 Task: Find an Airbnb in Toledo, Brazil for 6 guests from July 10 to July 15, with amenities including Wifi, Free parking, TV, Gym, and Breakfast, within a price range of ₹10,000 to ₹15,000, and select 'Flat' as the property type.
Action: Mouse moved to (499, 97)
Screenshot: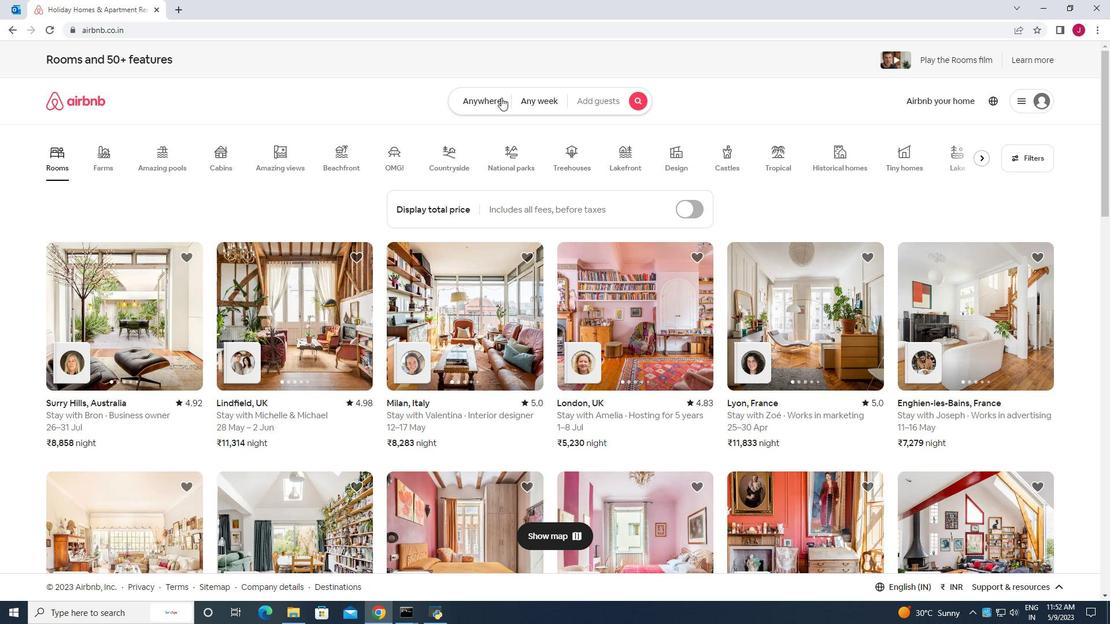
Action: Mouse pressed left at (499, 97)
Screenshot: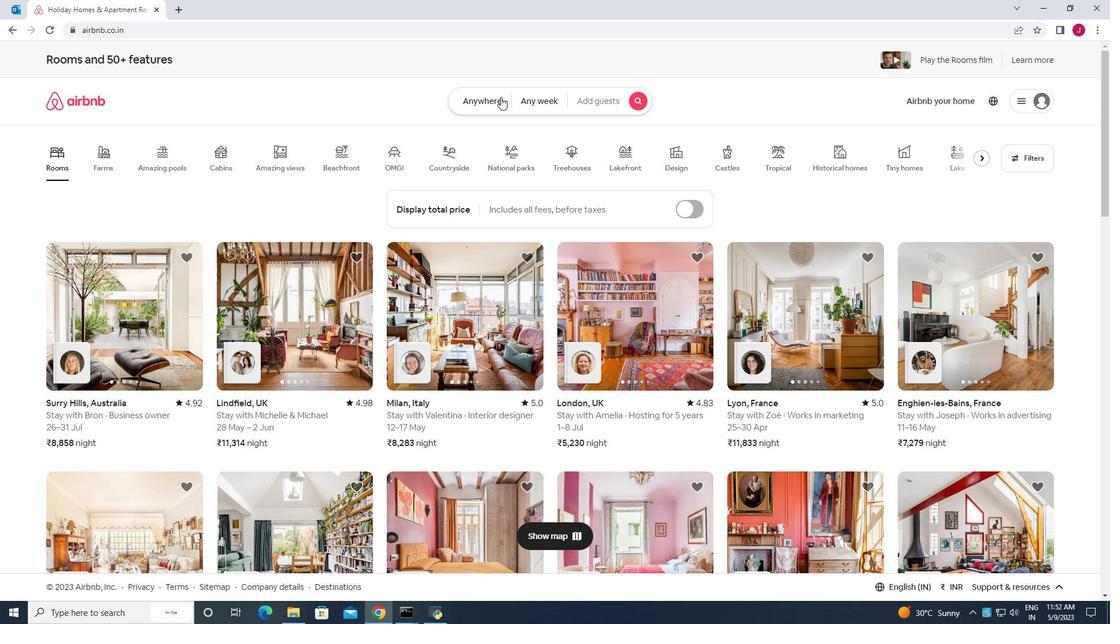 
Action: Mouse moved to (350, 149)
Screenshot: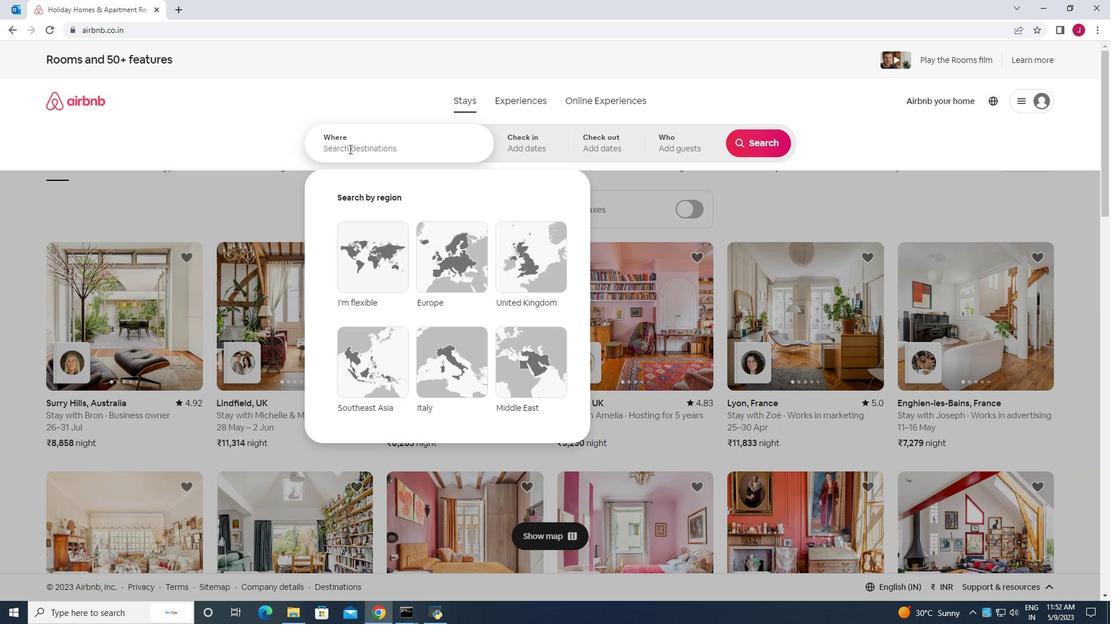 
Action: Mouse pressed left at (350, 149)
Screenshot: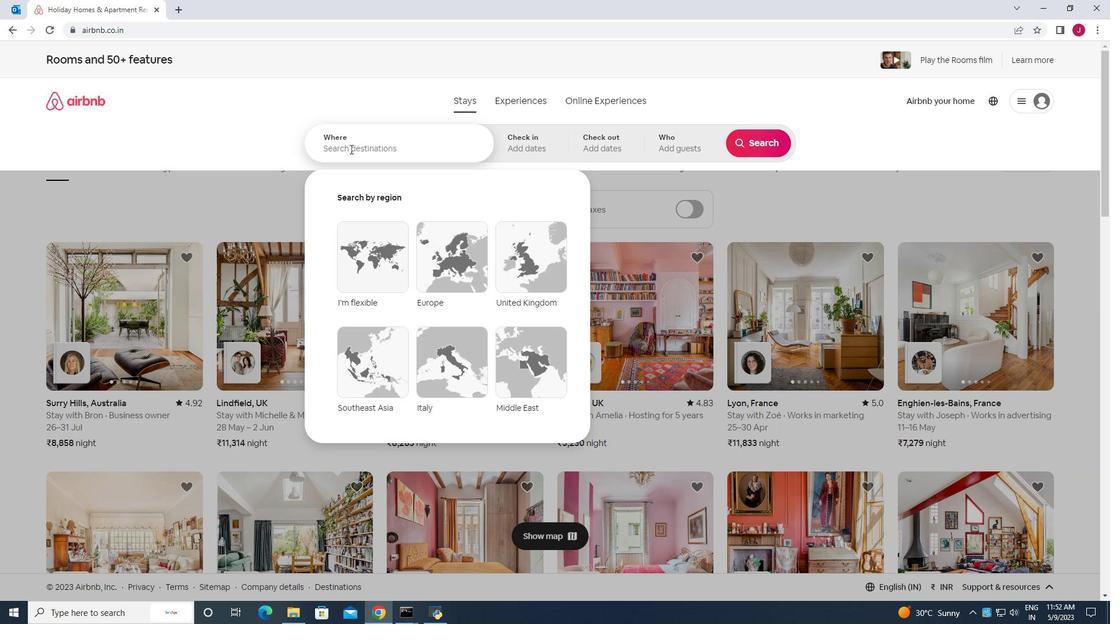 
Action: Key pressed toledo<Key.space>brazil
Screenshot: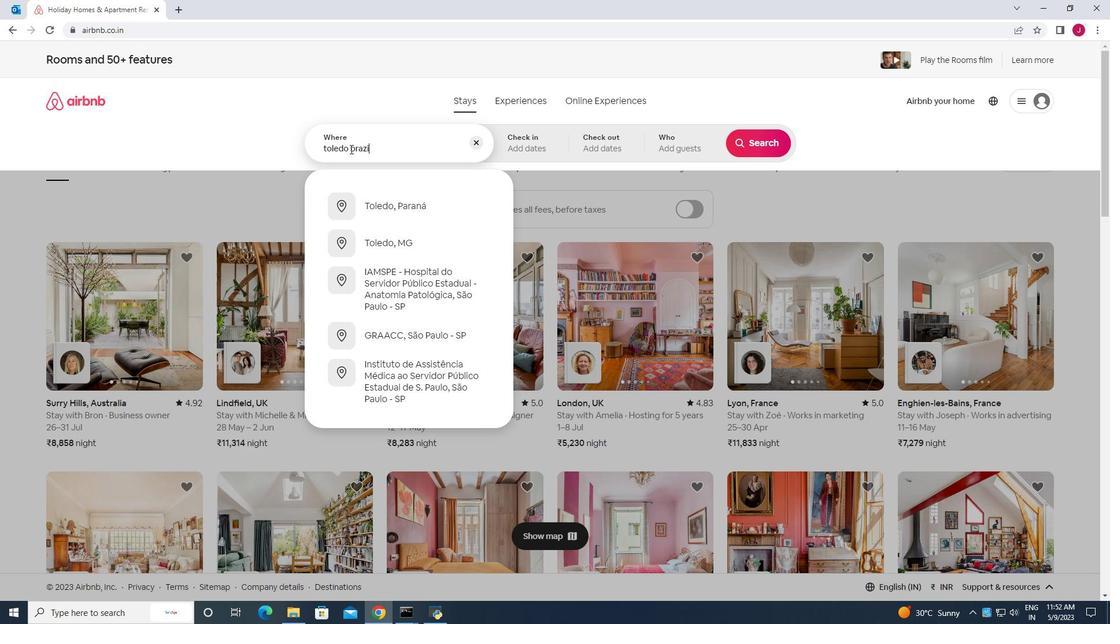 
Action: Mouse moved to (375, 175)
Screenshot: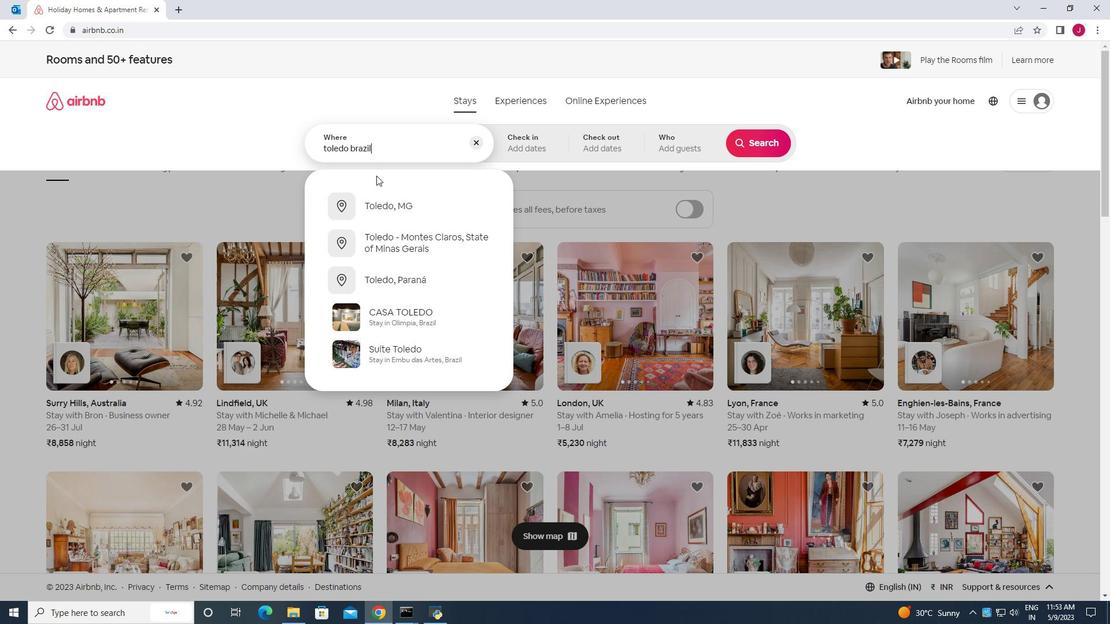 
Action: Key pressed <Key.enter>
Screenshot: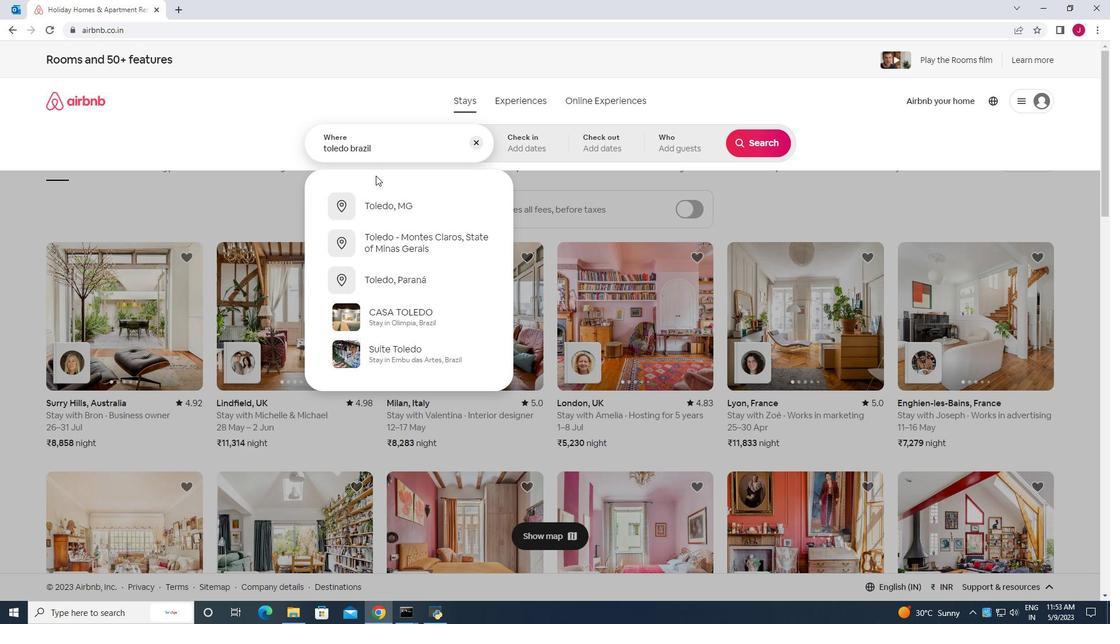 
Action: Mouse moved to (759, 236)
Screenshot: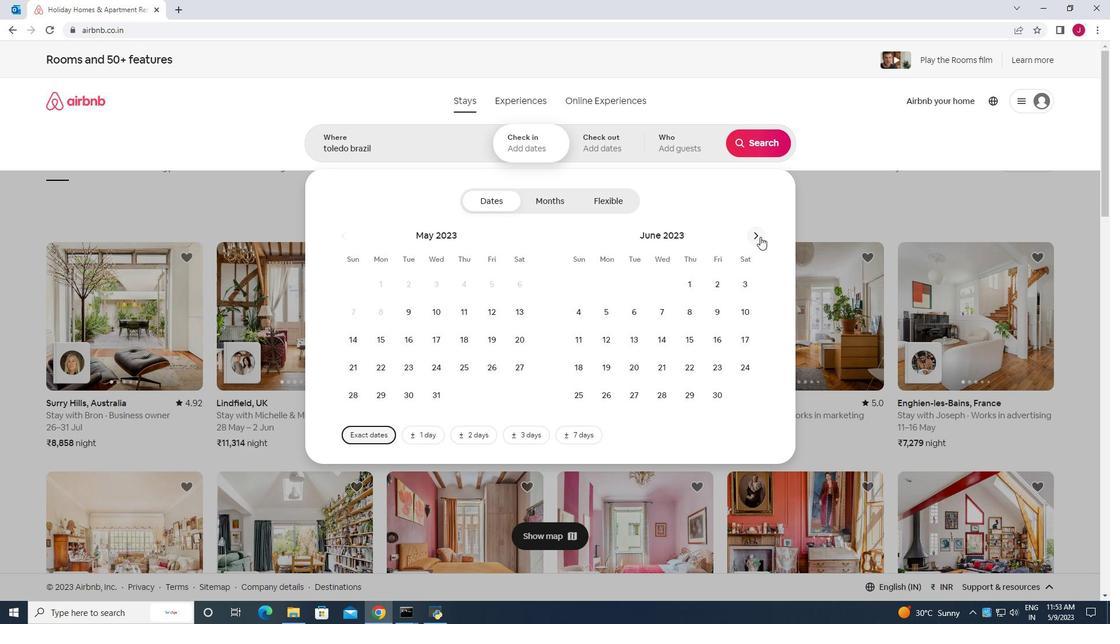 
Action: Mouse pressed left at (759, 236)
Screenshot: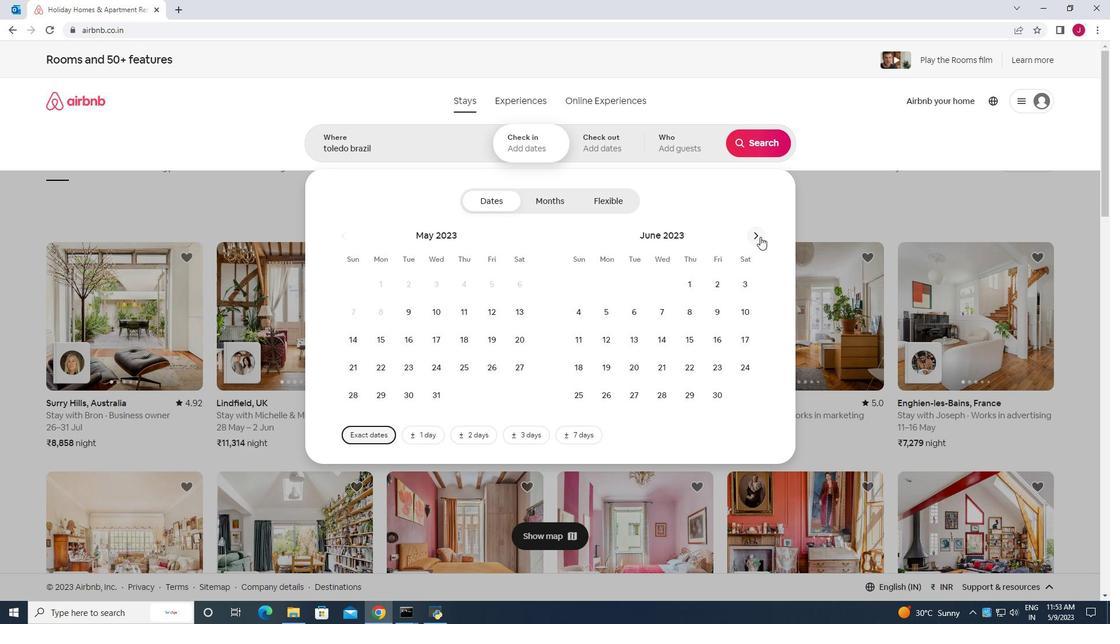 
Action: Mouse moved to (610, 340)
Screenshot: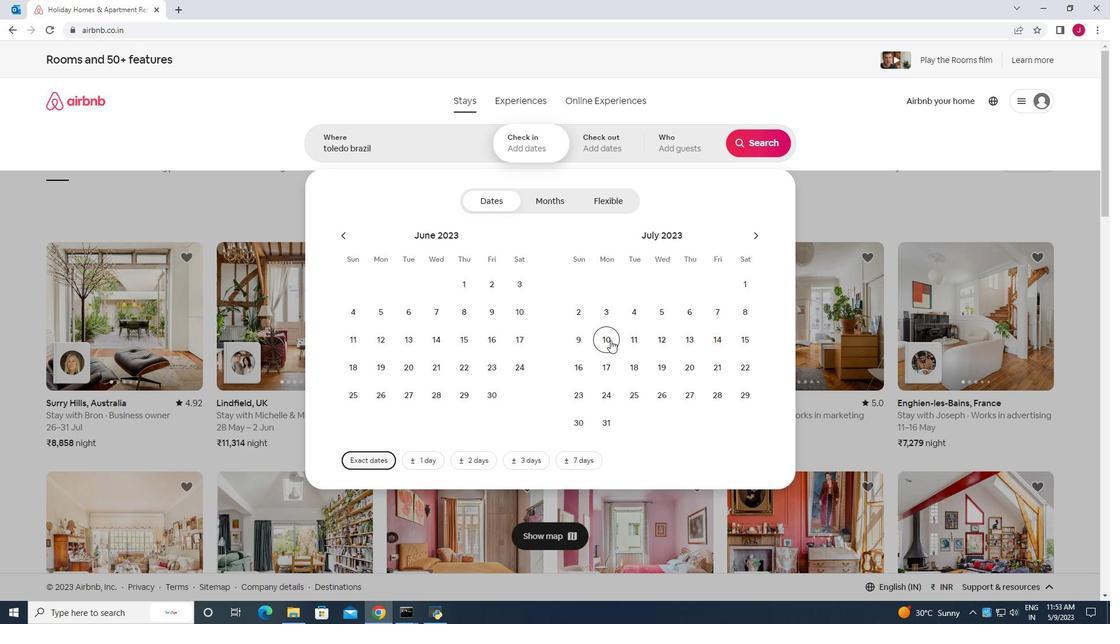 
Action: Mouse pressed left at (610, 340)
Screenshot: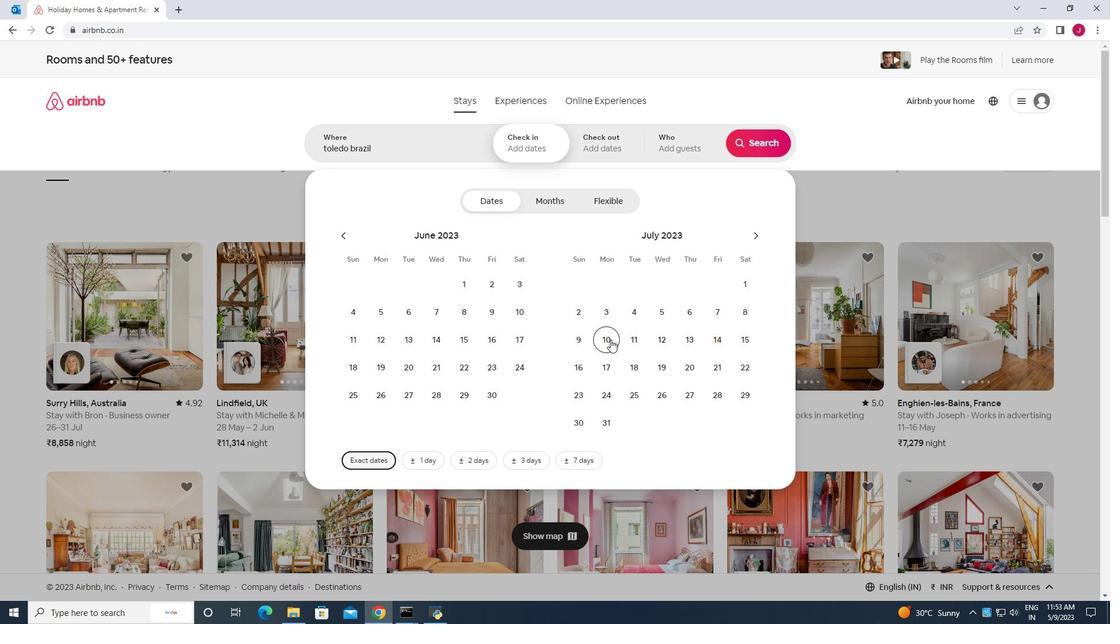 
Action: Mouse moved to (740, 338)
Screenshot: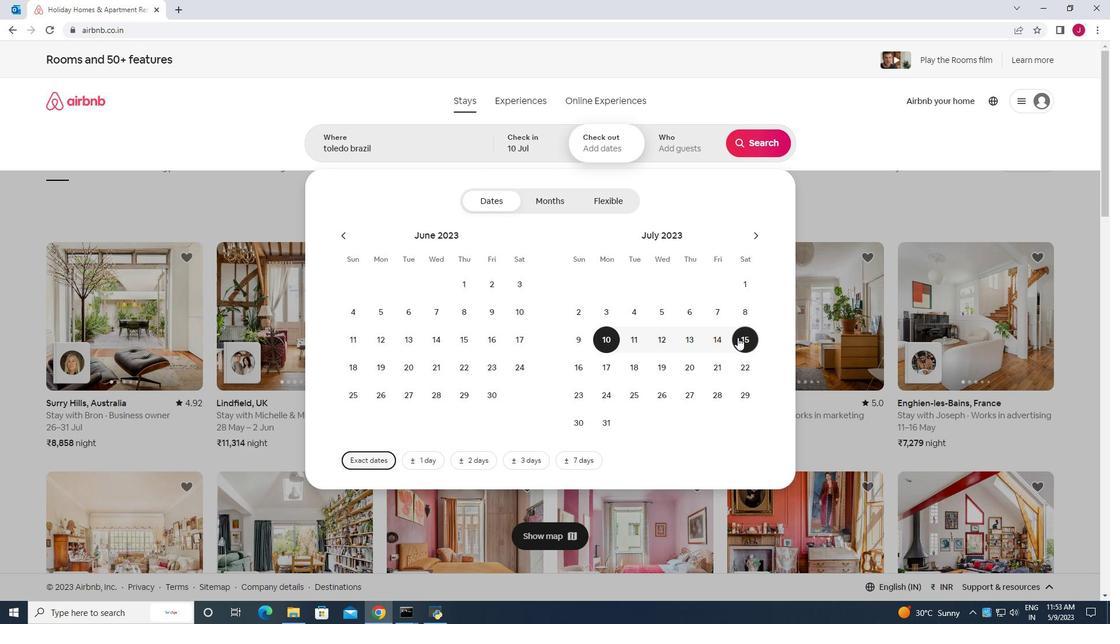 
Action: Mouse pressed left at (740, 338)
Screenshot: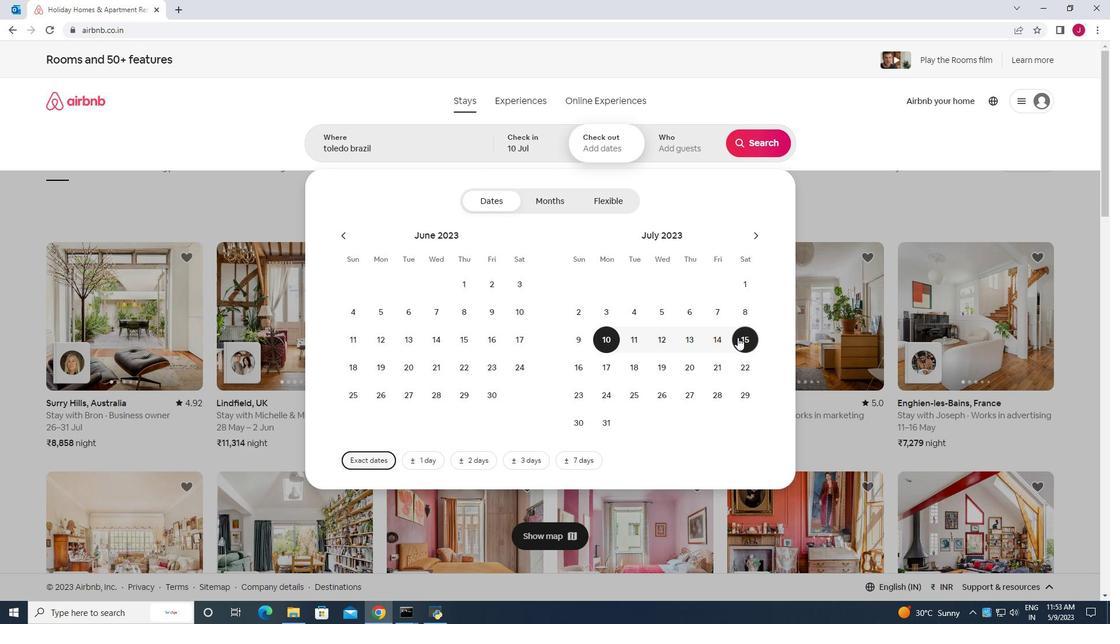 
Action: Mouse moved to (683, 150)
Screenshot: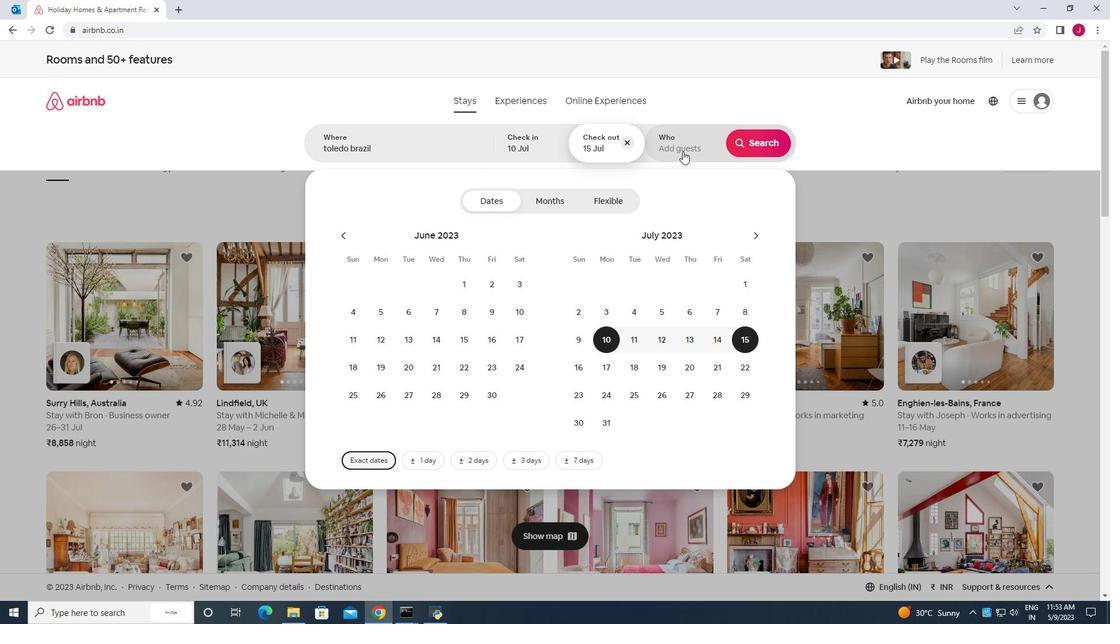 
Action: Mouse pressed left at (683, 150)
Screenshot: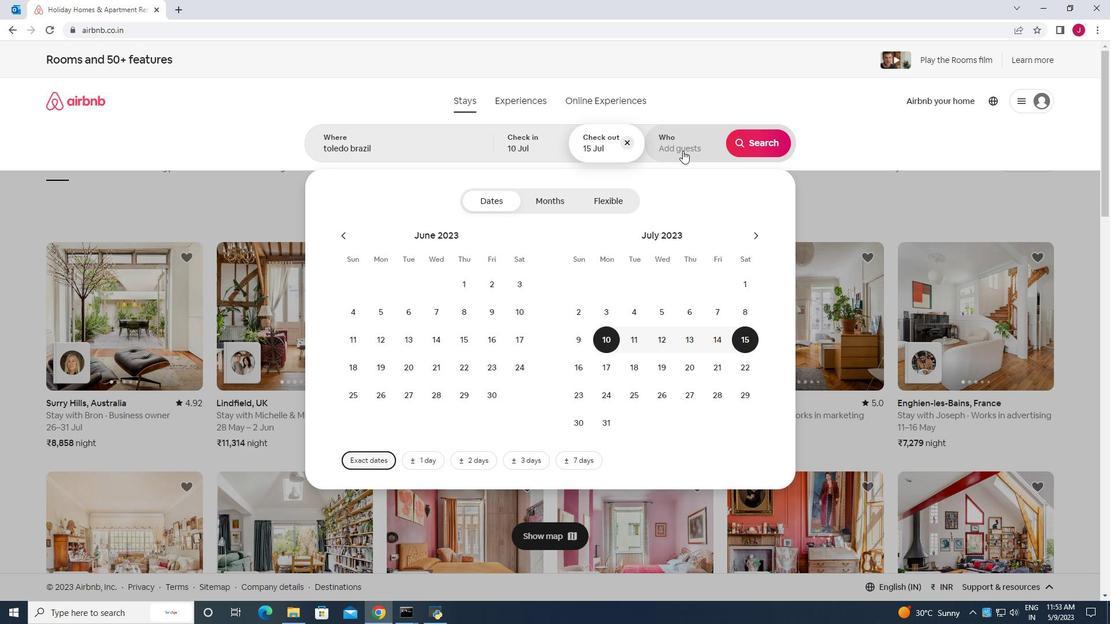
Action: Mouse moved to (764, 207)
Screenshot: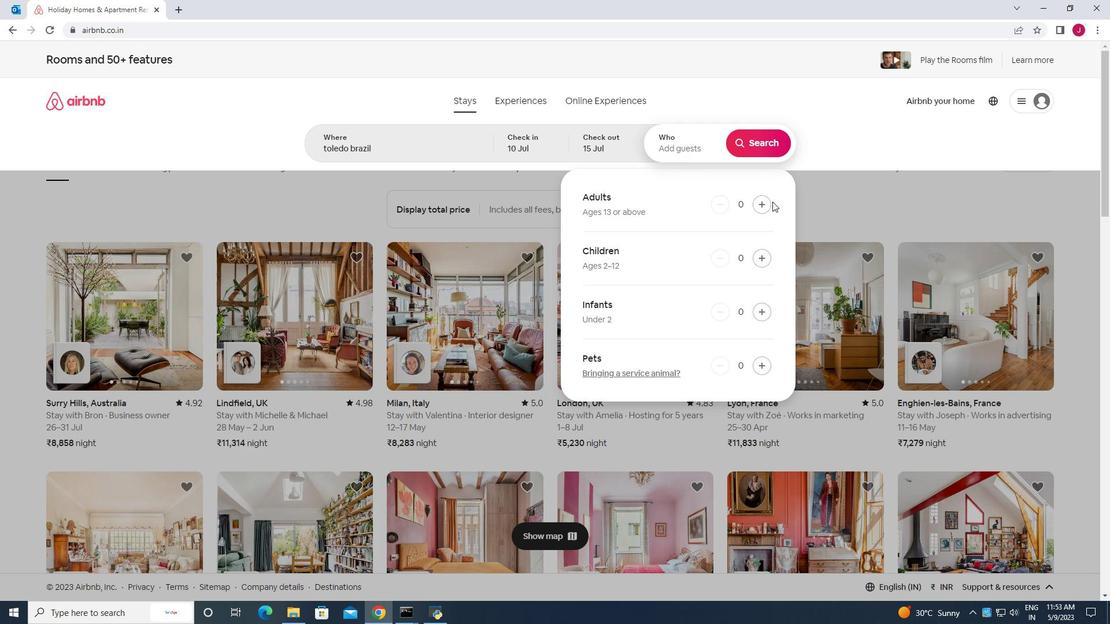 
Action: Mouse pressed left at (764, 207)
Screenshot: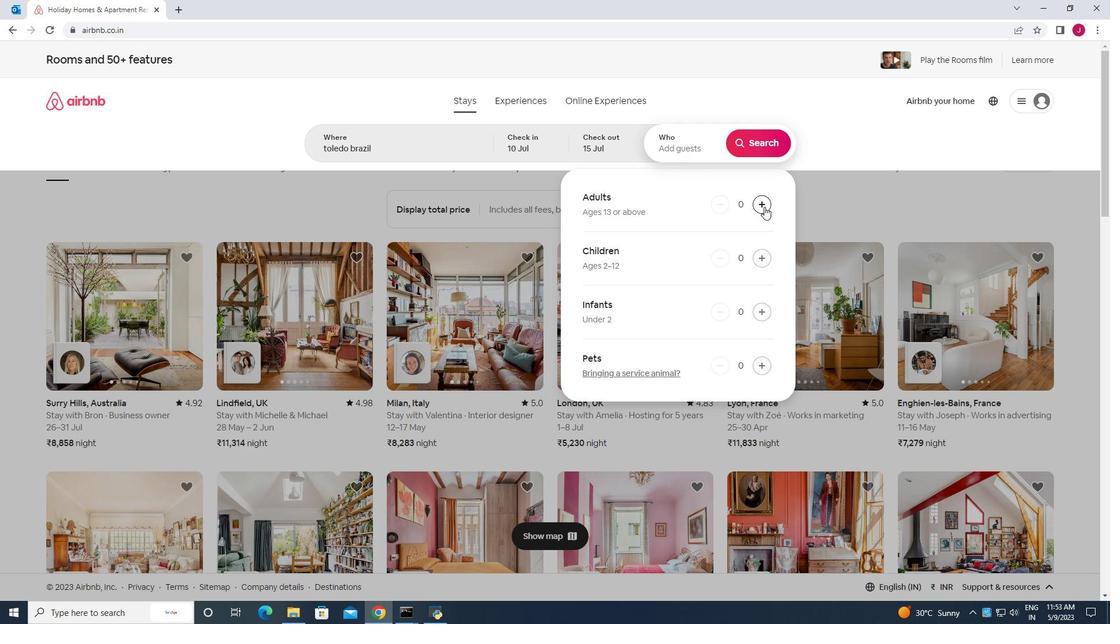 
Action: Mouse pressed left at (764, 207)
Screenshot: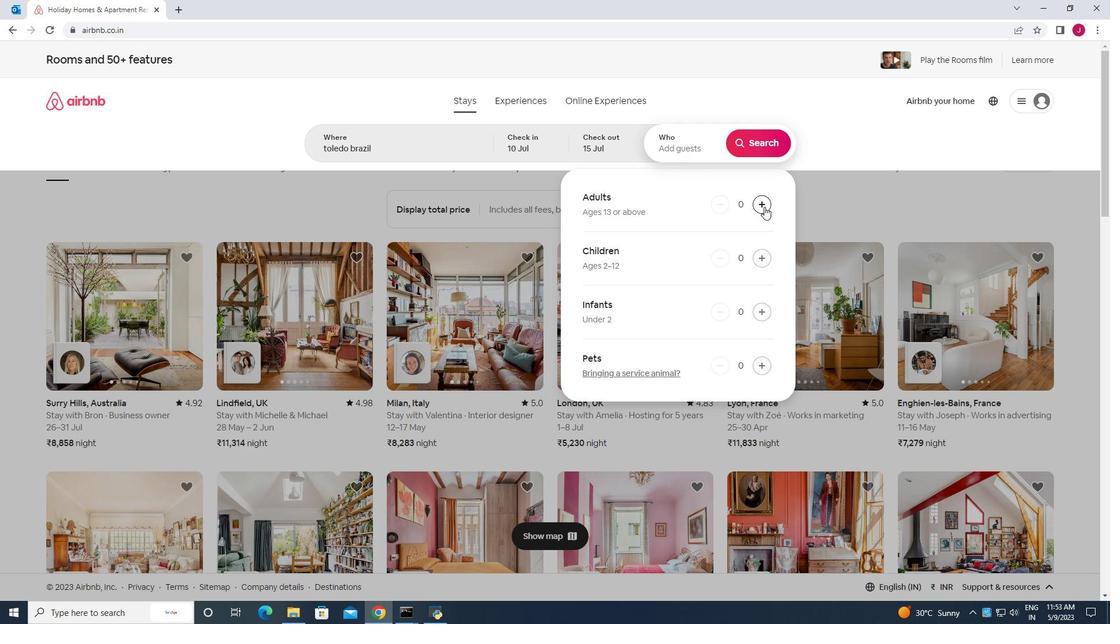 
Action: Mouse pressed left at (764, 207)
Screenshot: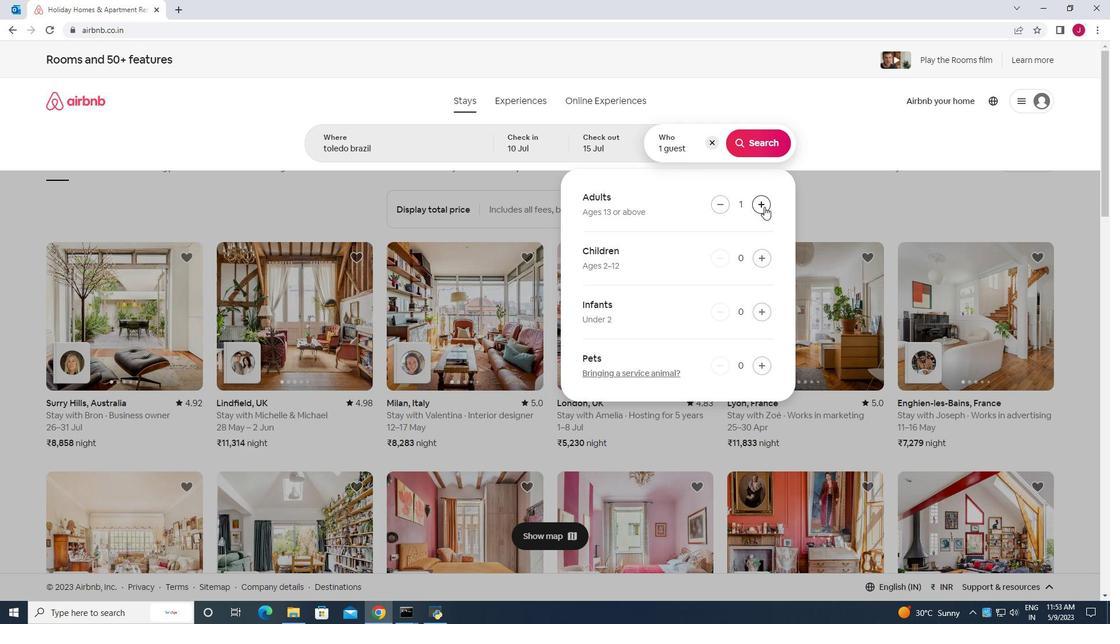 
Action: Mouse pressed left at (764, 207)
Screenshot: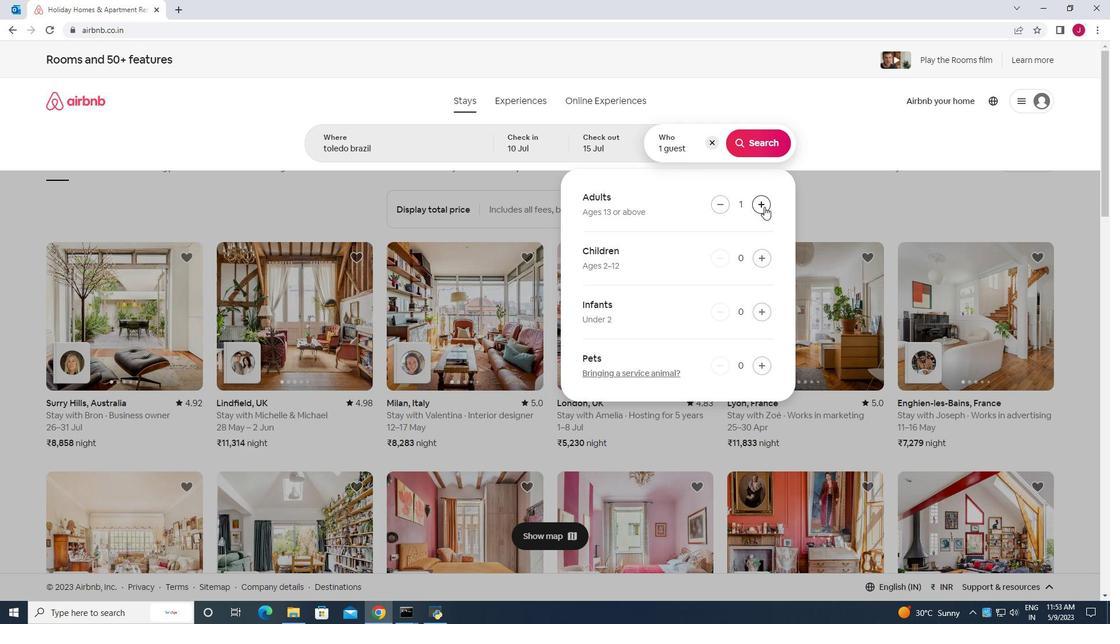 
Action: Mouse pressed left at (764, 207)
Screenshot: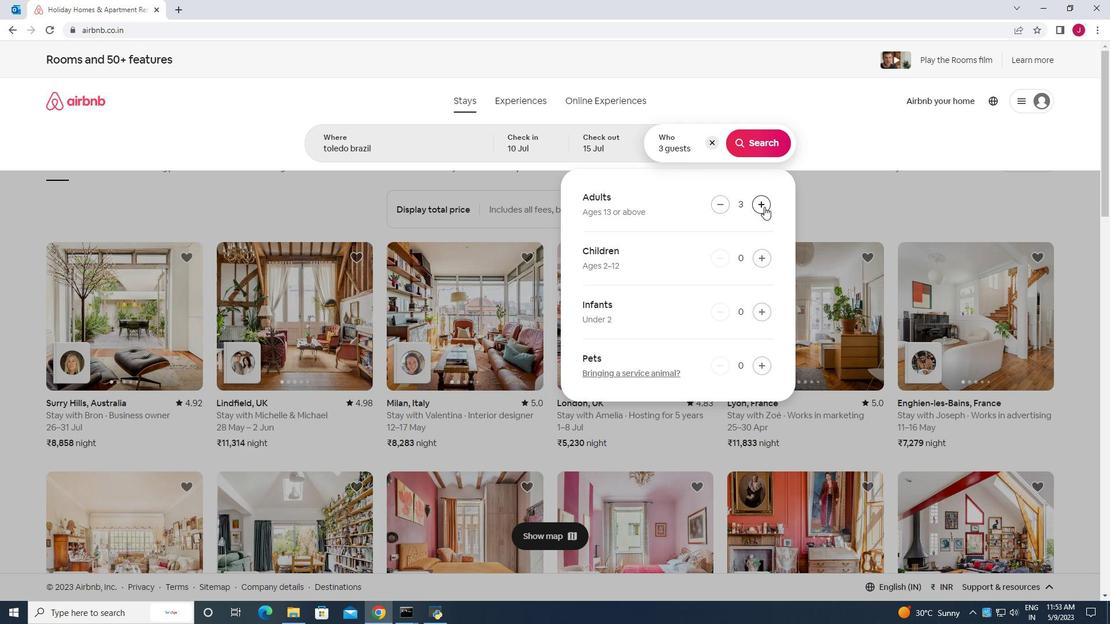 
Action: Mouse pressed left at (764, 207)
Screenshot: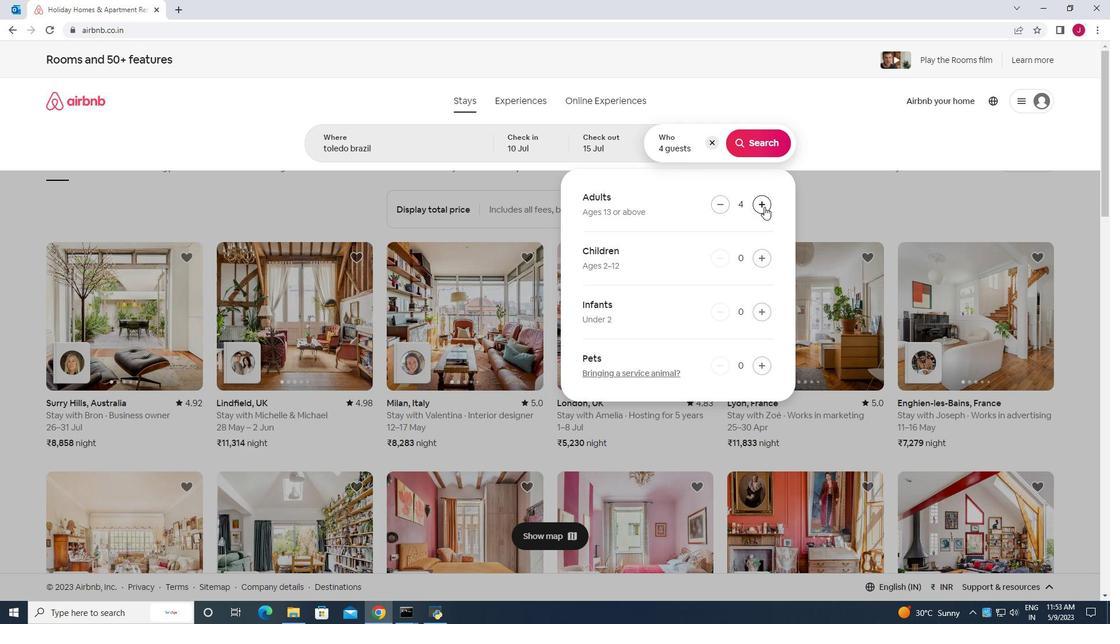 
Action: Mouse pressed left at (764, 207)
Screenshot: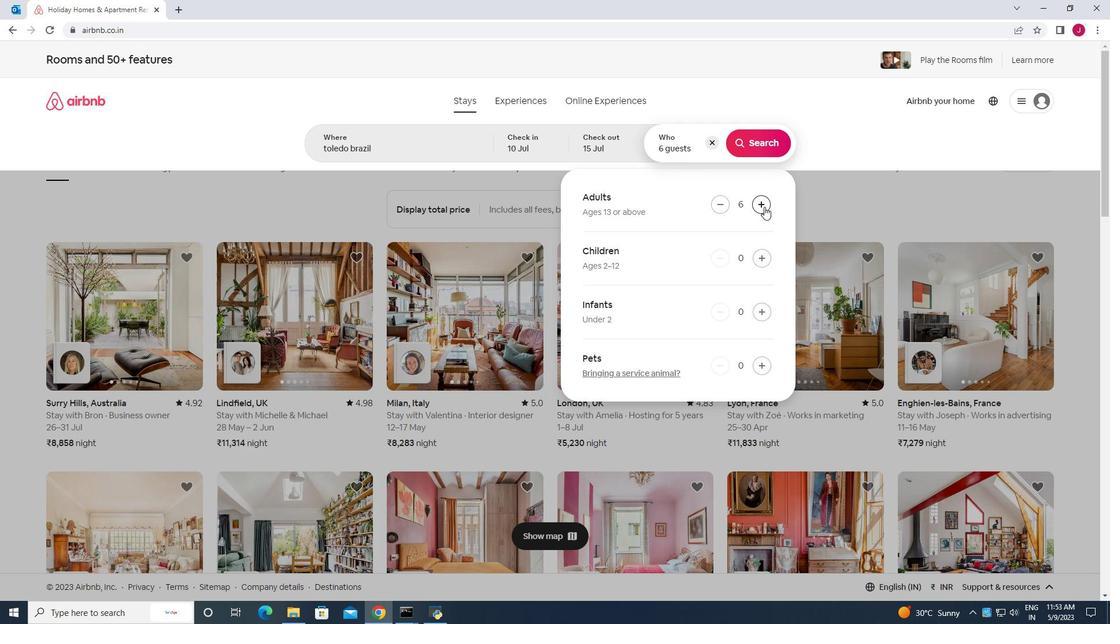
Action: Mouse moved to (756, 148)
Screenshot: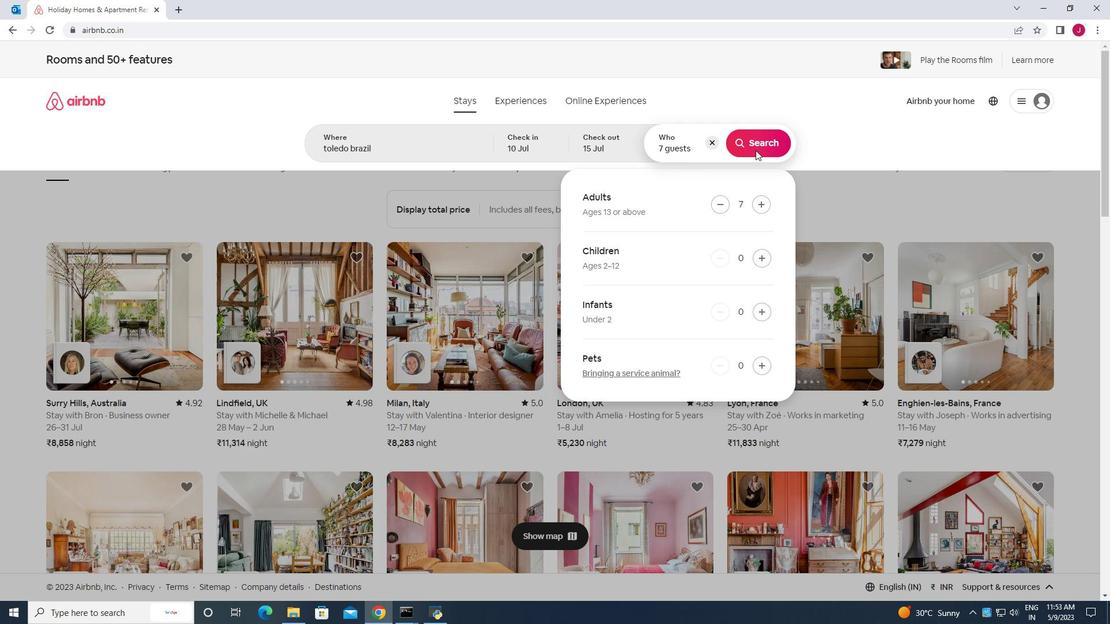 
Action: Mouse pressed left at (756, 148)
Screenshot: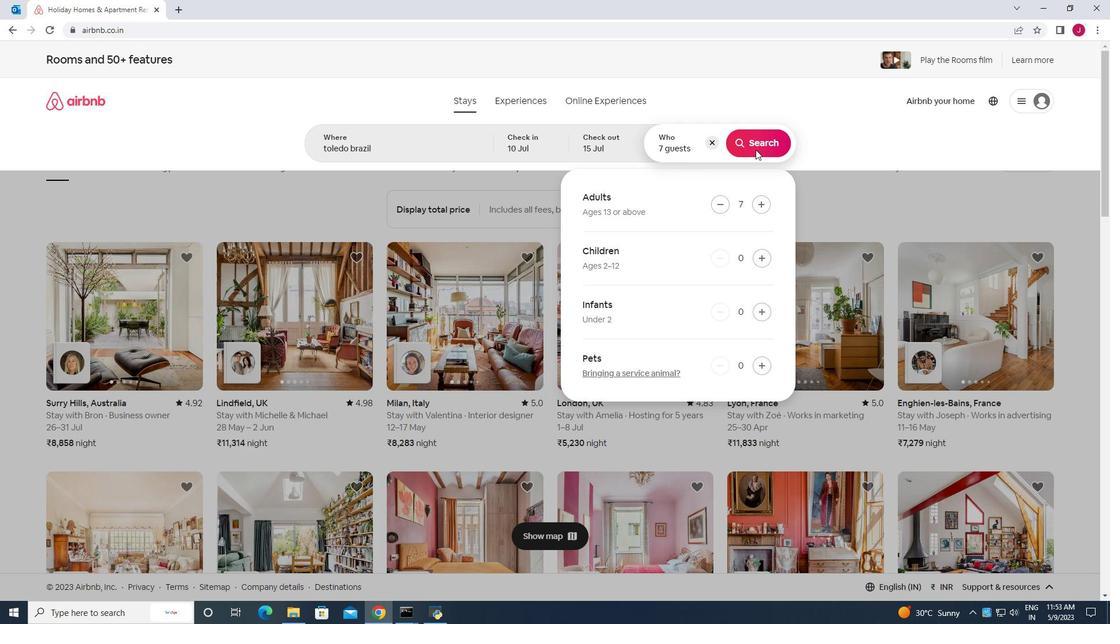 
Action: Mouse moved to (1067, 109)
Screenshot: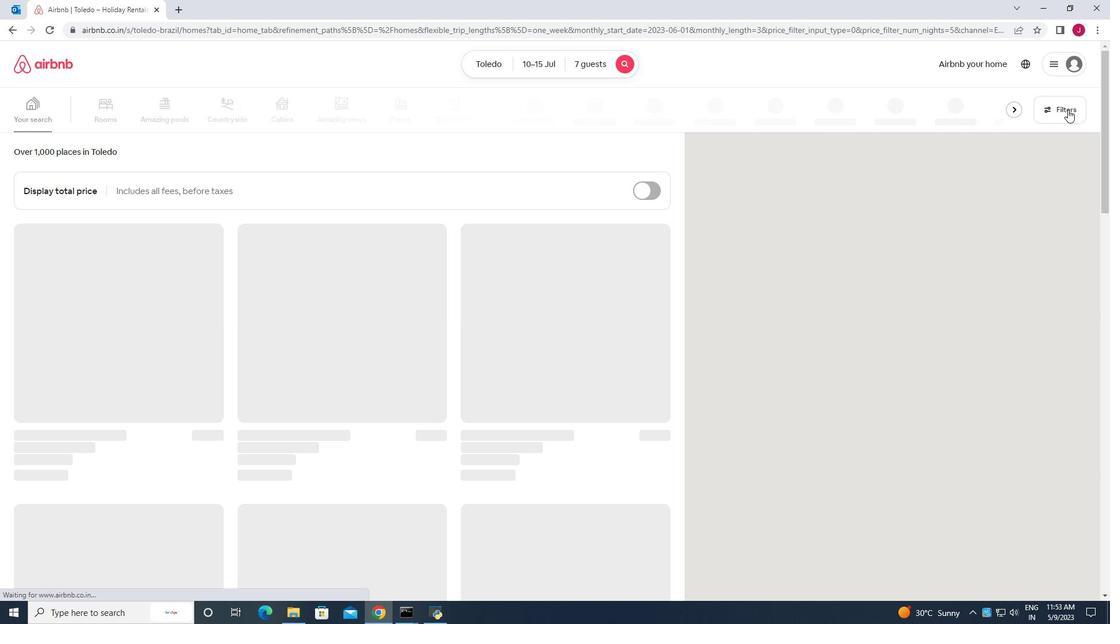 
Action: Mouse pressed left at (1067, 109)
Screenshot: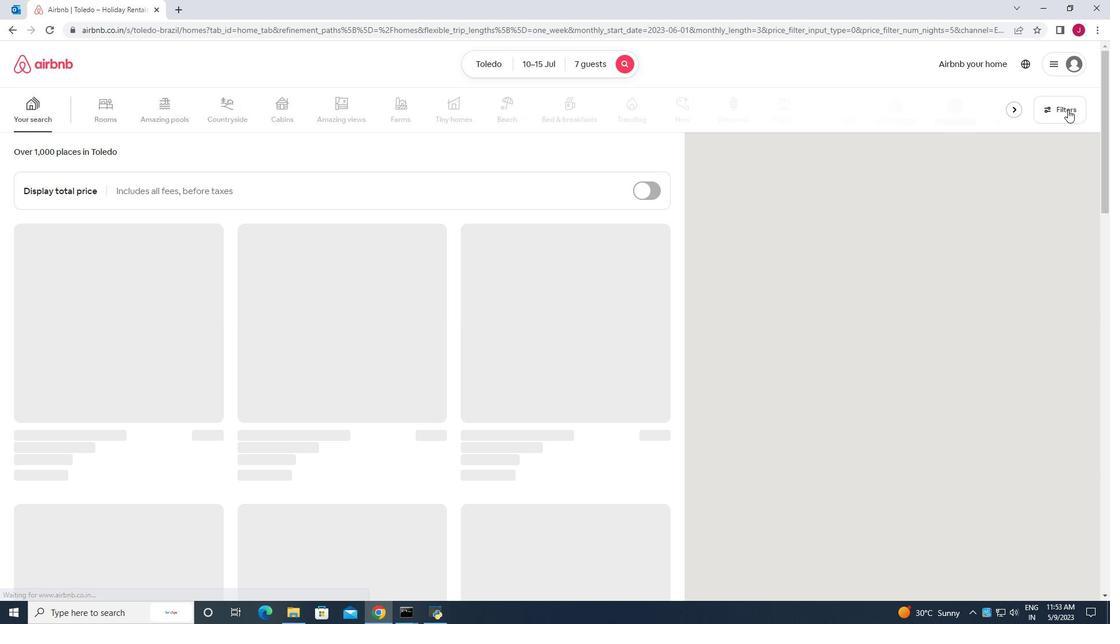 
Action: Mouse moved to (428, 388)
Screenshot: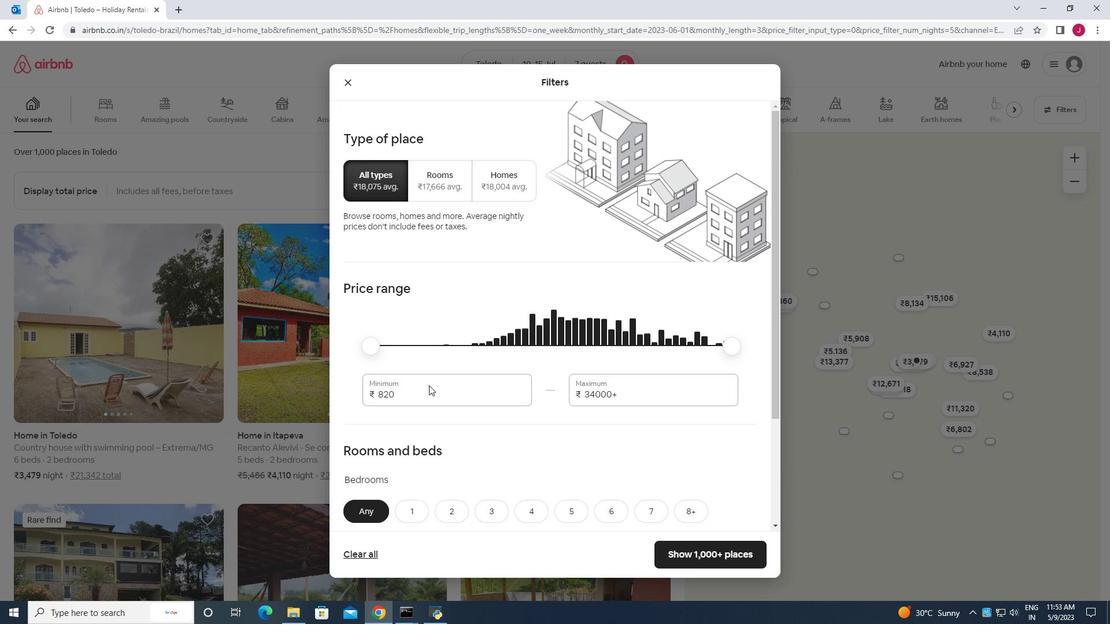
Action: Mouse pressed left at (428, 388)
Screenshot: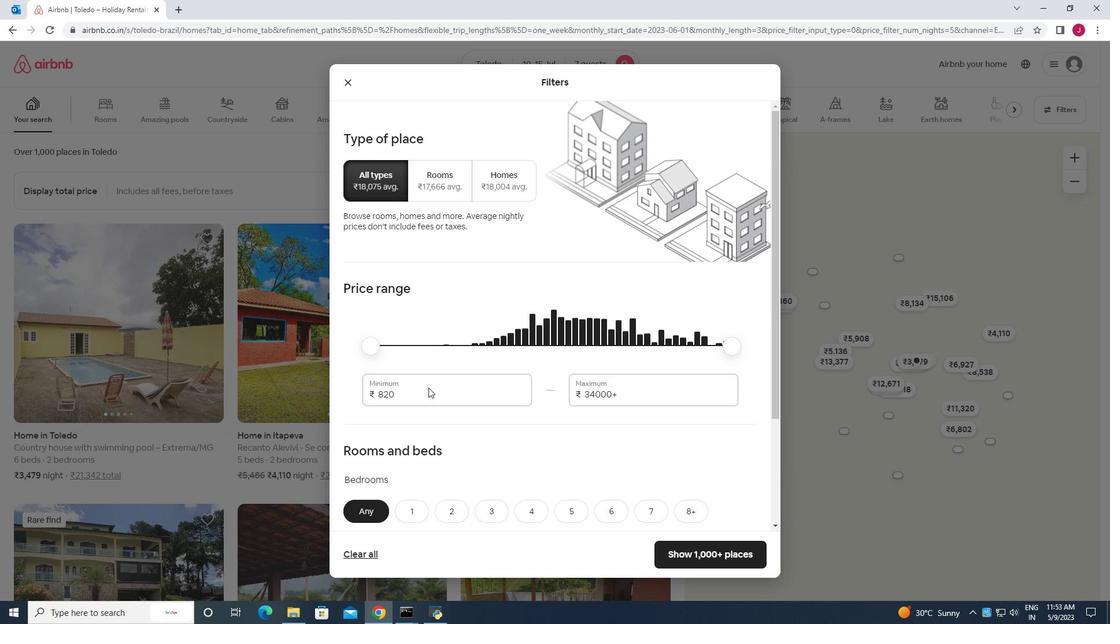
Action: Key pressed <Key.backspace><Key.backspace><Key.backspace><Key.backspace><Key.backspace><Key.backspace><Key.backspace>10000
Screenshot: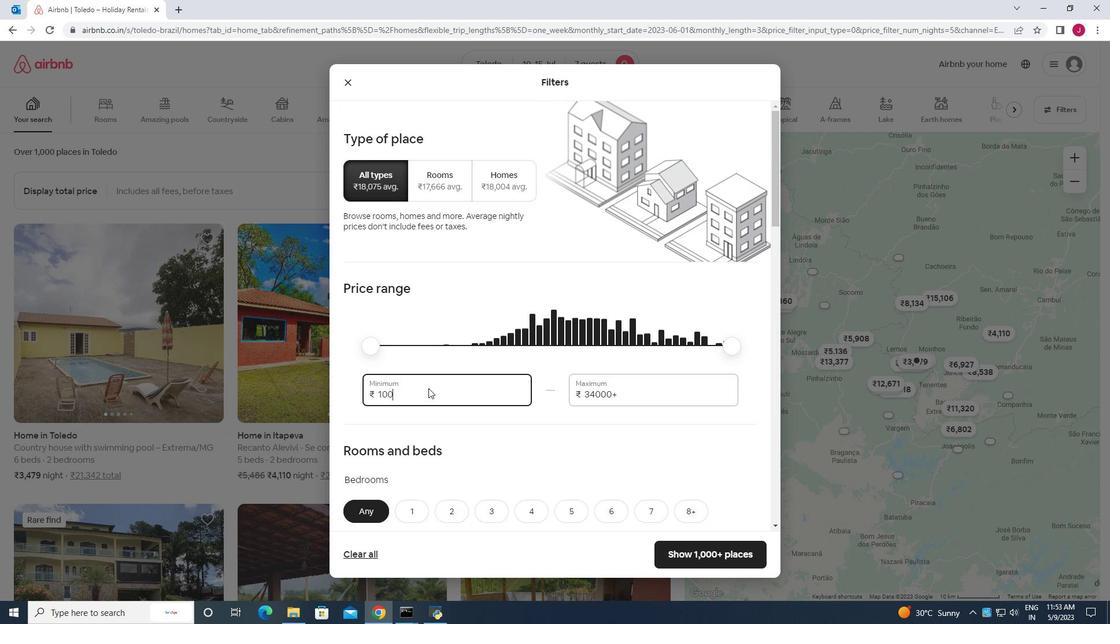 
Action: Mouse moved to (619, 396)
Screenshot: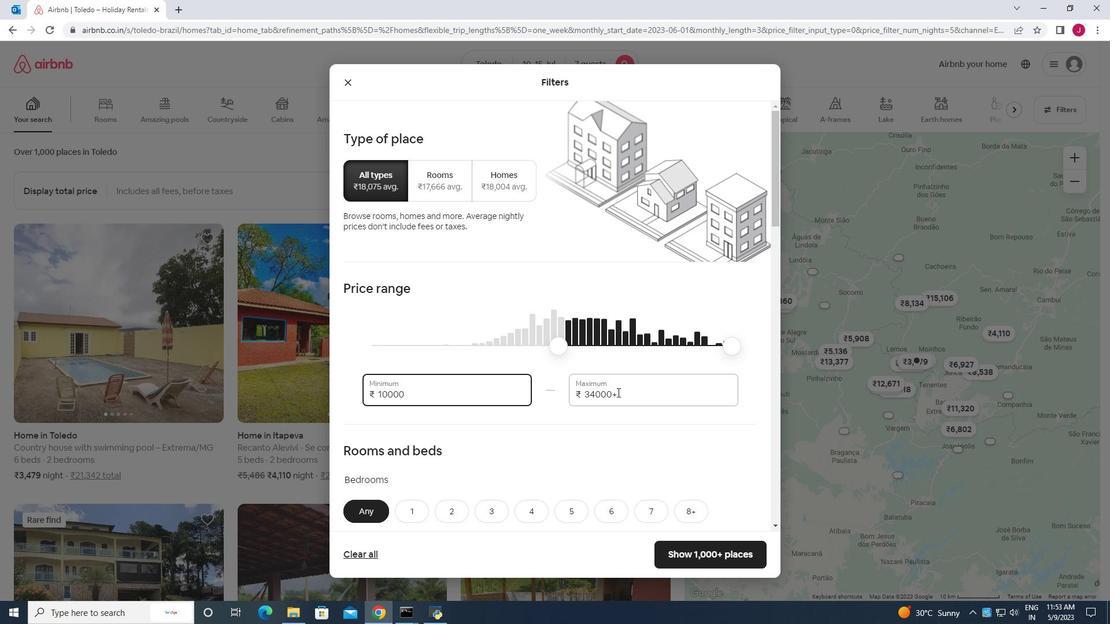 
Action: Mouse pressed left at (619, 396)
Screenshot: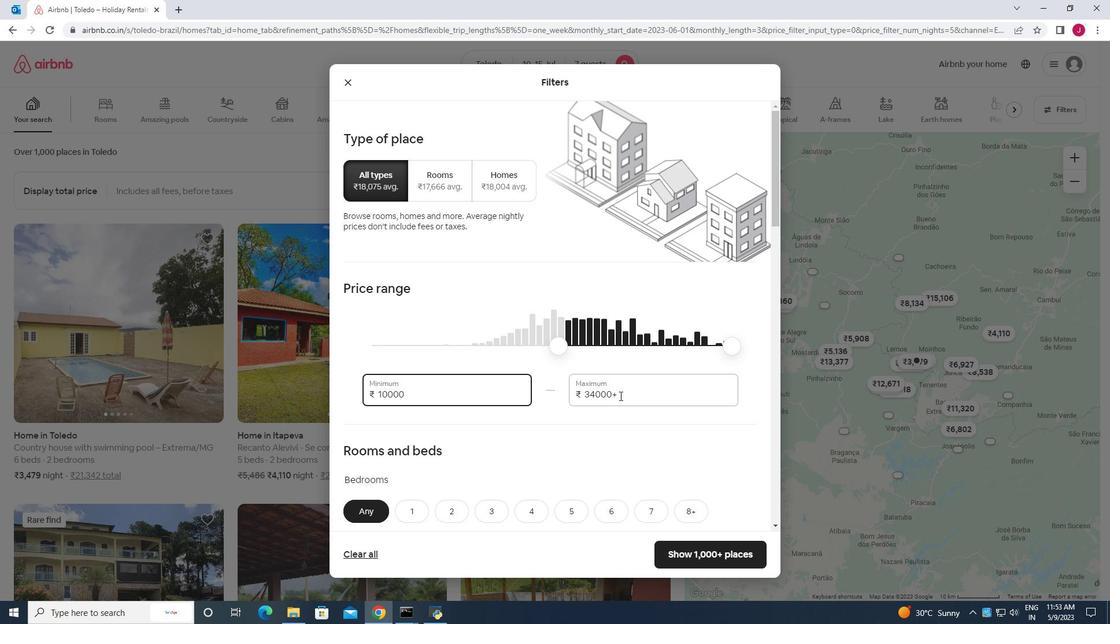 
Action: Key pressed <Key.backspace><Key.backspace><Key.backspace><Key.backspace><Key.backspace><Key.backspace><Key.backspace><Key.backspace><Key.backspace><Key.backspace><Key.backspace><Key.backspace>15000
Screenshot: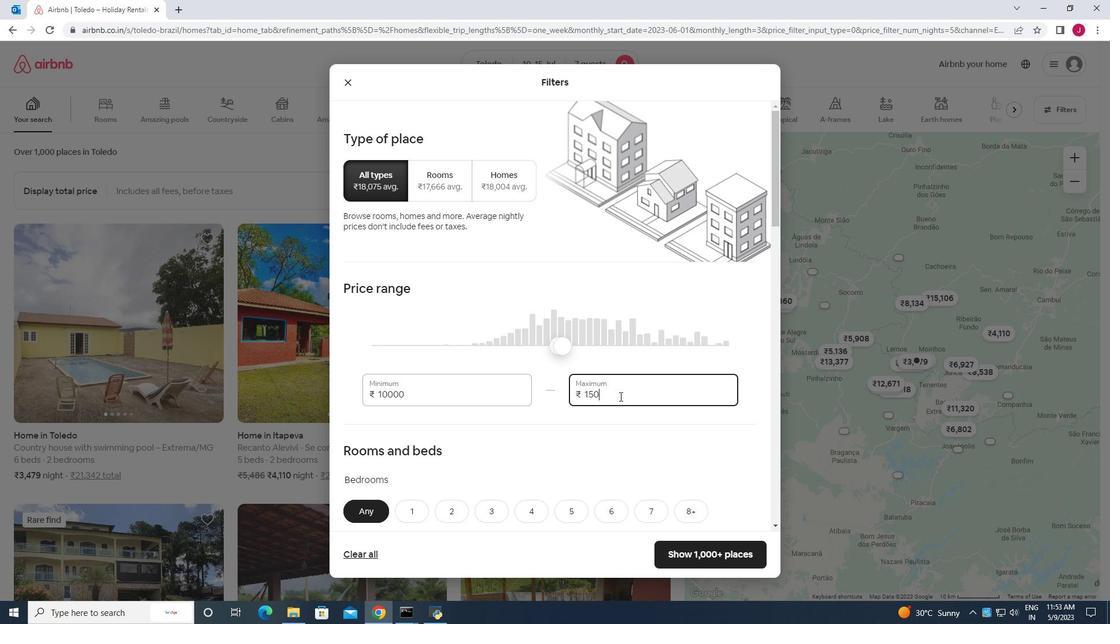 
Action: Mouse moved to (607, 424)
Screenshot: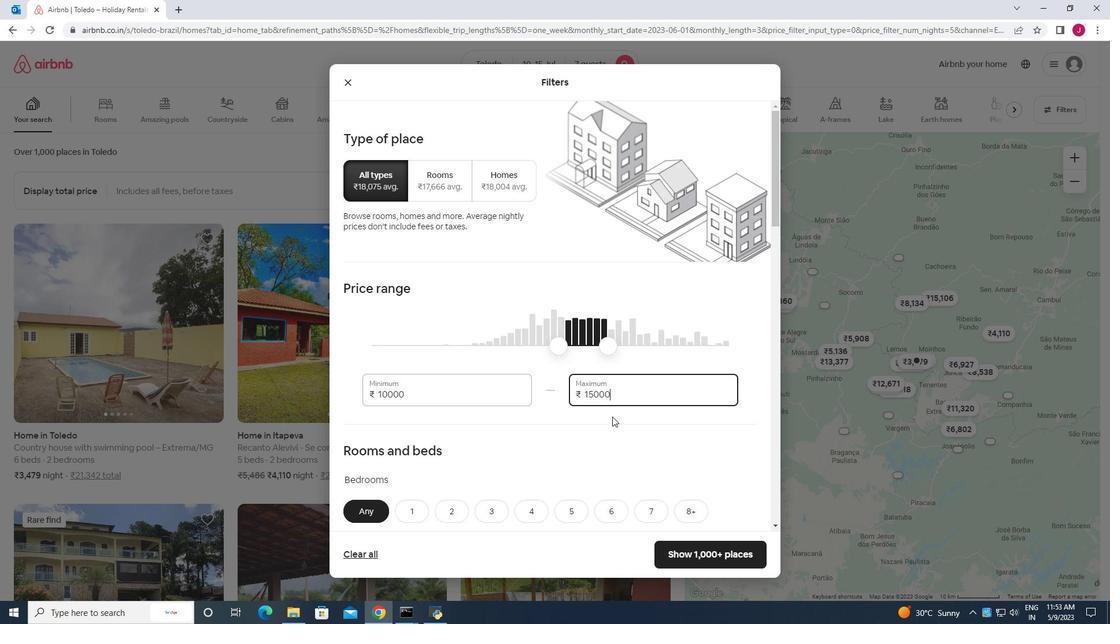 
Action: Mouse scrolled (607, 423) with delta (0, 0)
Screenshot: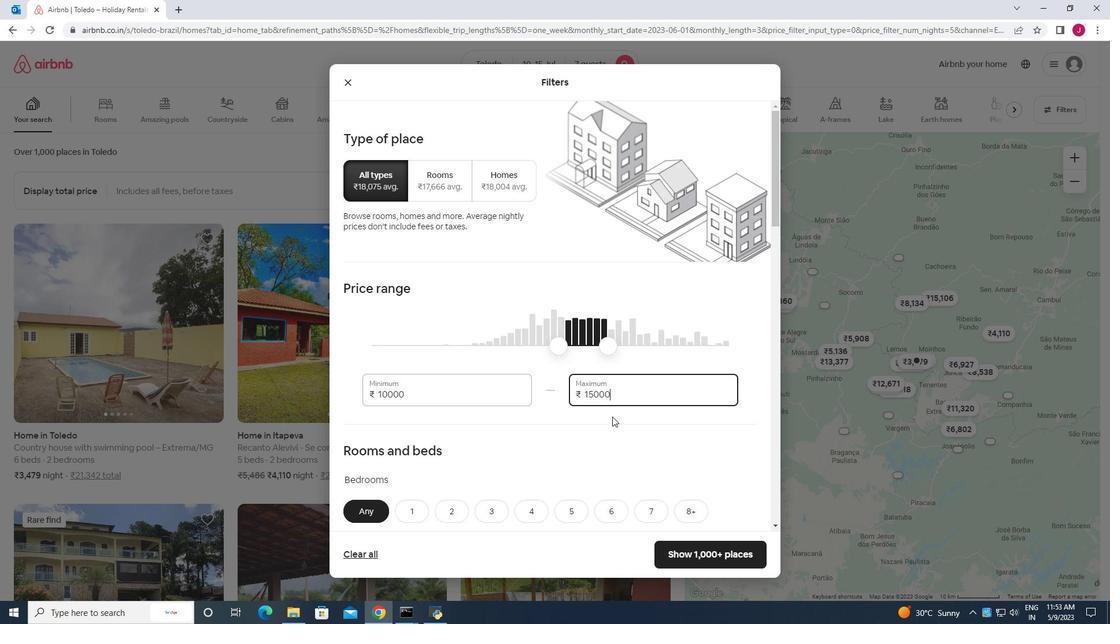 
Action: Mouse moved to (604, 426)
Screenshot: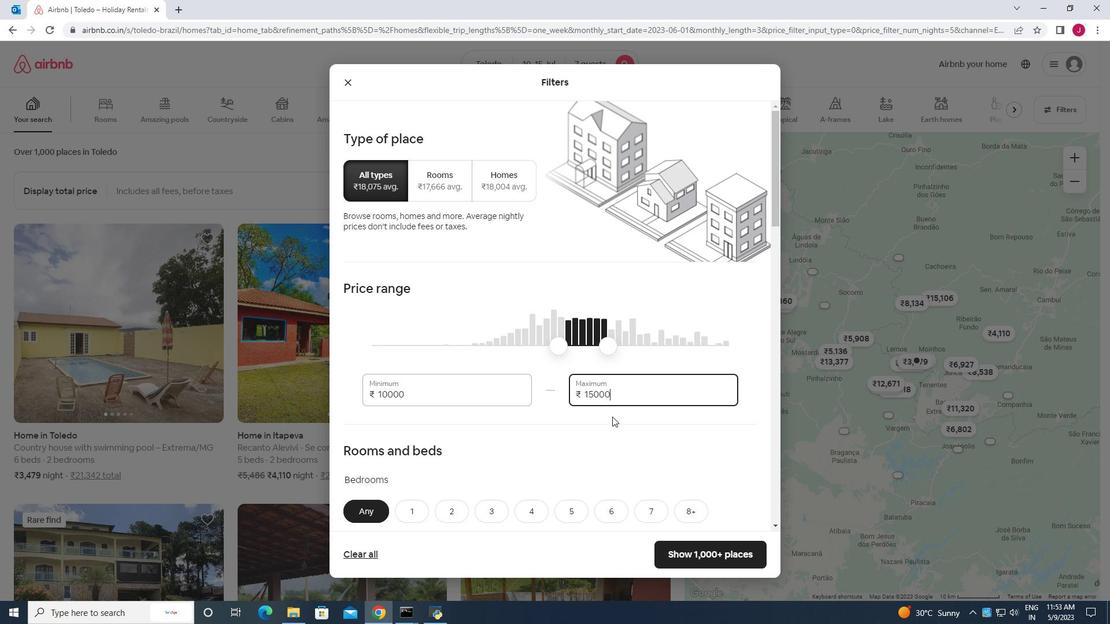 
Action: Mouse scrolled (604, 426) with delta (0, 0)
Screenshot: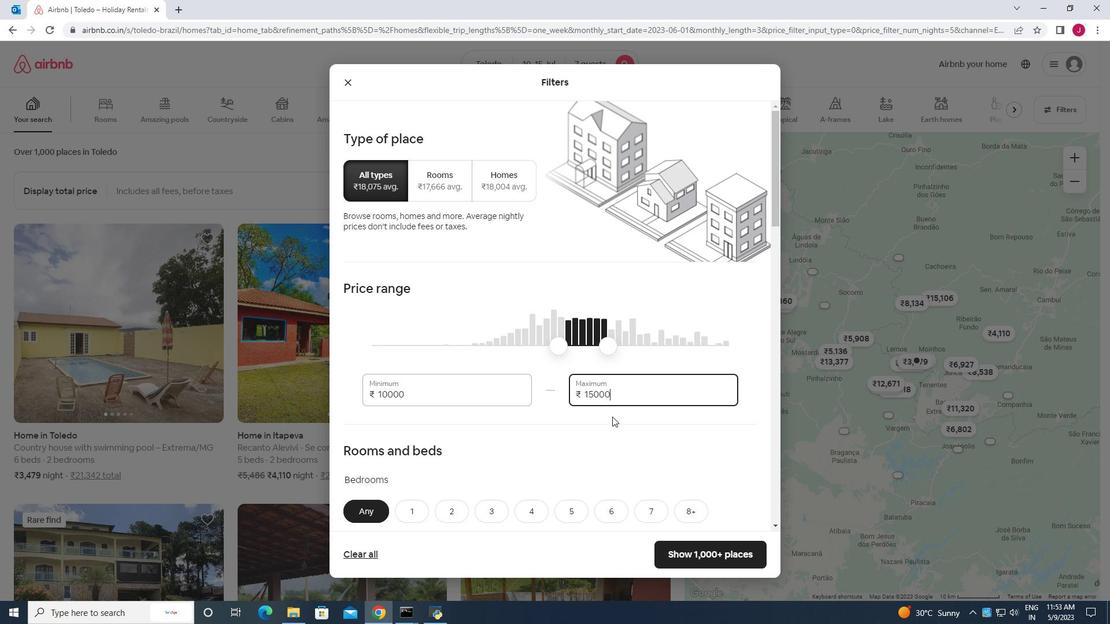 
Action: Mouse moved to (602, 427)
Screenshot: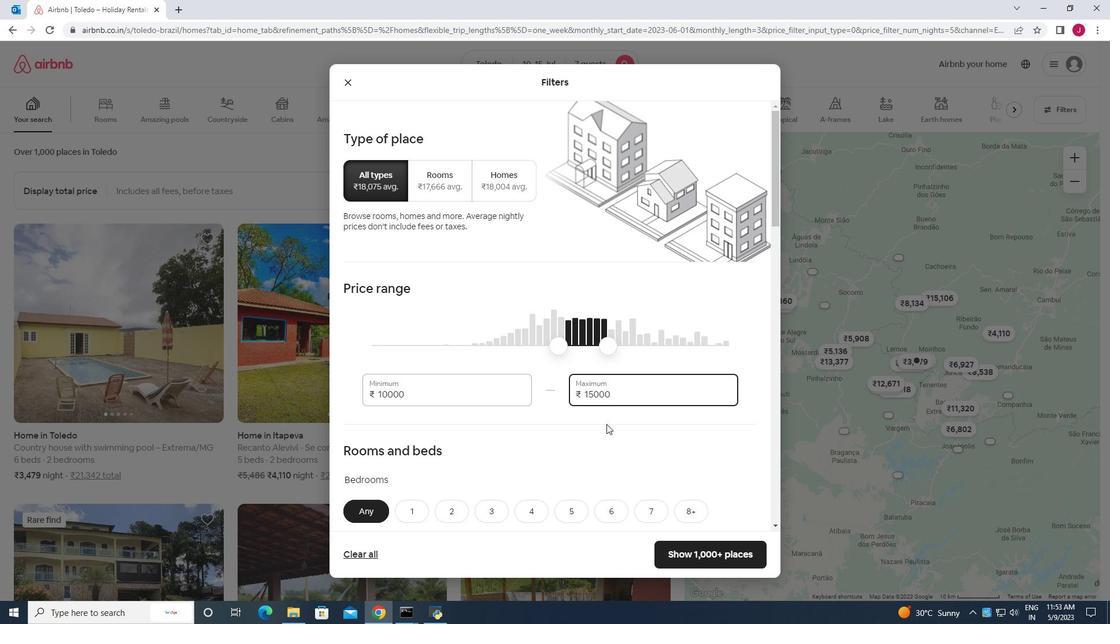 
Action: Mouse scrolled (602, 427) with delta (0, 0)
Screenshot: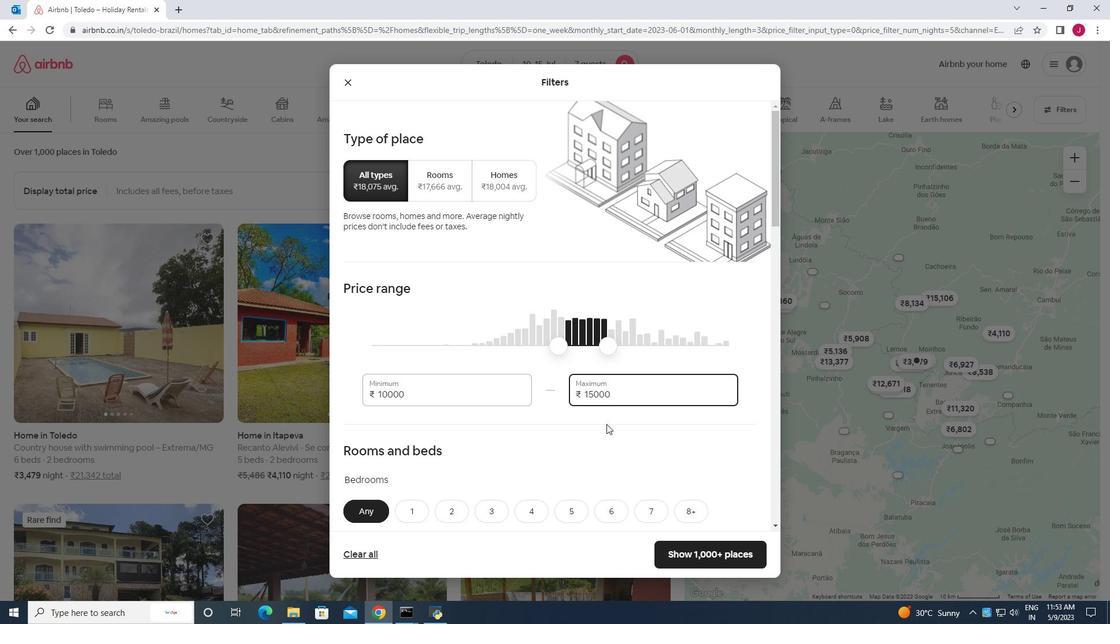 
Action: Mouse moved to (525, 337)
Screenshot: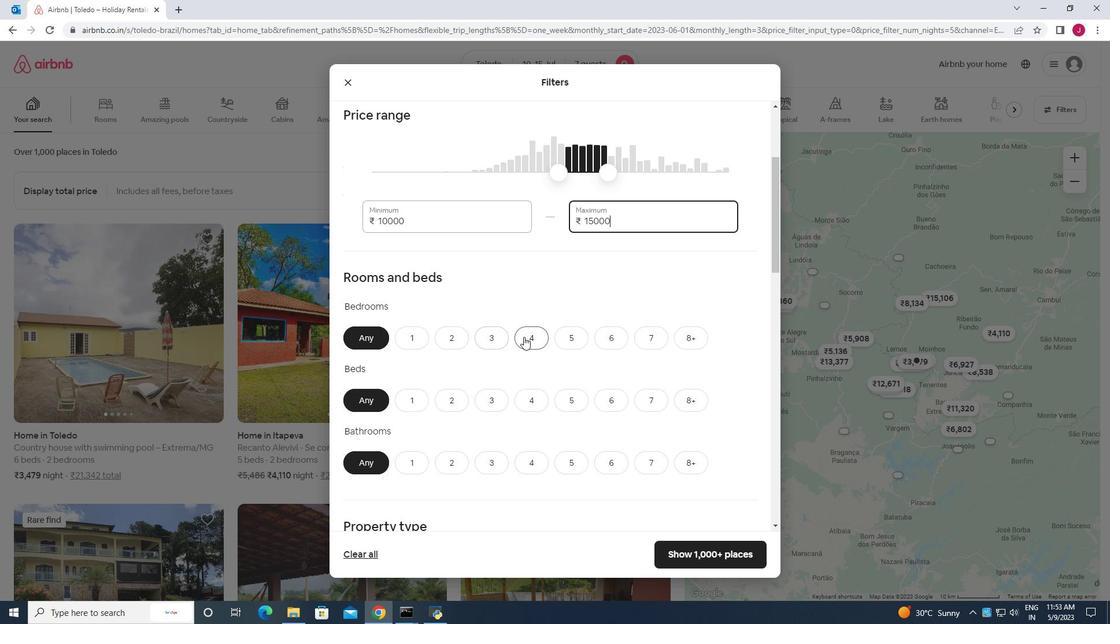 
Action: Mouse pressed left at (525, 337)
Screenshot: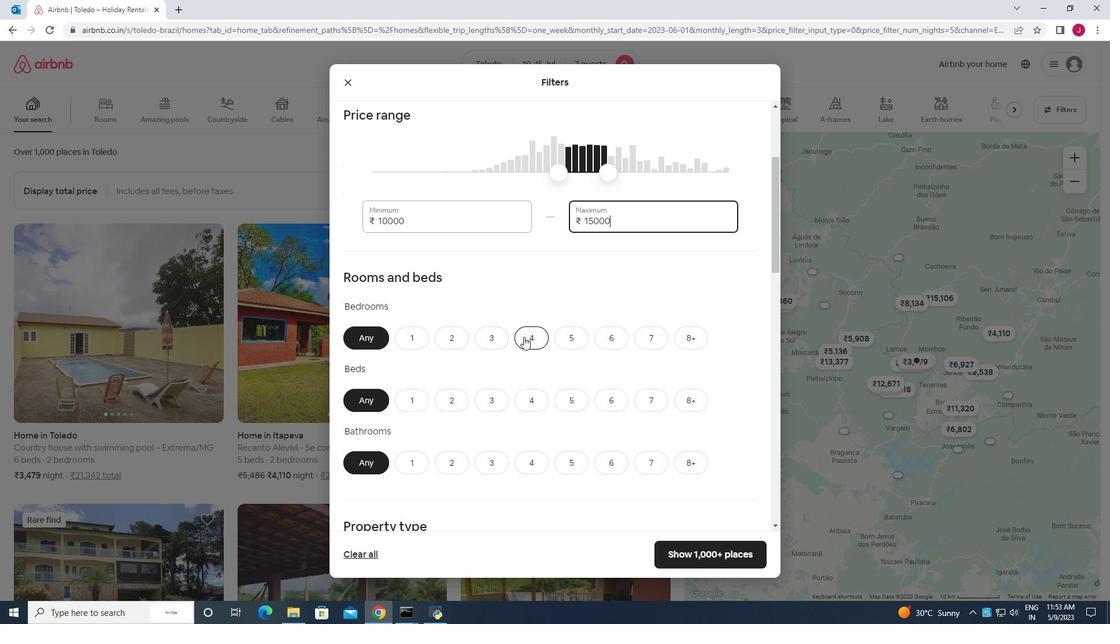 
Action: Mouse moved to (647, 399)
Screenshot: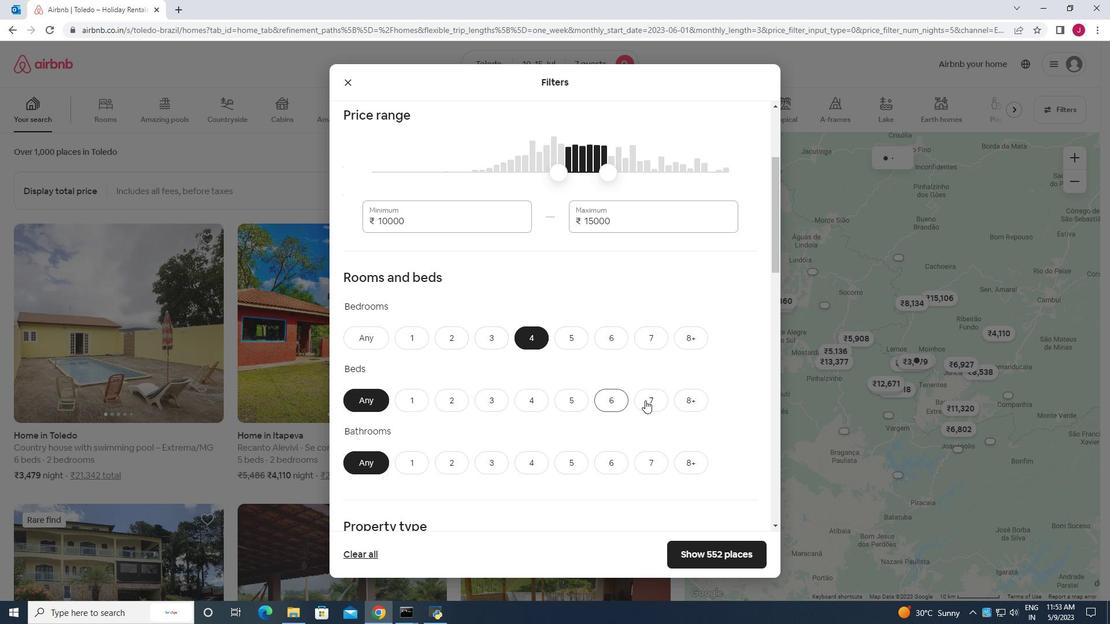 
Action: Mouse pressed left at (647, 399)
Screenshot: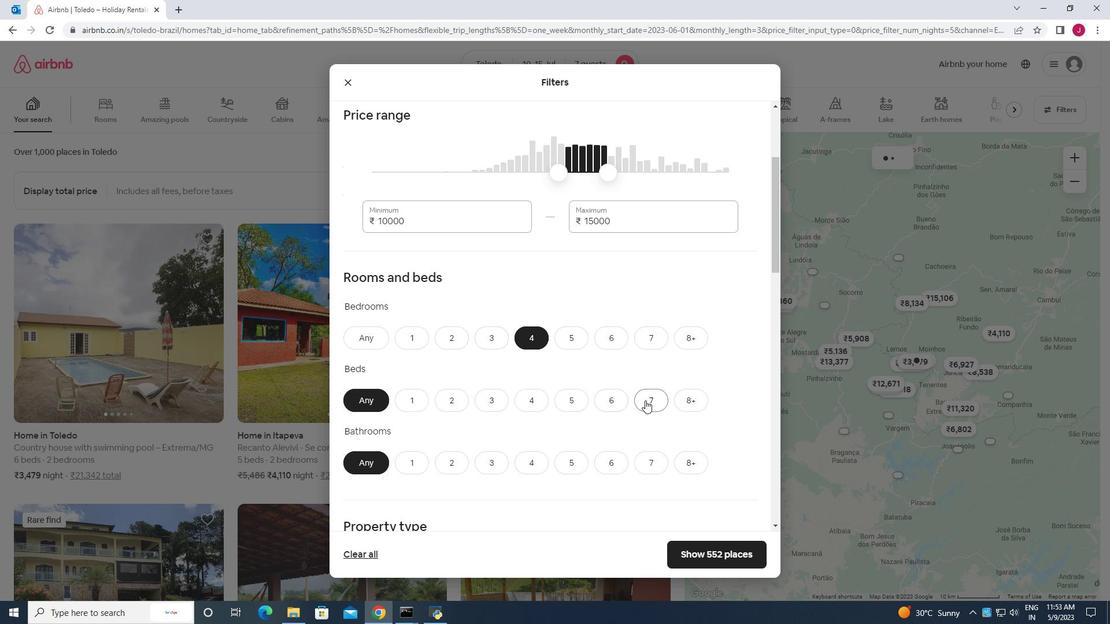 
Action: Mouse moved to (532, 462)
Screenshot: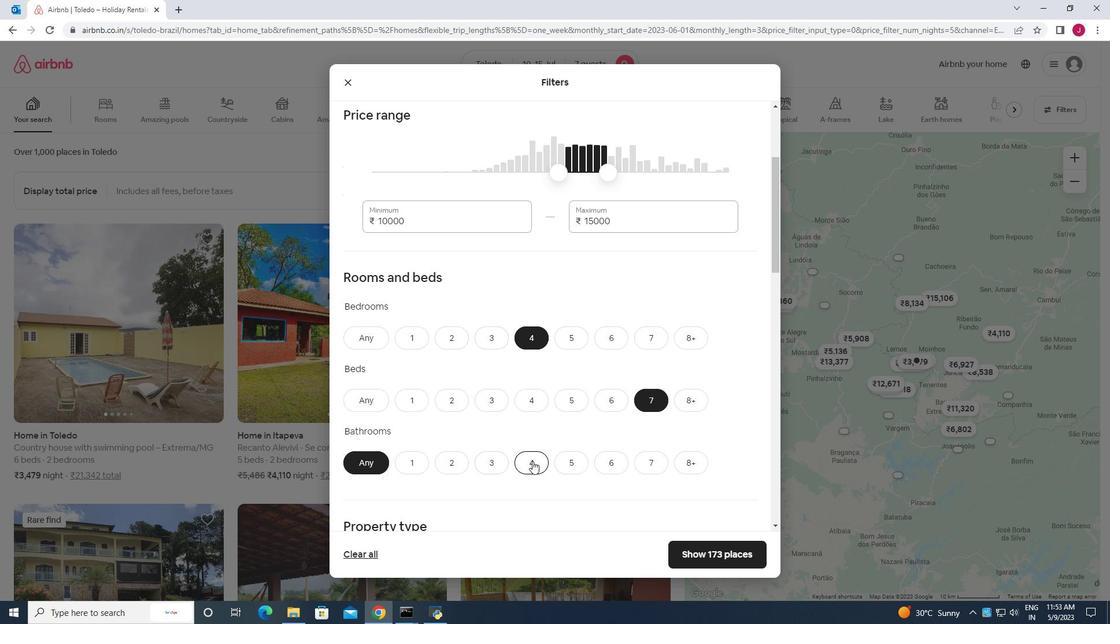 
Action: Mouse pressed left at (532, 462)
Screenshot: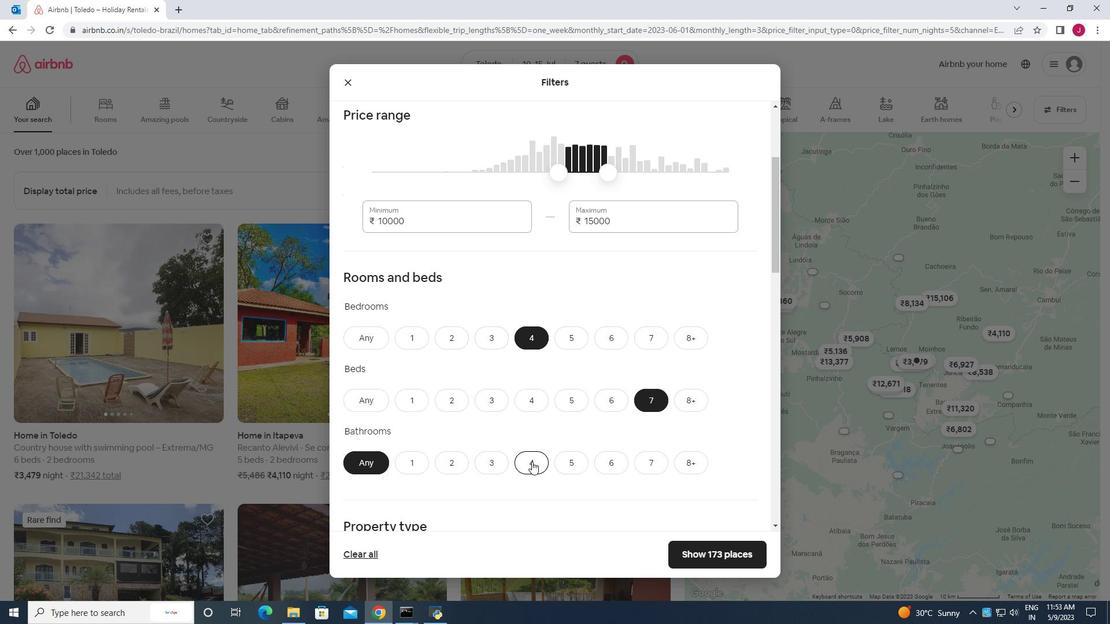 
Action: Mouse moved to (481, 395)
Screenshot: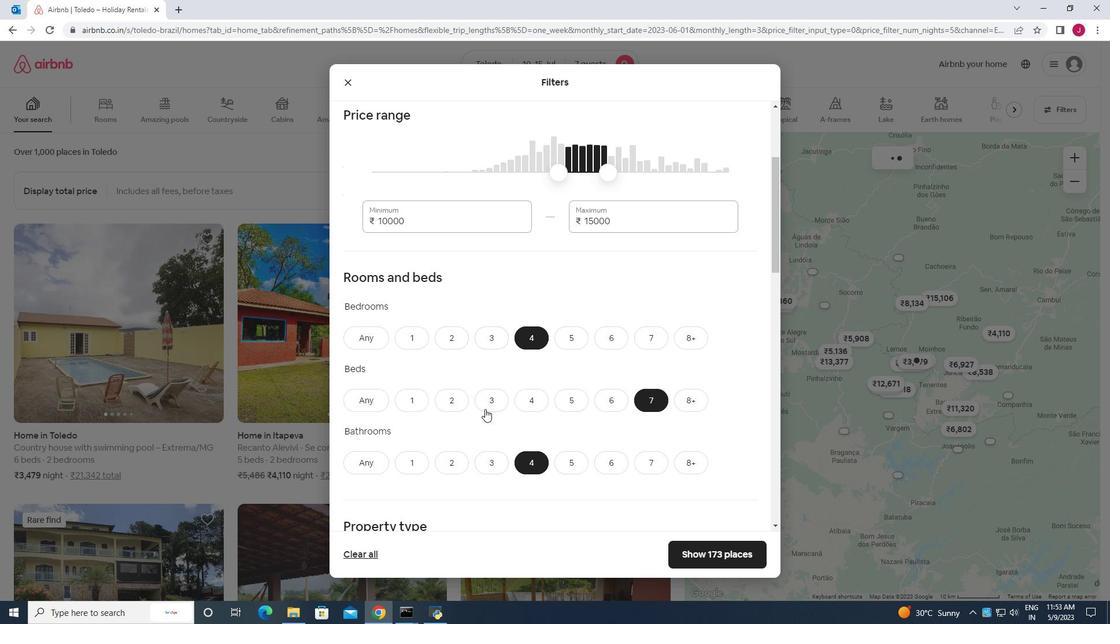 
Action: Mouse scrolled (481, 394) with delta (0, 0)
Screenshot: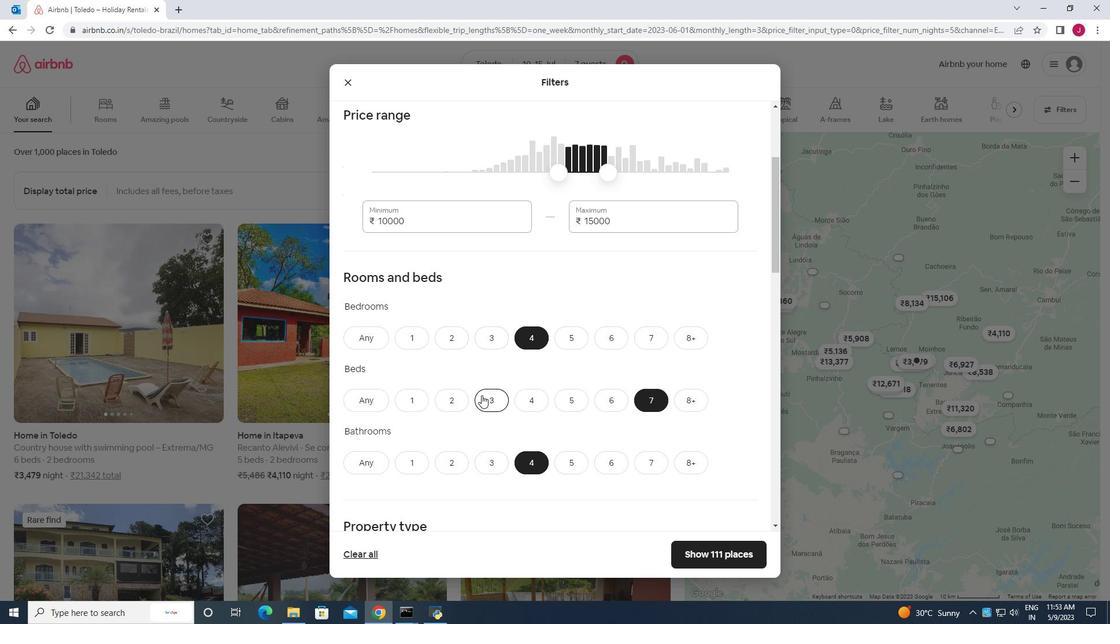 
Action: Mouse scrolled (481, 394) with delta (0, 0)
Screenshot: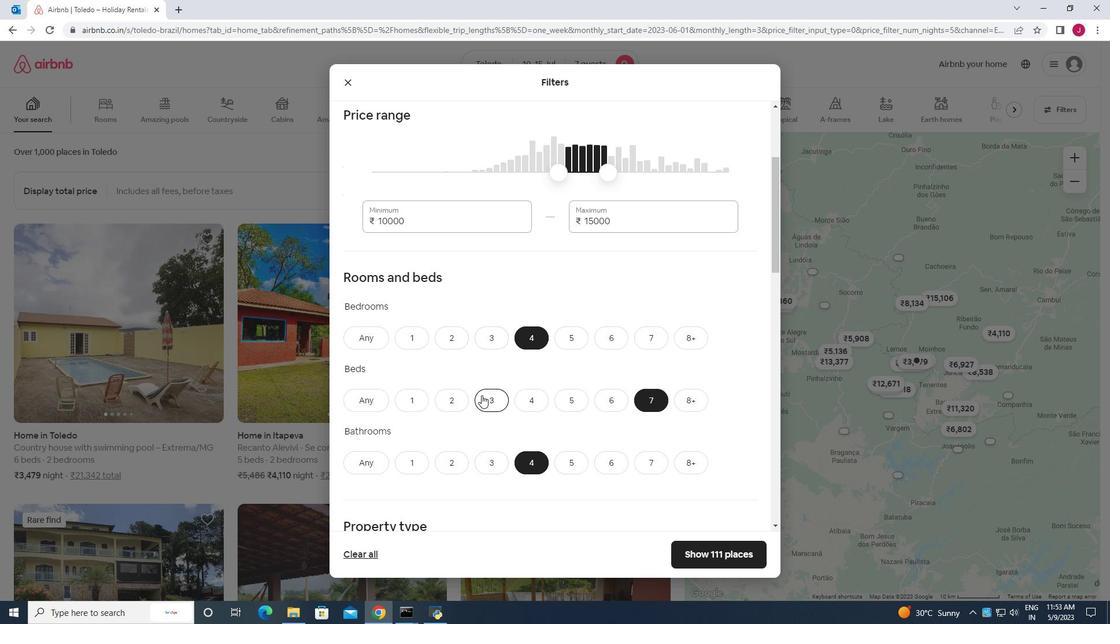 
Action: Mouse scrolled (481, 394) with delta (0, 0)
Screenshot: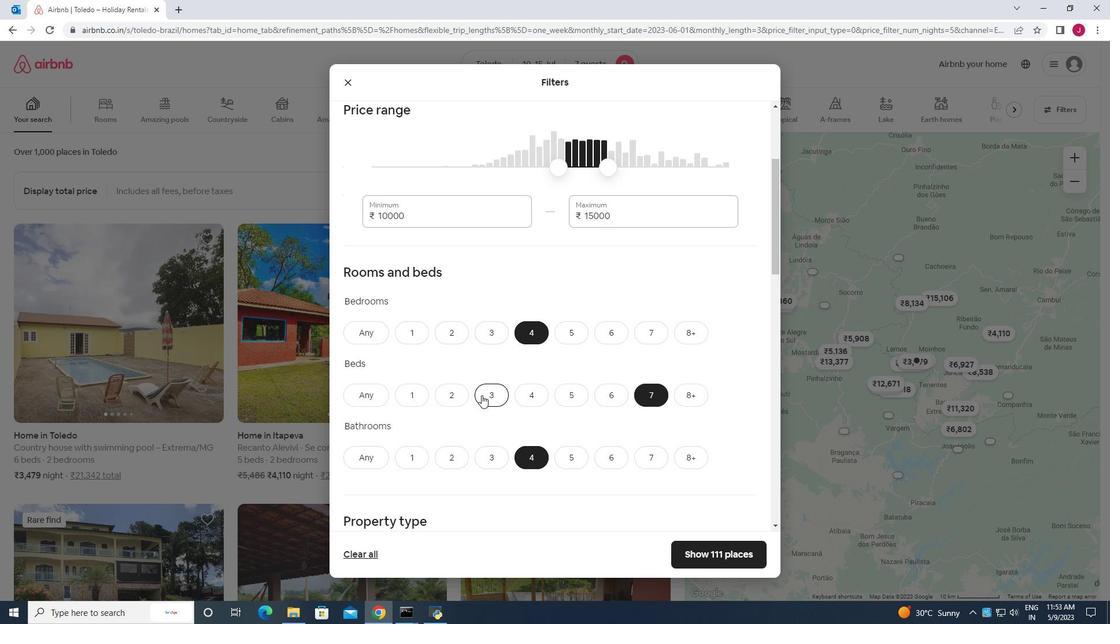 
Action: Mouse scrolled (481, 394) with delta (0, 0)
Screenshot: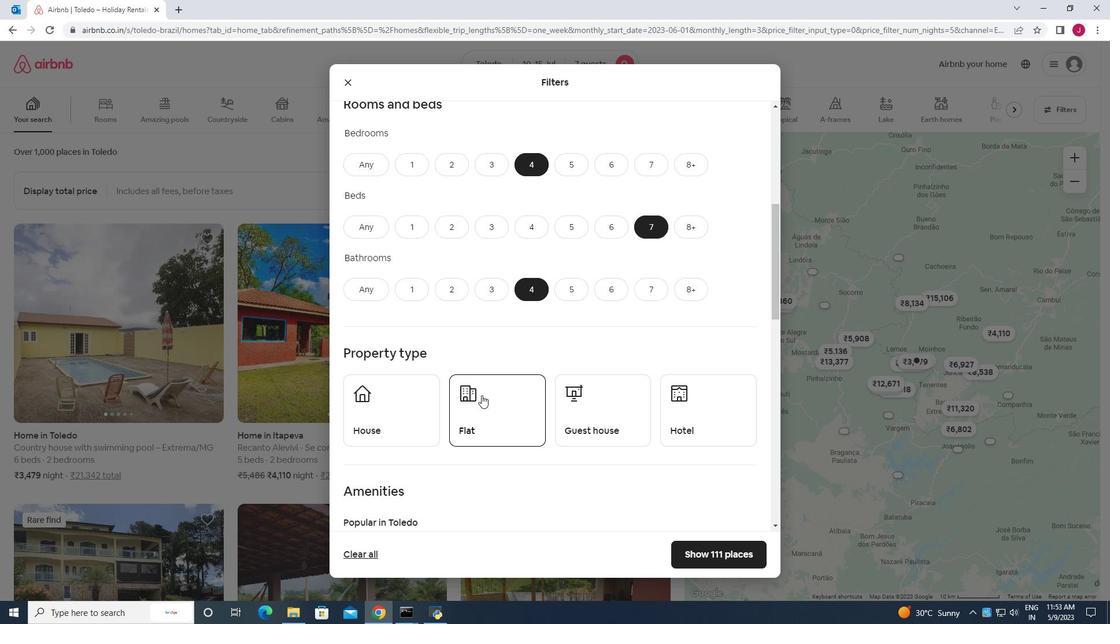
Action: Mouse scrolled (481, 394) with delta (0, 0)
Screenshot: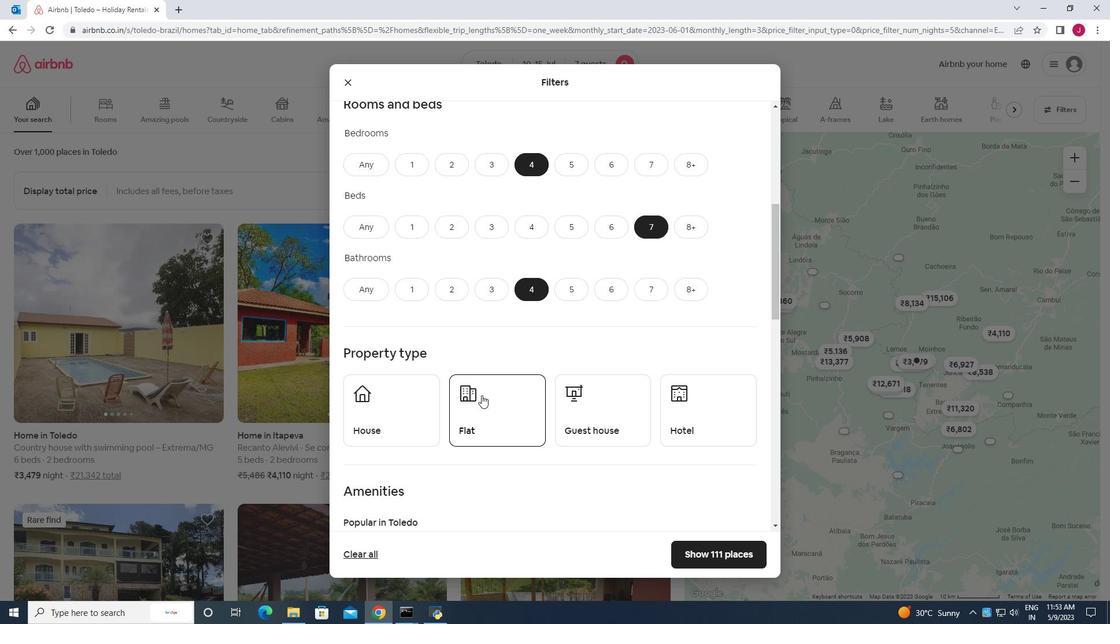 
Action: Mouse scrolled (481, 394) with delta (0, 0)
Screenshot: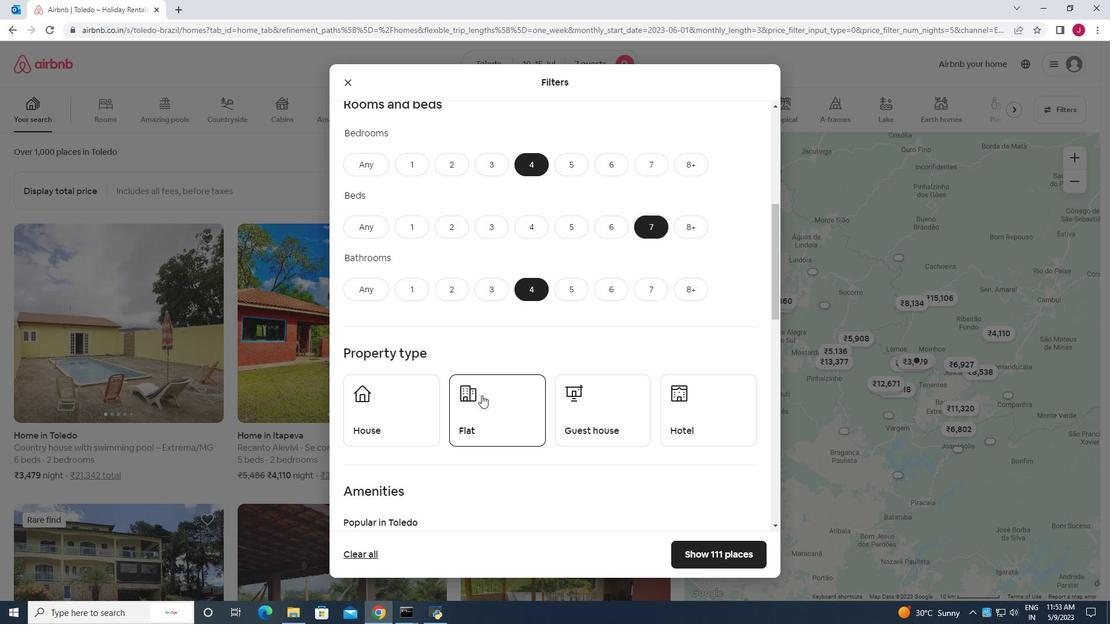 
Action: Mouse moved to (398, 246)
Screenshot: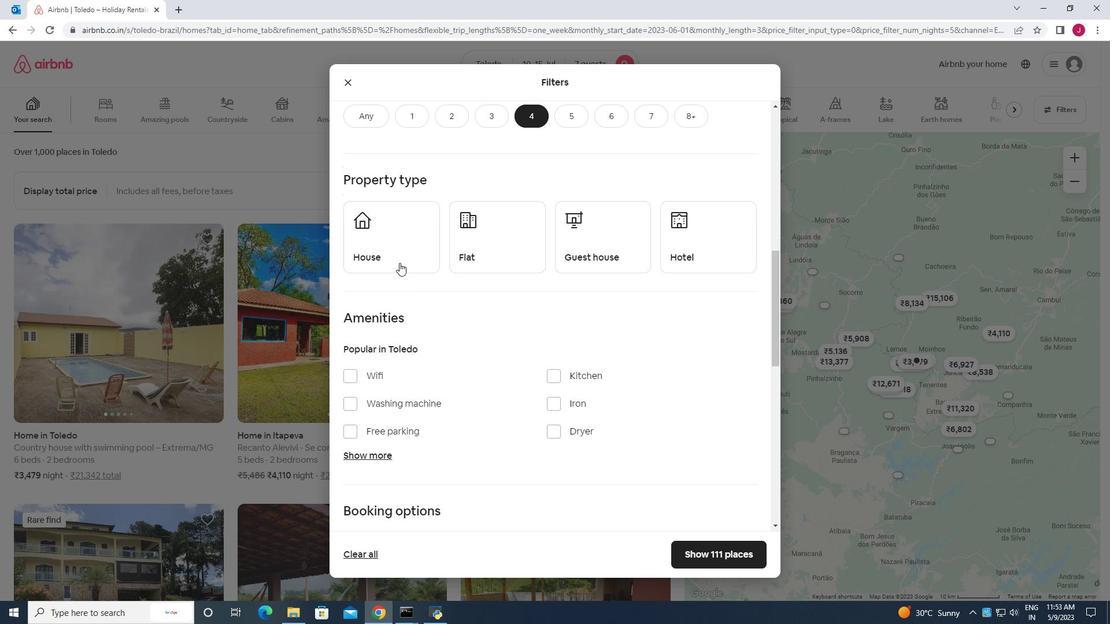 
Action: Mouse pressed left at (398, 246)
Screenshot: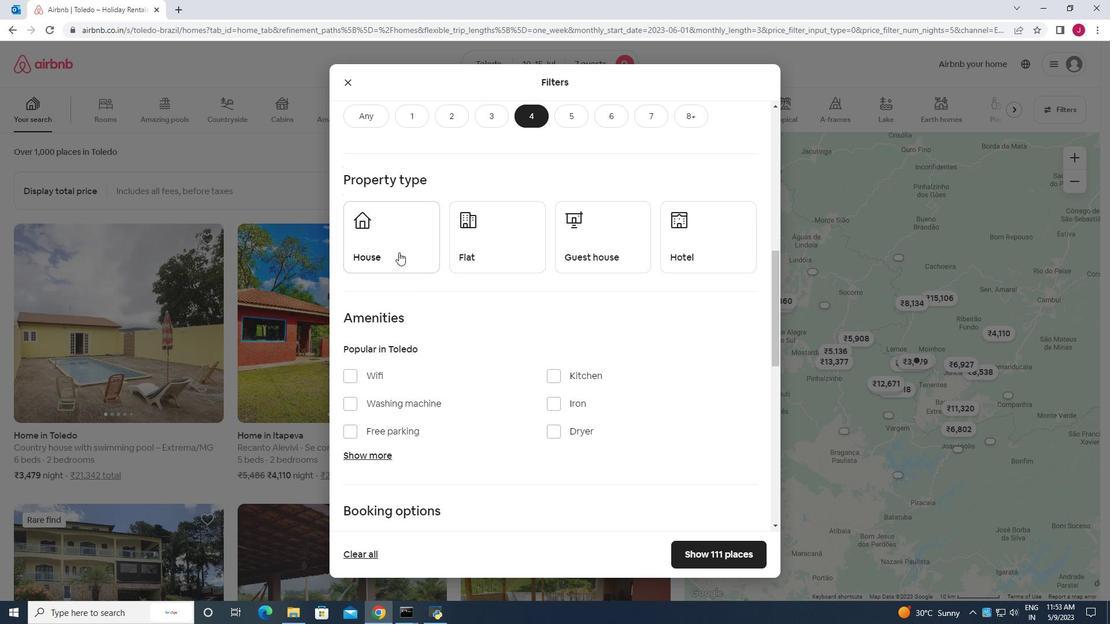 
Action: Mouse moved to (501, 265)
Screenshot: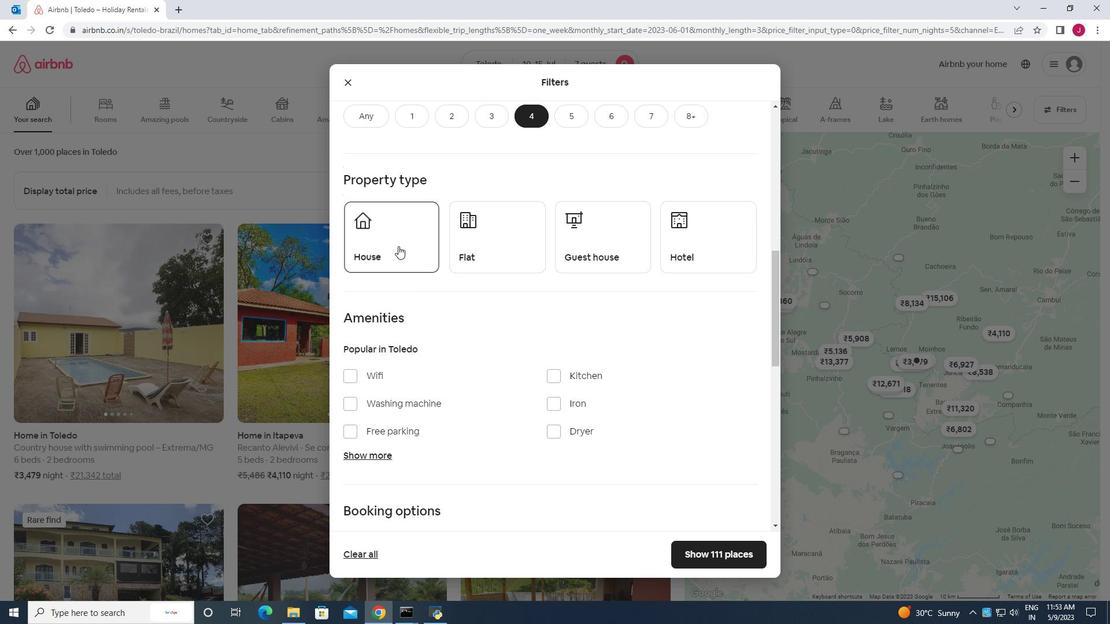 
Action: Mouse pressed left at (501, 265)
Screenshot: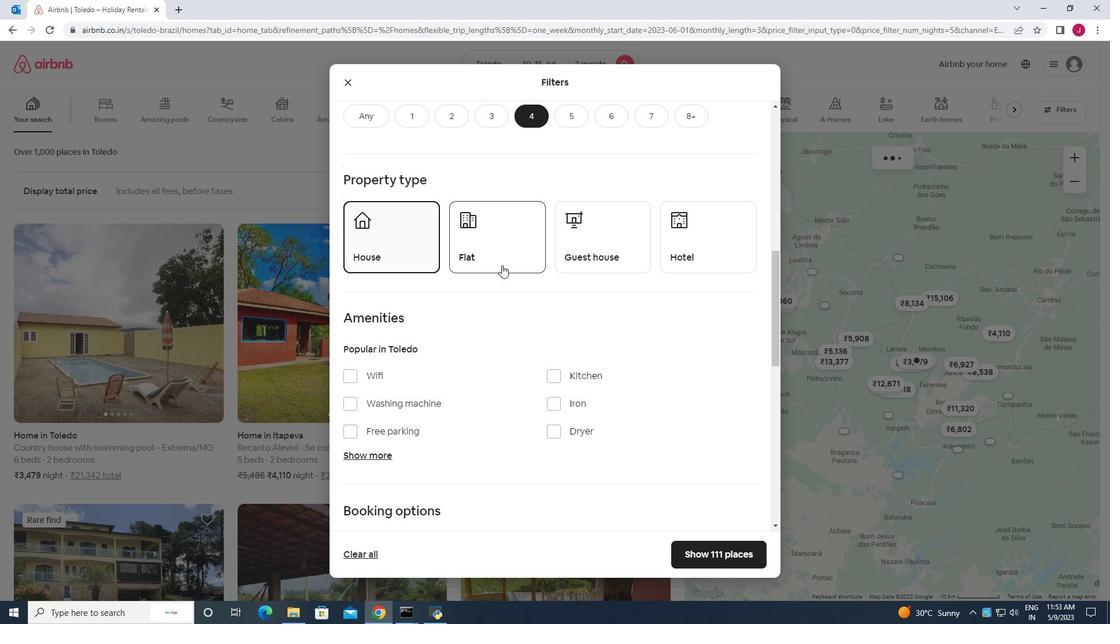 
Action: Mouse moved to (578, 256)
Screenshot: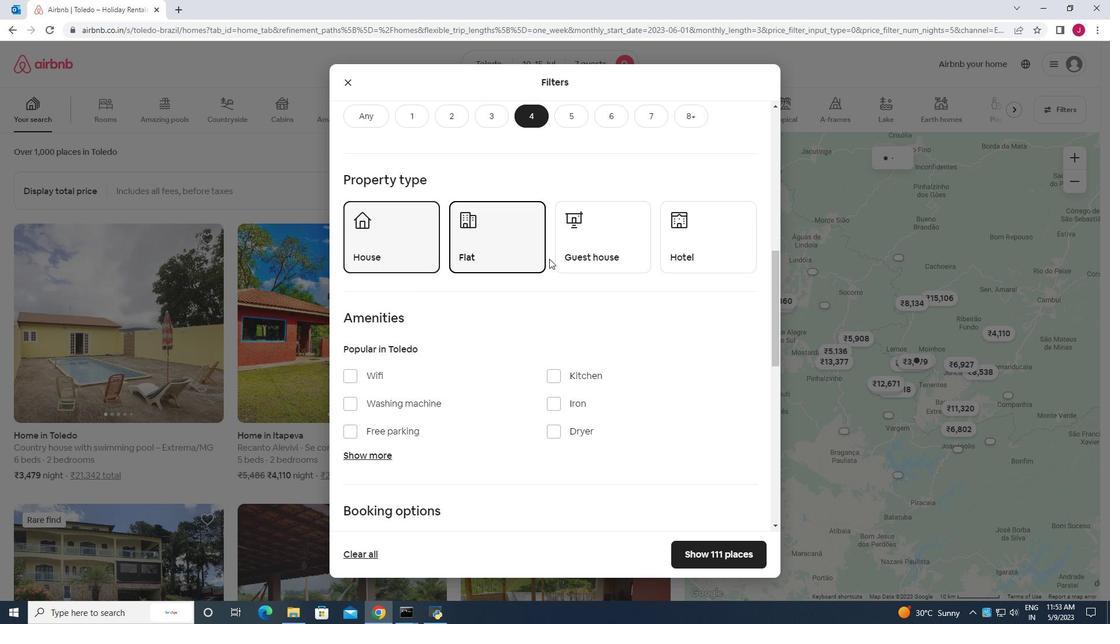 
Action: Mouse pressed left at (578, 256)
Screenshot: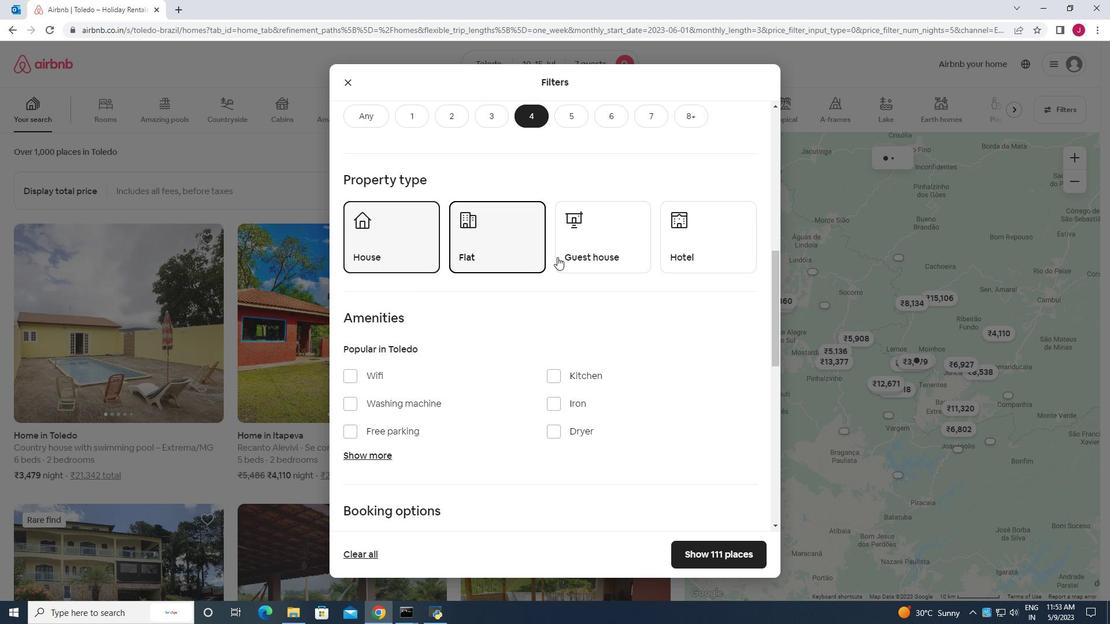 
Action: Mouse moved to (561, 277)
Screenshot: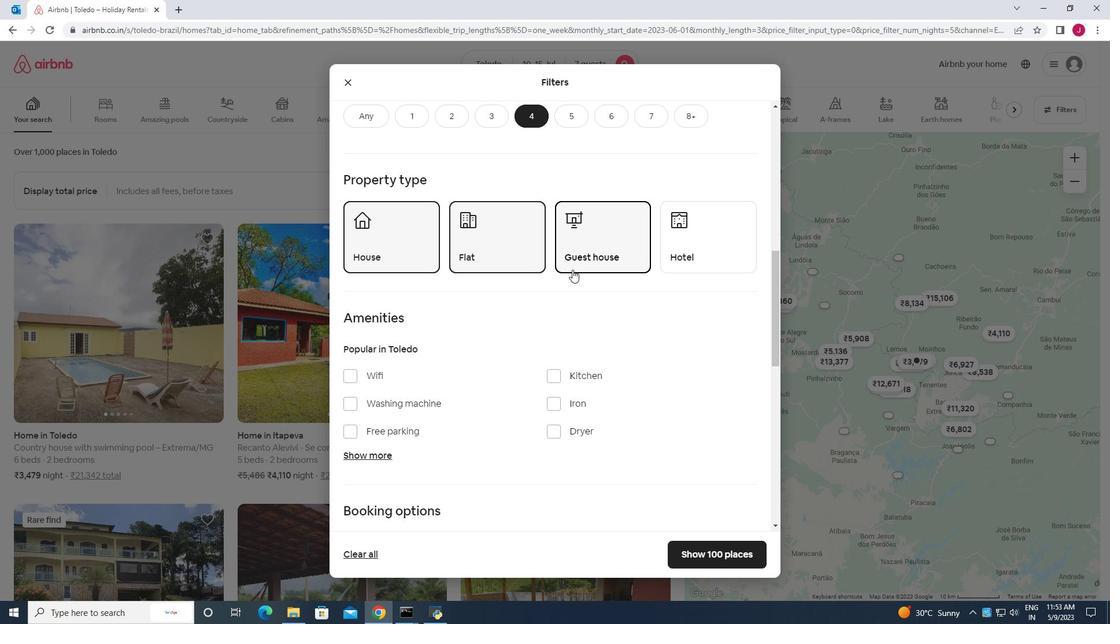
Action: Mouse scrolled (561, 277) with delta (0, 0)
Screenshot: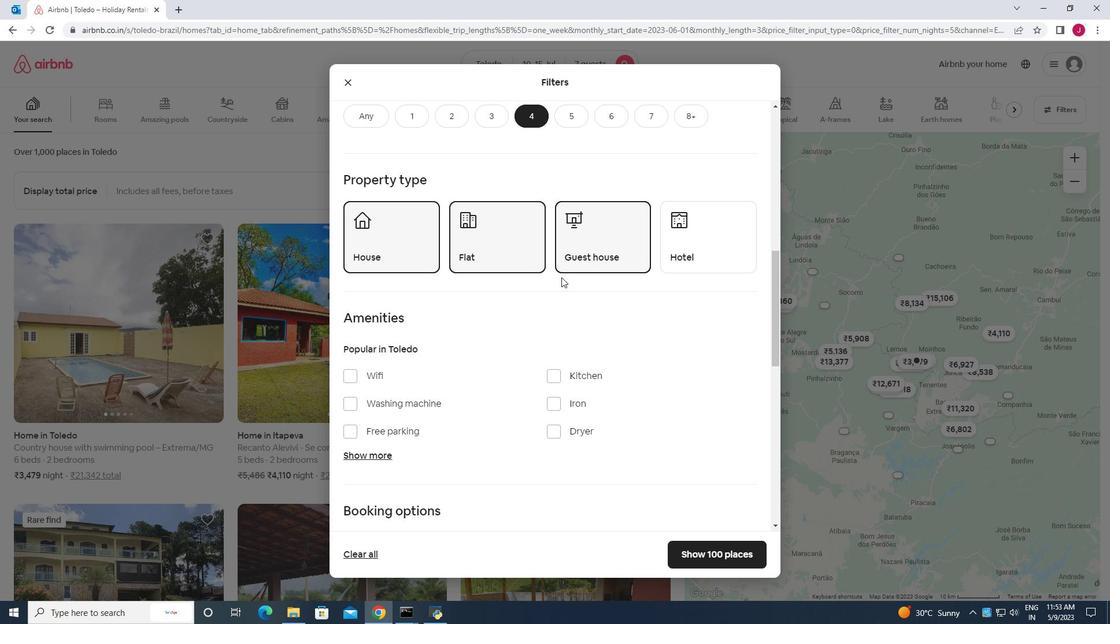 
Action: Mouse scrolled (561, 277) with delta (0, 0)
Screenshot: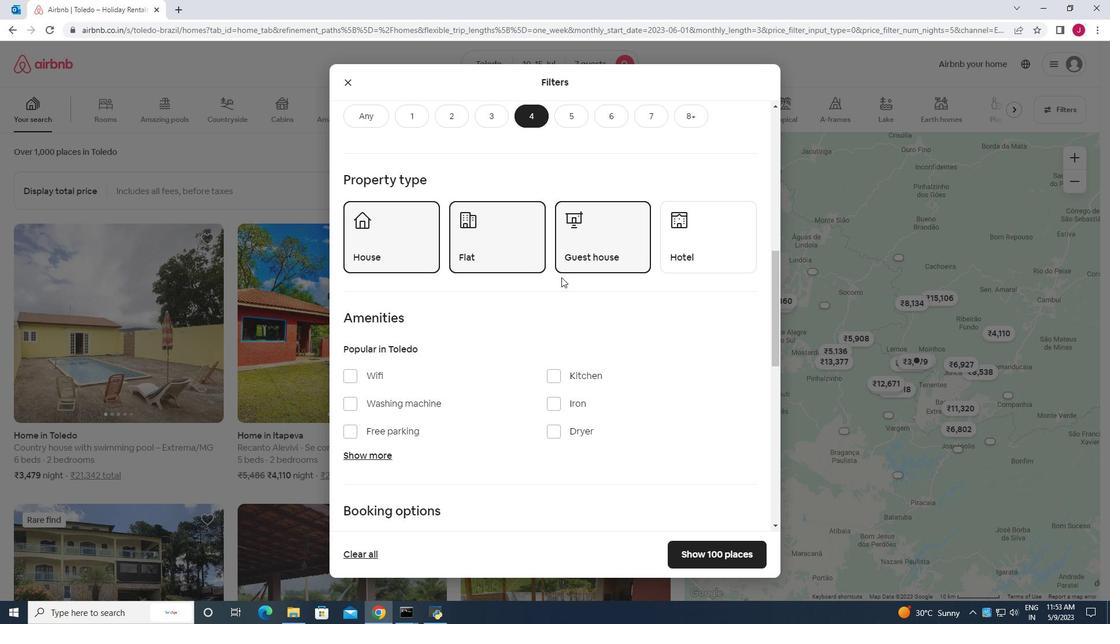 
Action: Mouse moved to (561, 278)
Screenshot: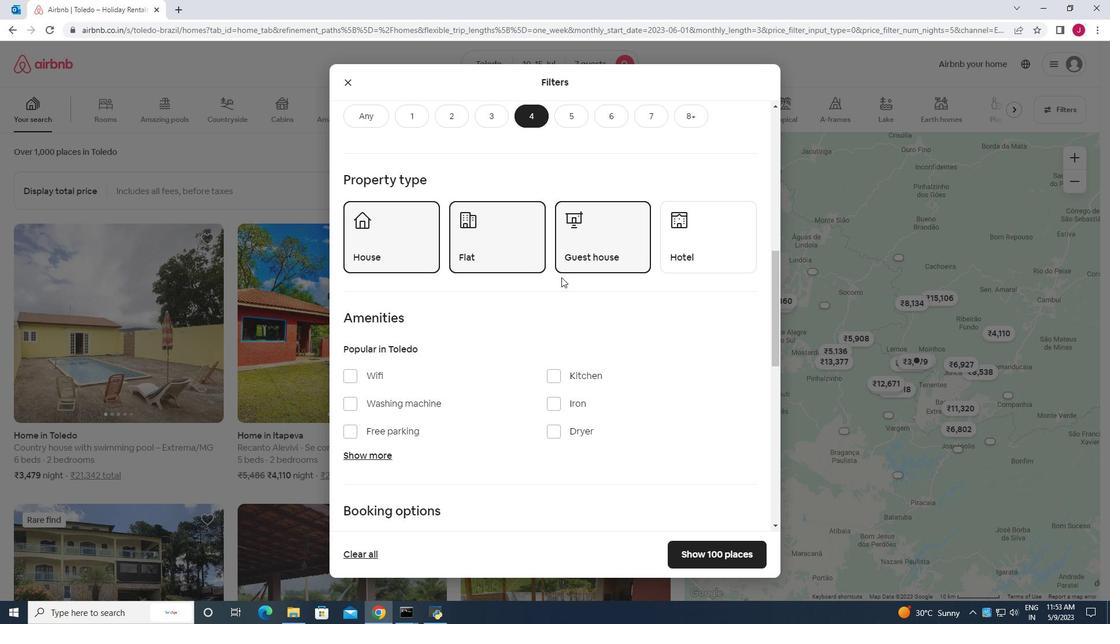 
Action: Mouse scrolled (561, 278) with delta (0, 0)
Screenshot: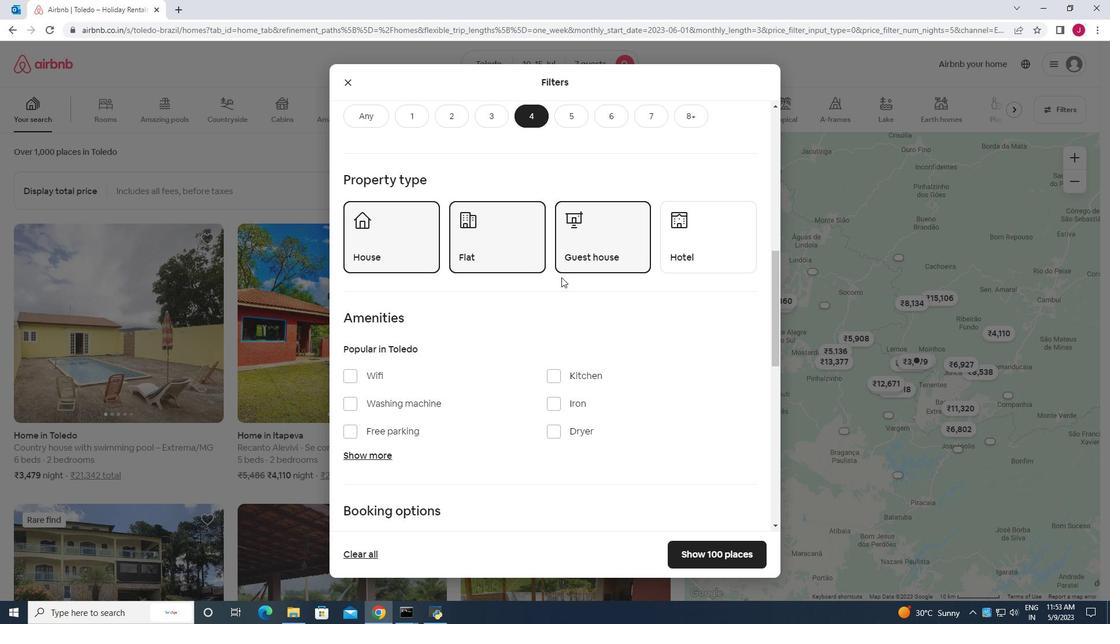 
Action: Mouse moved to (381, 283)
Screenshot: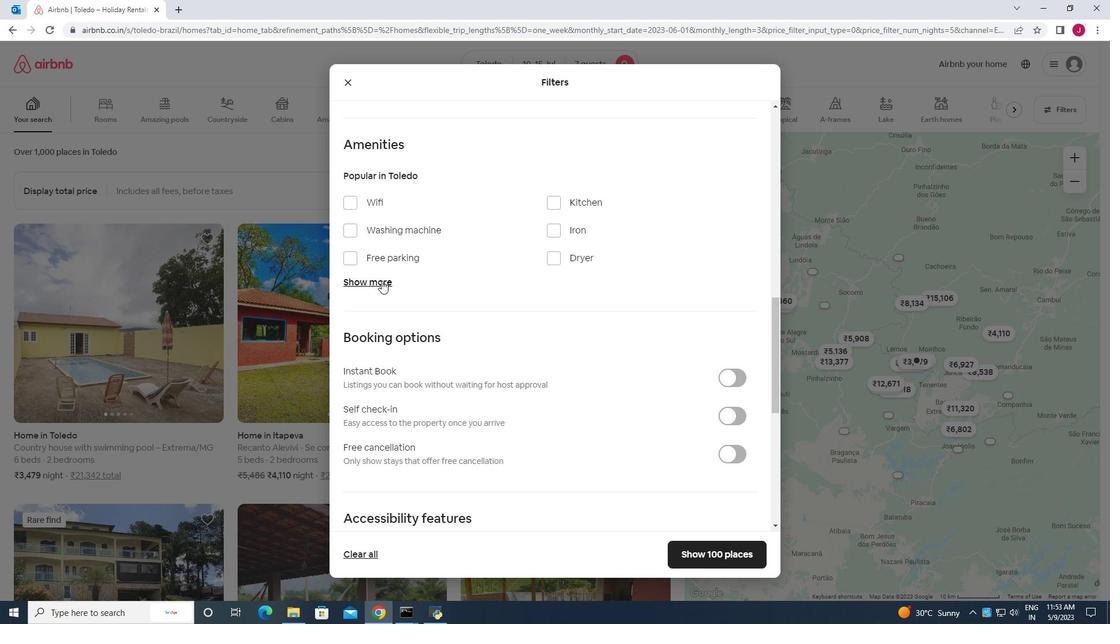 
Action: Mouse pressed left at (381, 283)
Screenshot: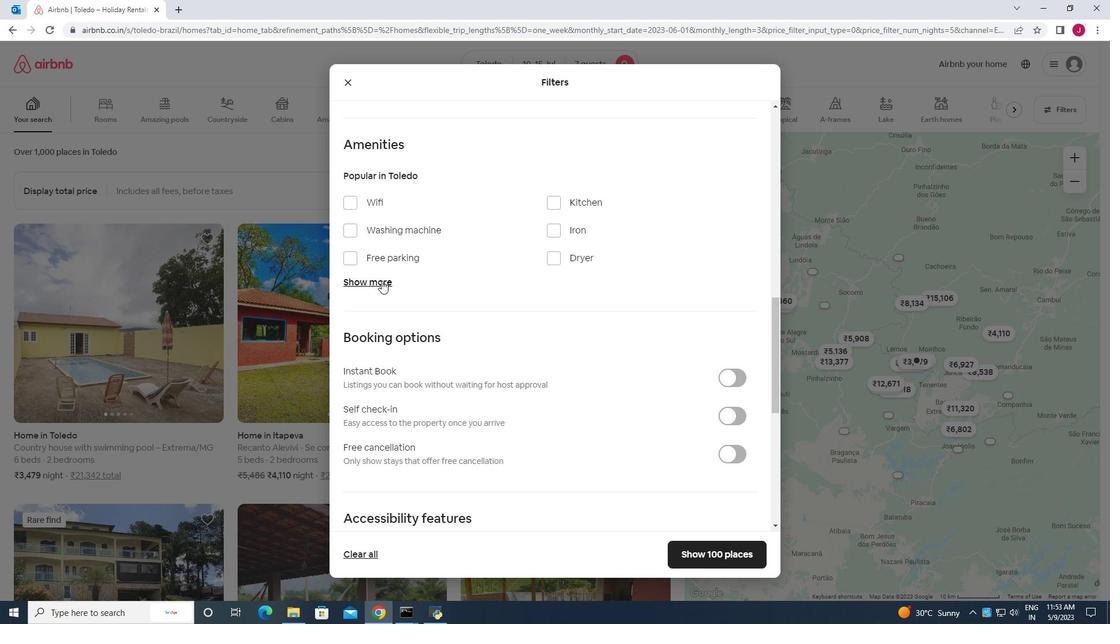 
Action: Mouse moved to (553, 349)
Screenshot: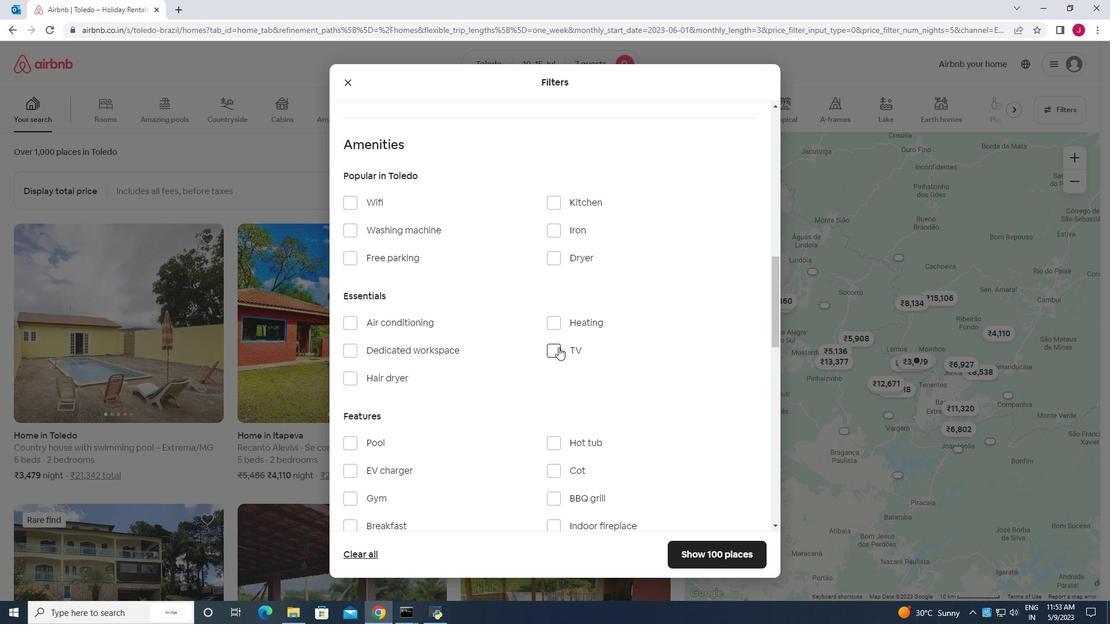 
Action: Mouse pressed left at (553, 349)
Screenshot: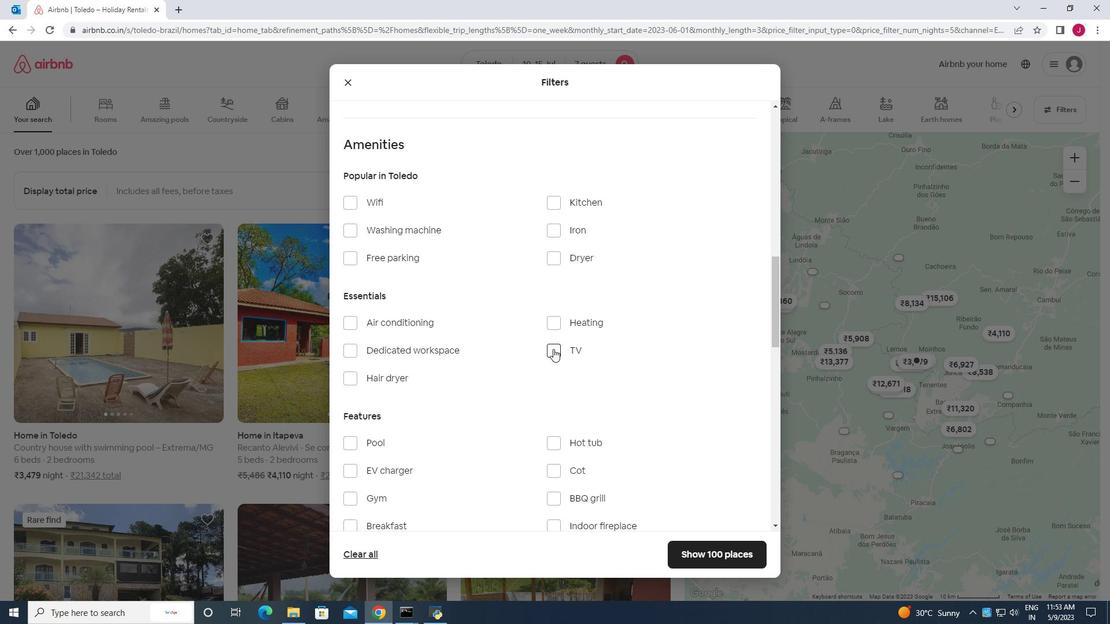 
Action: Mouse moved to (352, 260)
Screenshot: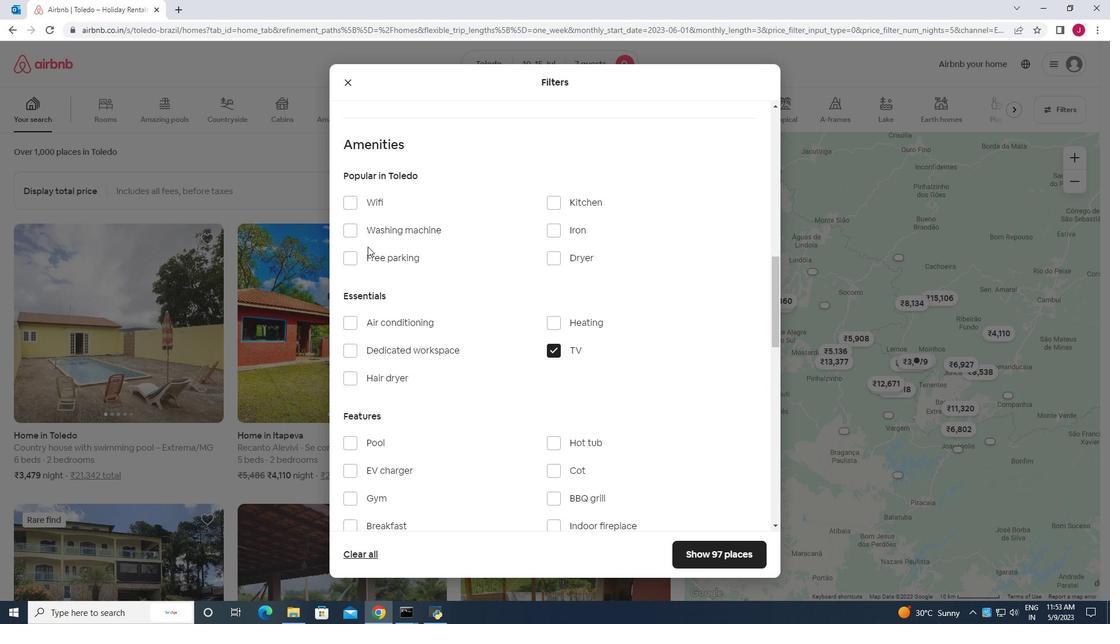 
Action: Mouse pressed left at (352, 260)
Screenshot: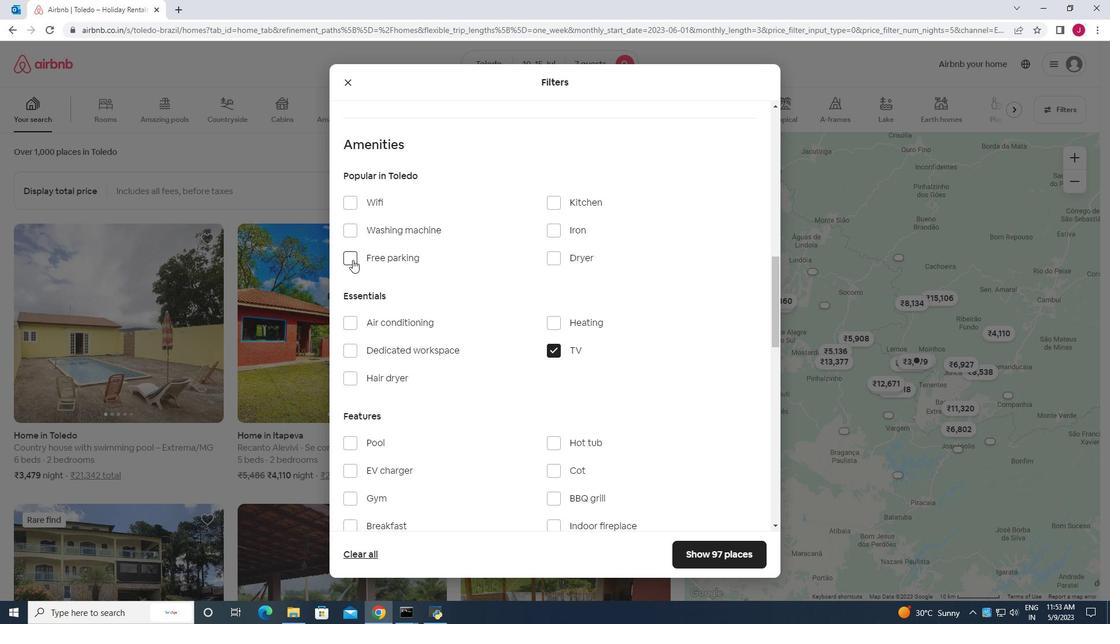 
Action: Mouse moved to (348, 198)
Screenshot: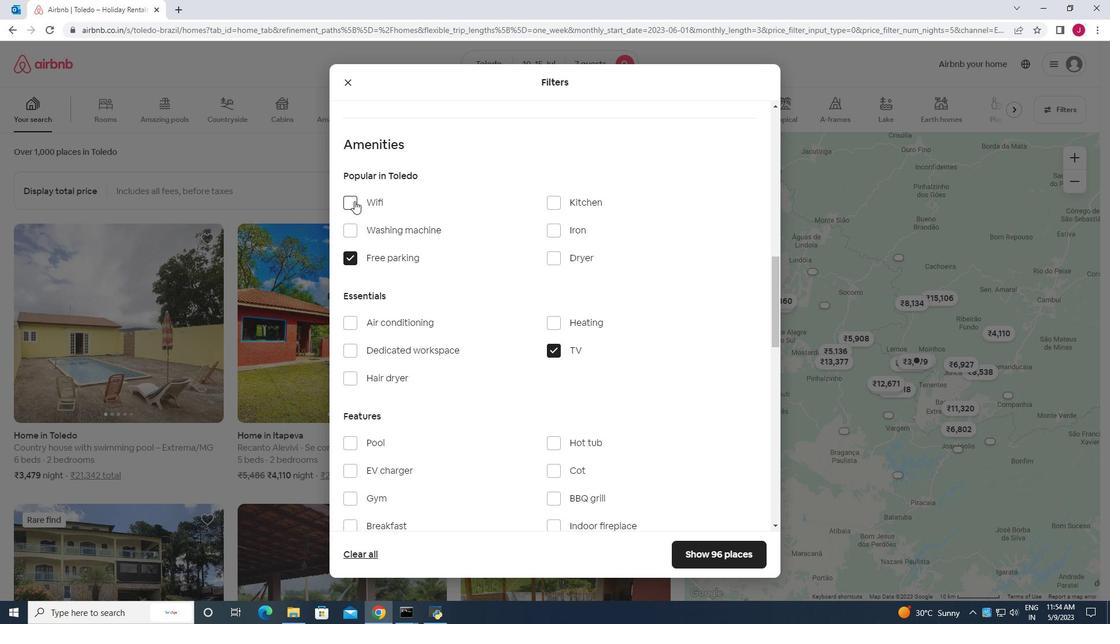 
Action: Mouse pressed left at (348, 198)
Screenshot: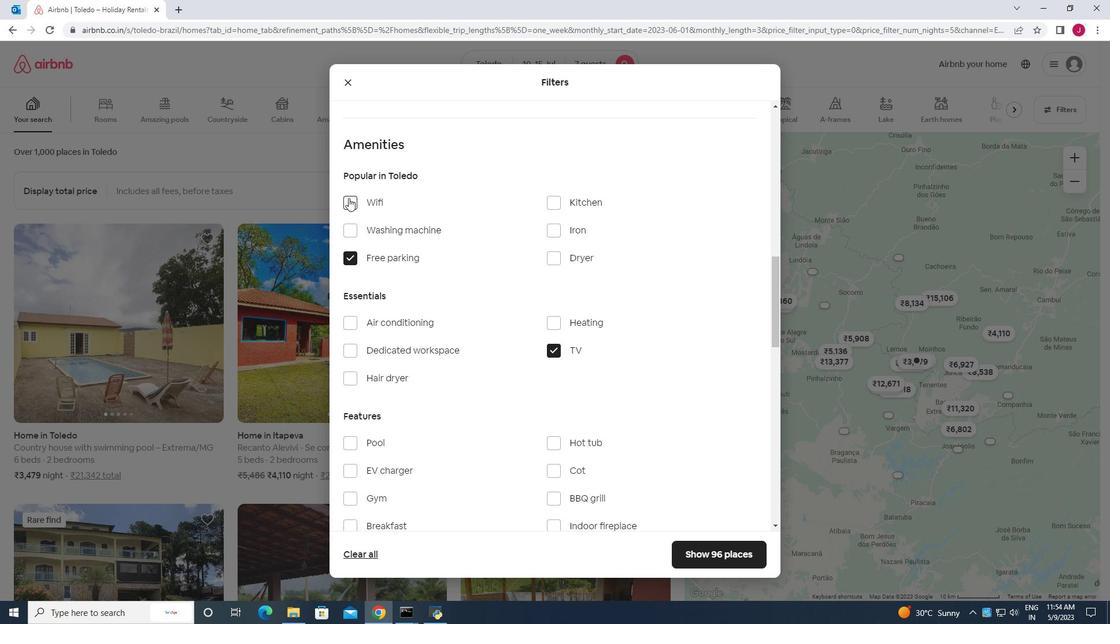 
Action: Mouse moved to (473, 303)
Screenshot: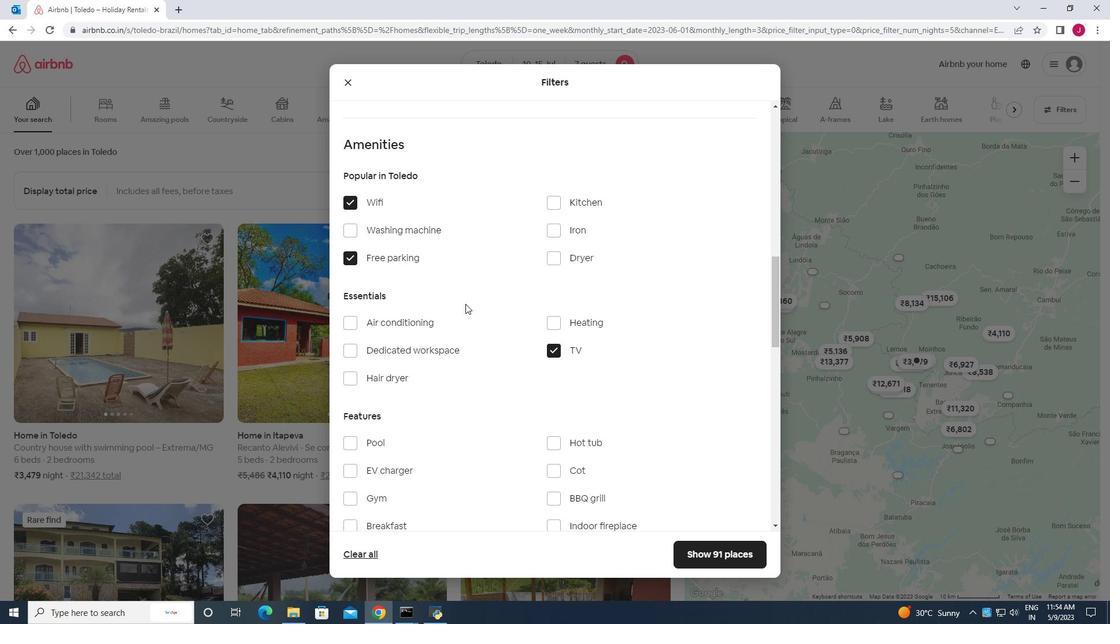 
Action: Mouse scrolled (473, 303) with delta (0, 0)
Screenshot: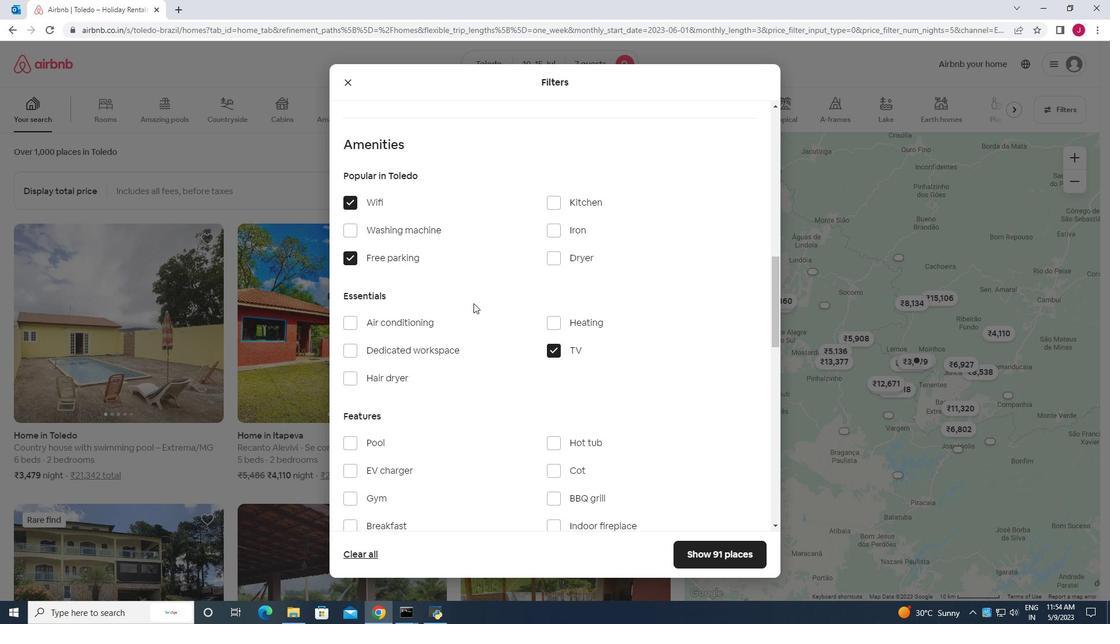
Action: Mouse moved to (350, 440)
Screenshot: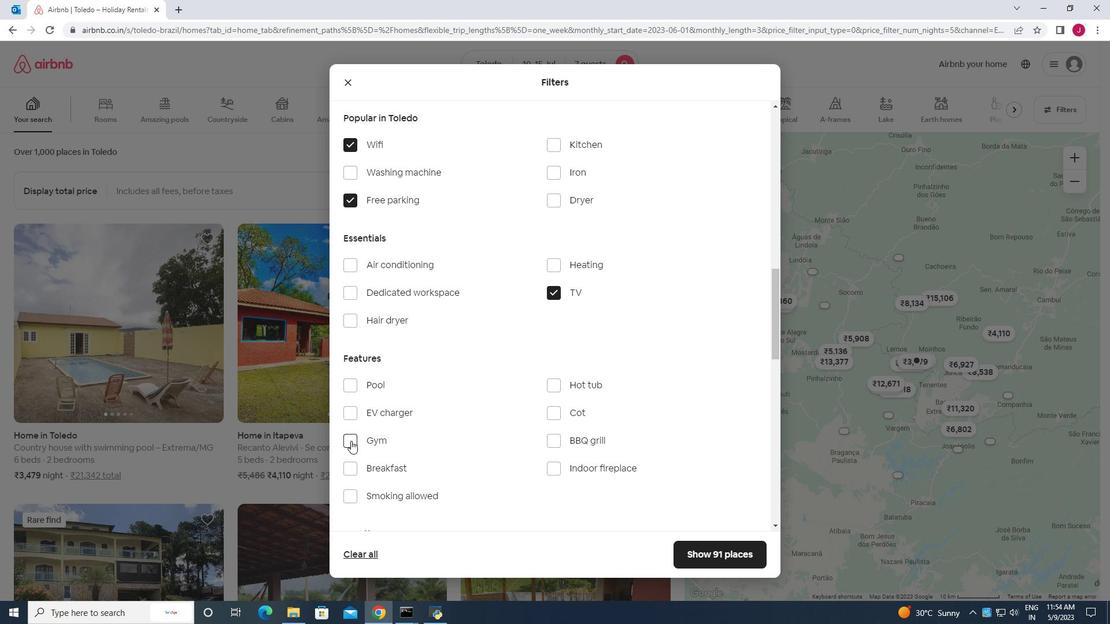 
Action: Mouse pressed left at (350, 440)
Screenshot: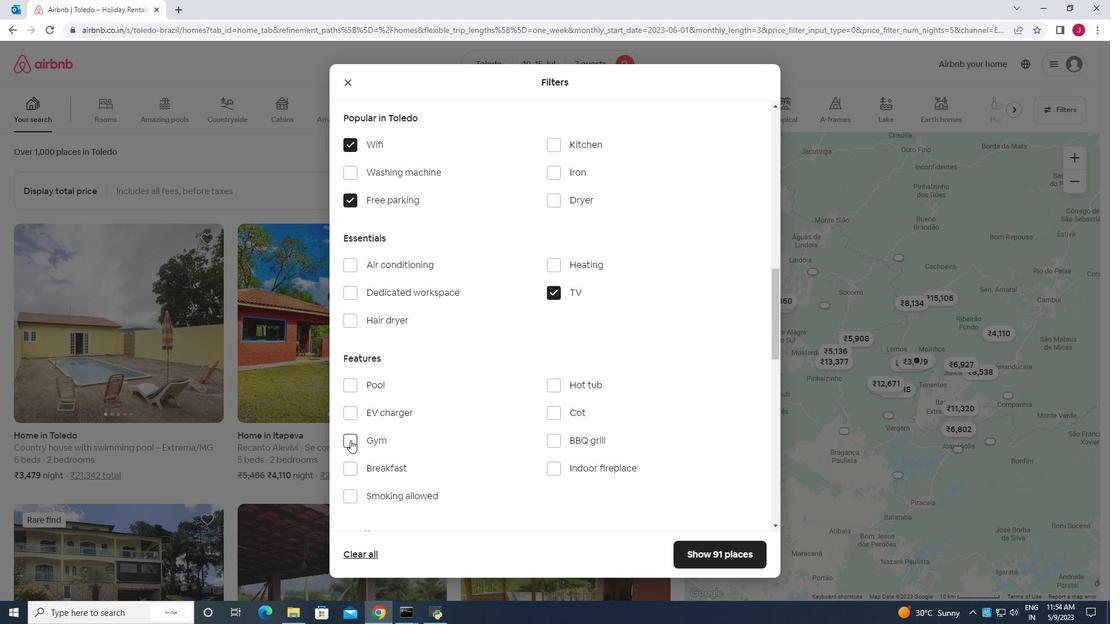 
Action: Mouse moved to (353, 465)
Screenshot: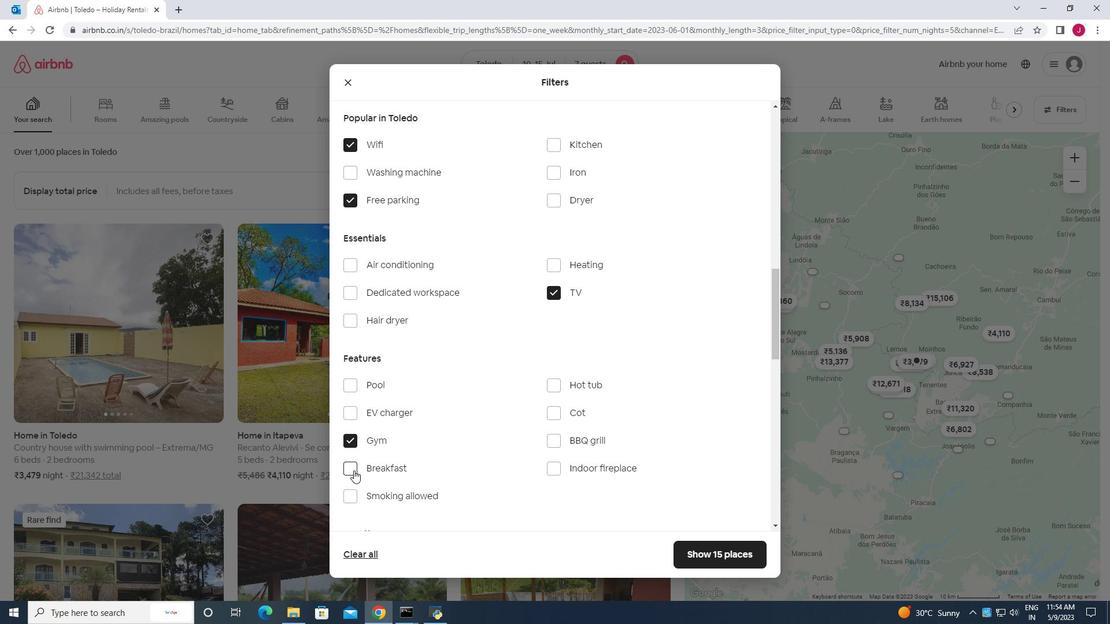 
Action: Mouse pressed left at (353, 465)
Screenshot: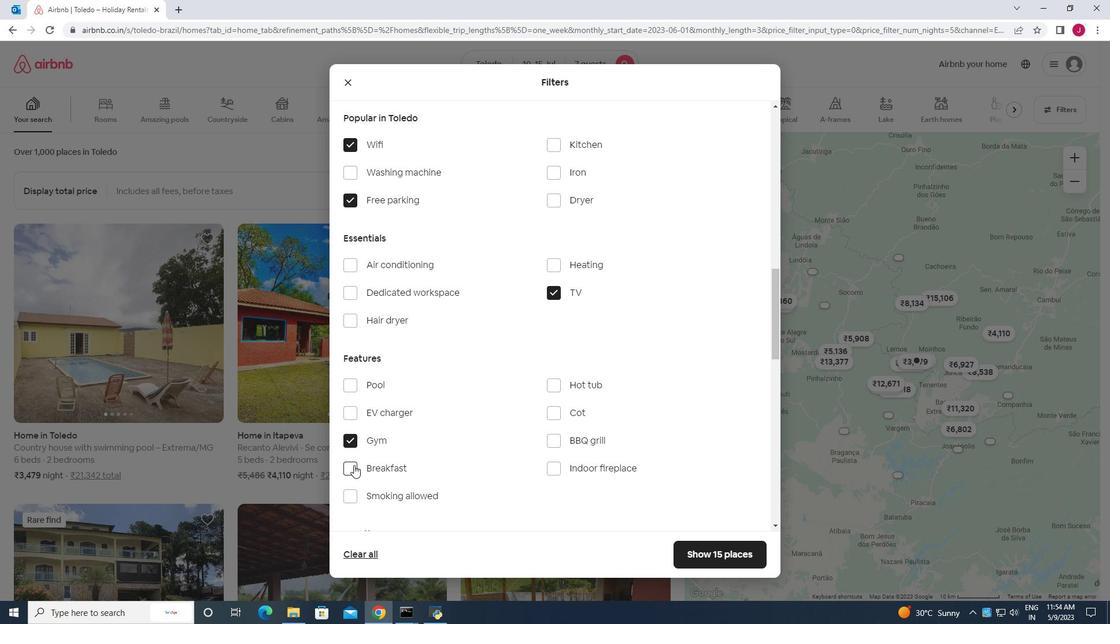 
Action: Mouse moved to (453, 404)
Screenshot: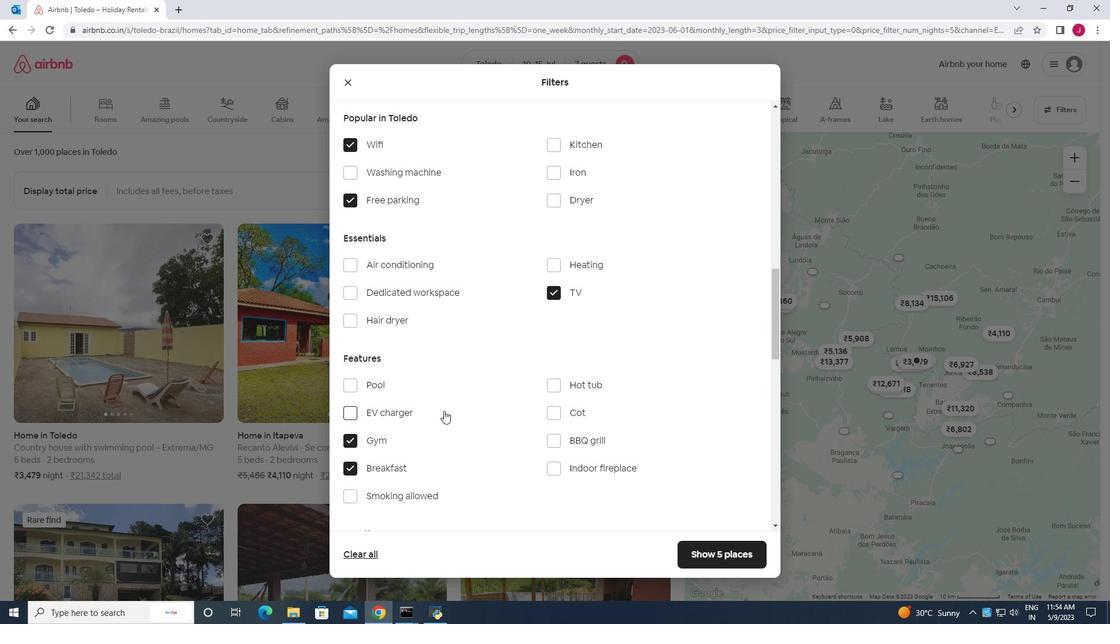 
Action: Mouse scrolled (453, 404) with delta (0, 0)
Screenshot: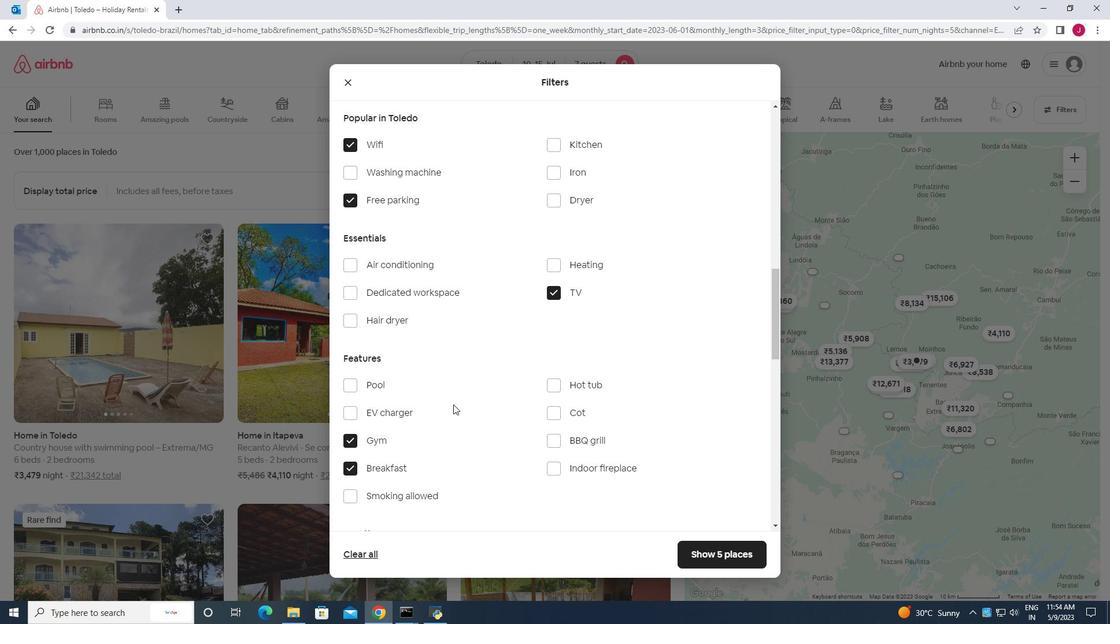 
Action: Mouse scrolled (453, 404) with delta (0, 0)
Screenshot: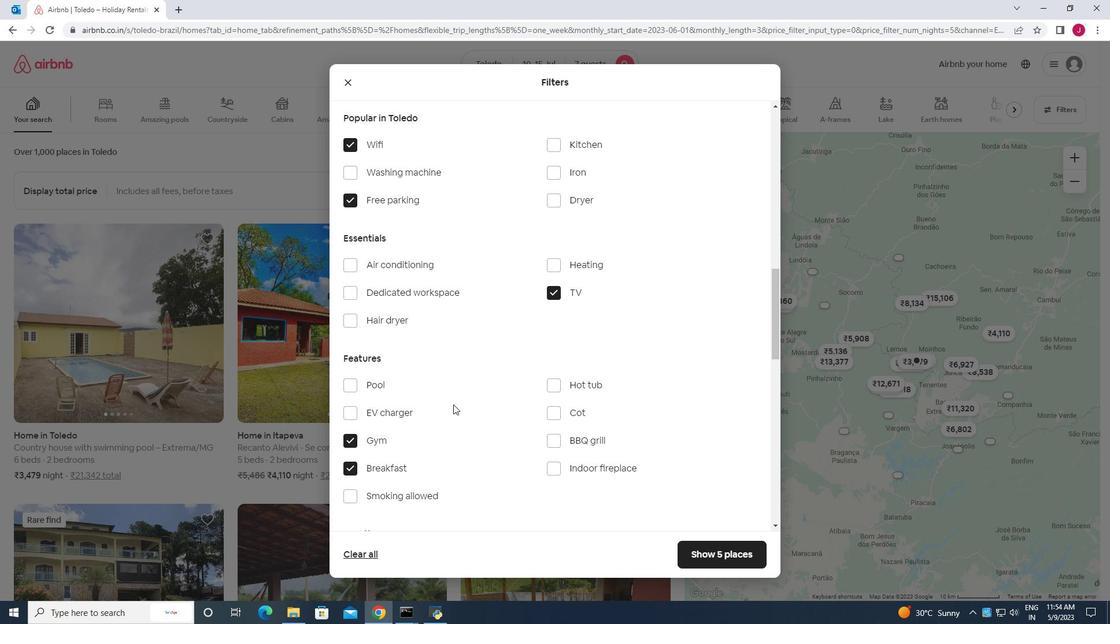 
Action: Mouse scrolled (453, 404) with delta (0, 0)
Screenshot: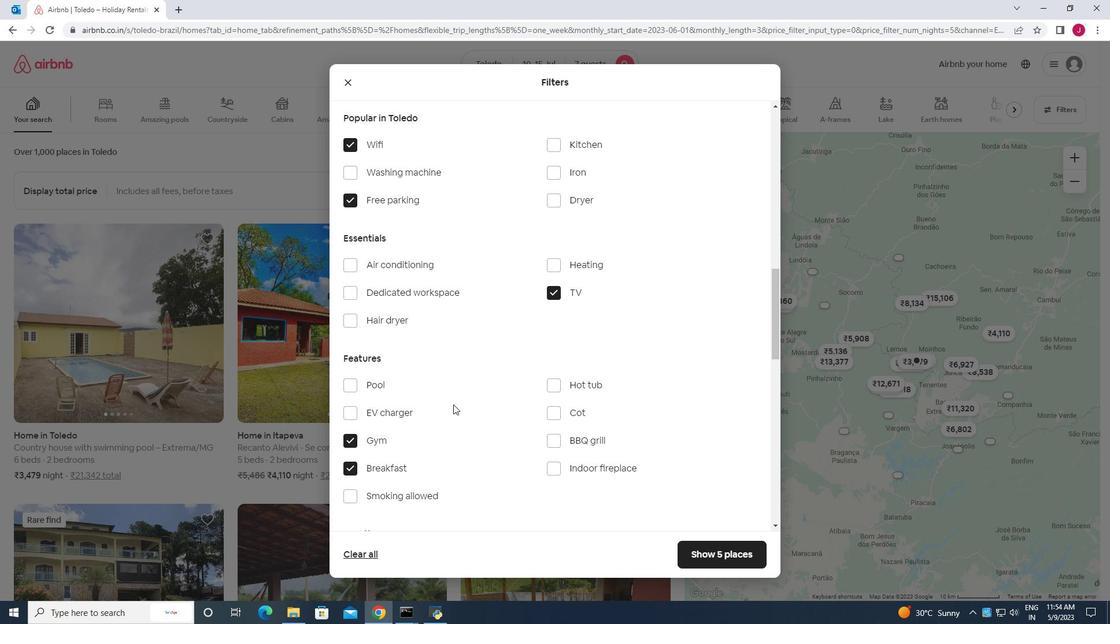 
Action: Mouse scrolled (453, 404) with delta (0, 0)
Screenshot: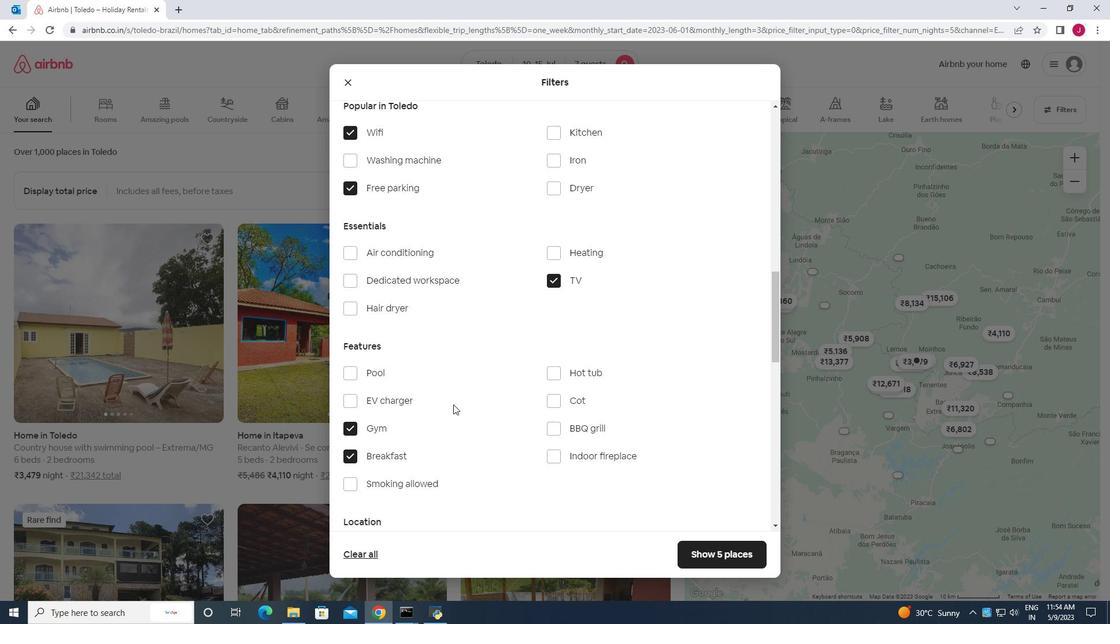 
Action: Mouse scrolled (453, 404) with delta (0, 0)
Screenshot: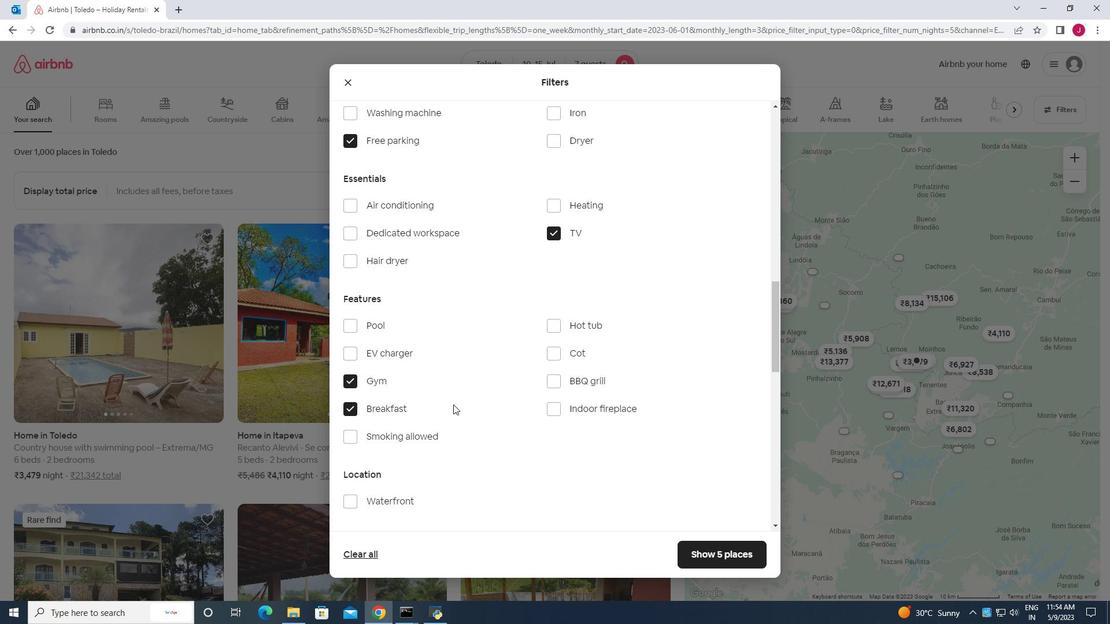 
Action: Mouse moved to (454, 396)
Screenshot: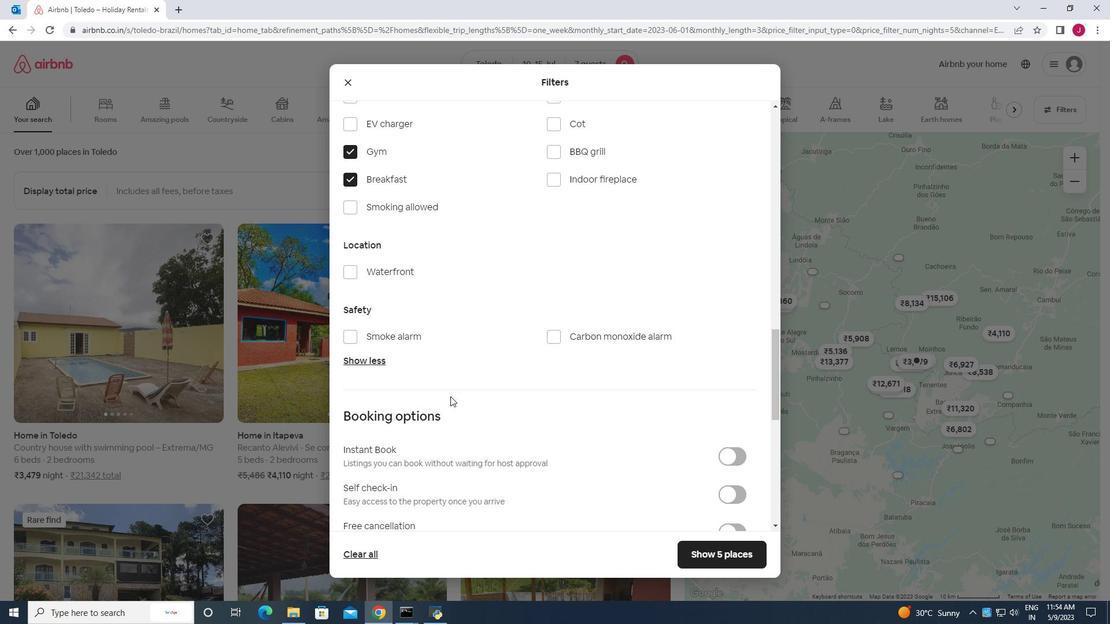 
Action: Mouse scrolled (454, 396) with delta (0, 0)
Screenshot: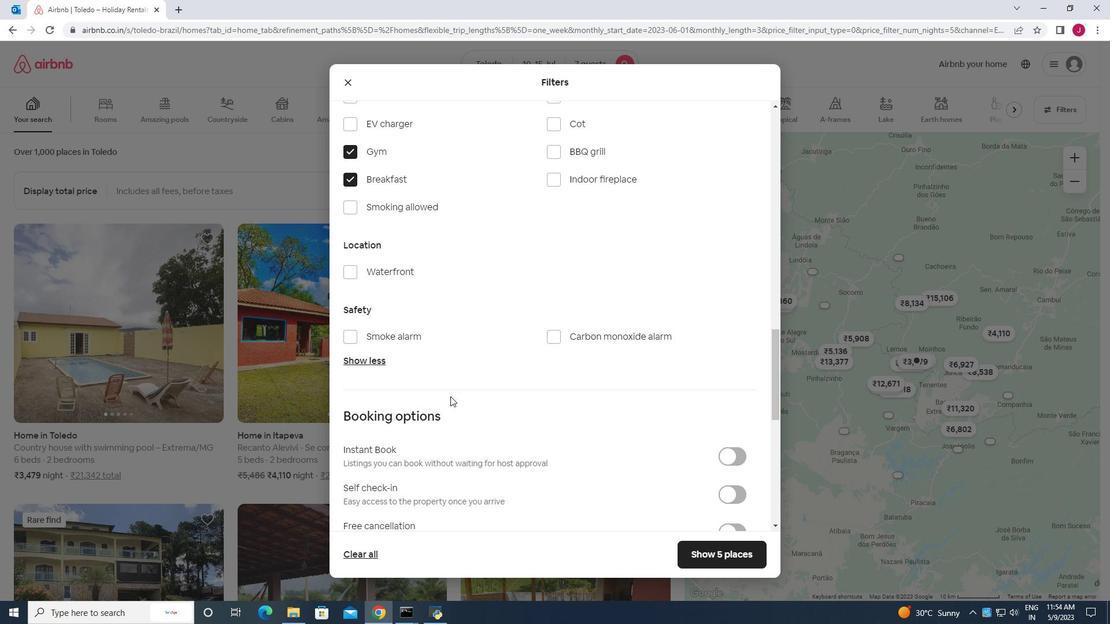 
Action: Mouse scrolled (454, 396) with delta (0, 0)
Screenshot: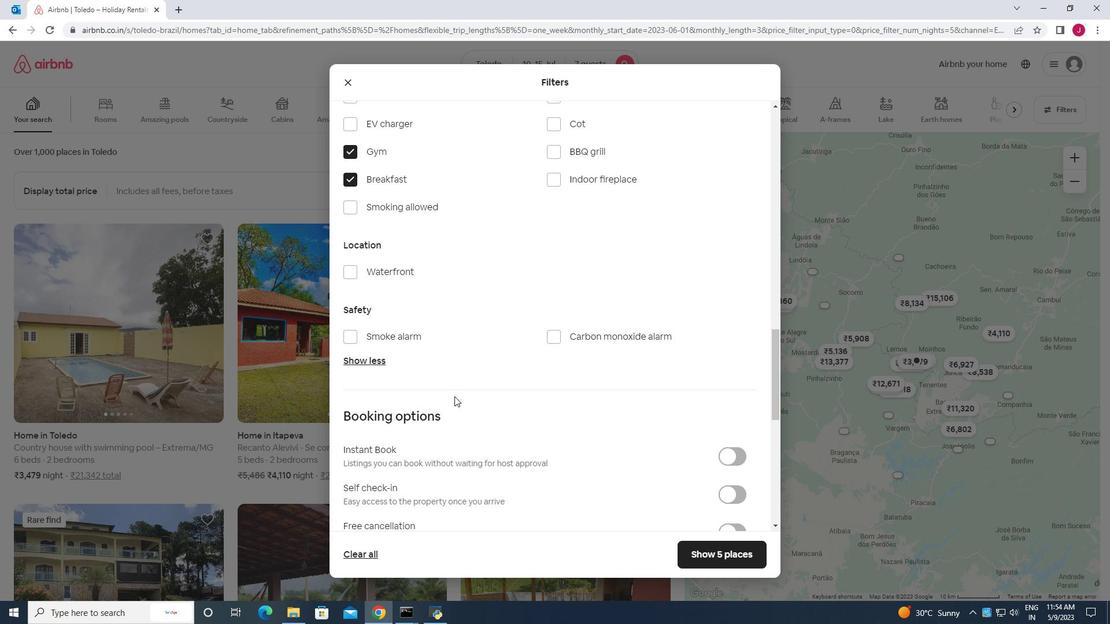 
Action: Mouse scrolled (454, 396) with delta (0, 0)
Screenshot: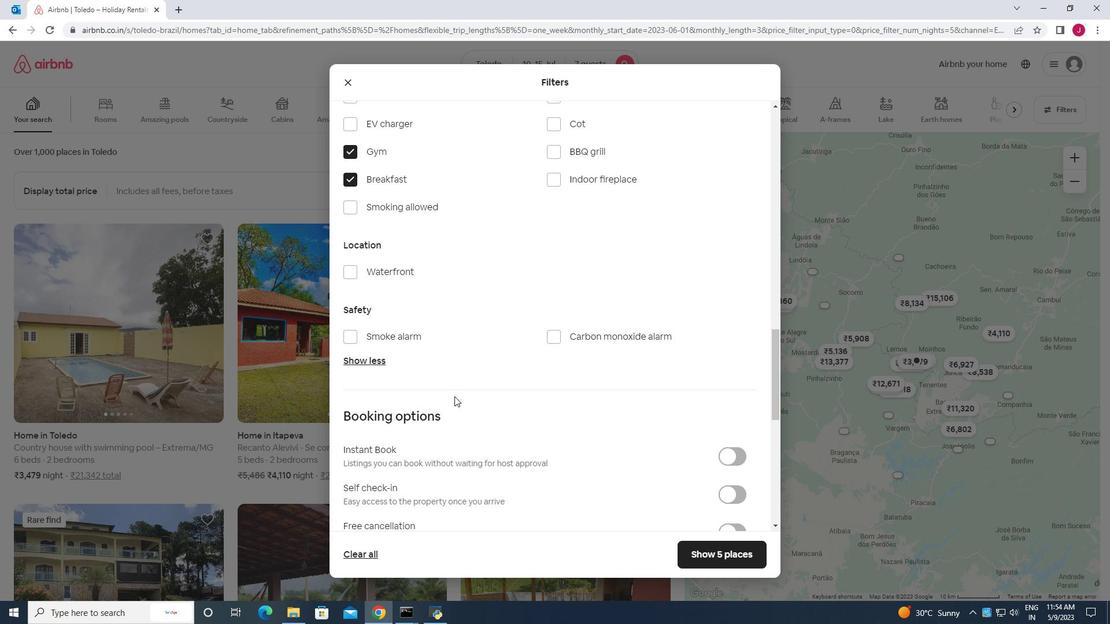 
Action: Mouse scrolled (454, 396) with delta (0, 0)
Screenshot: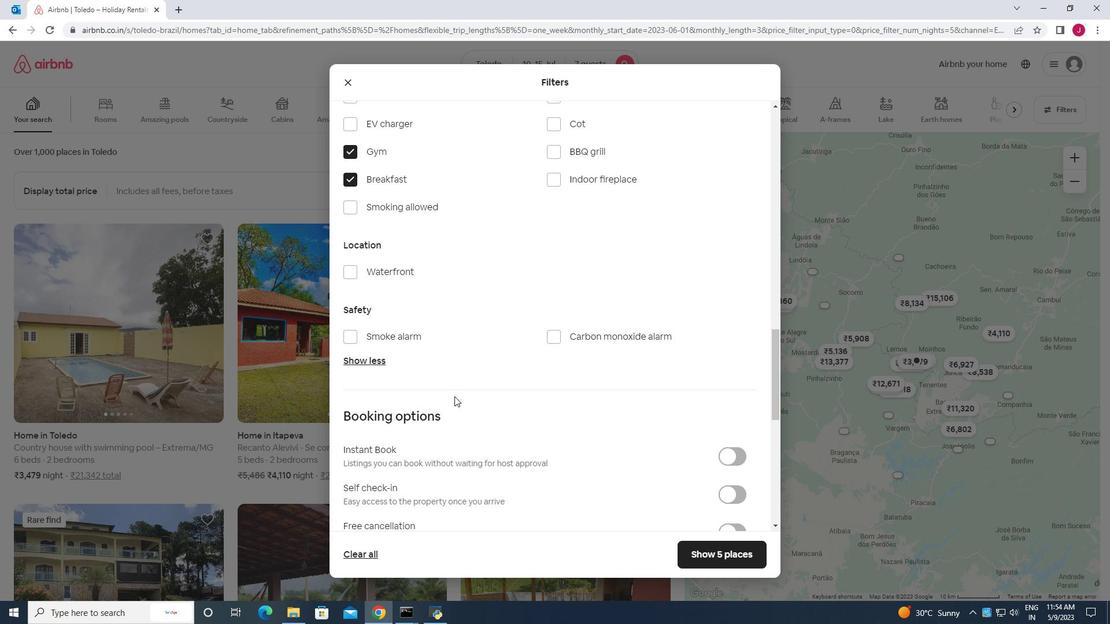 
Action: Mouse moved to (731, 266)
Screenshot: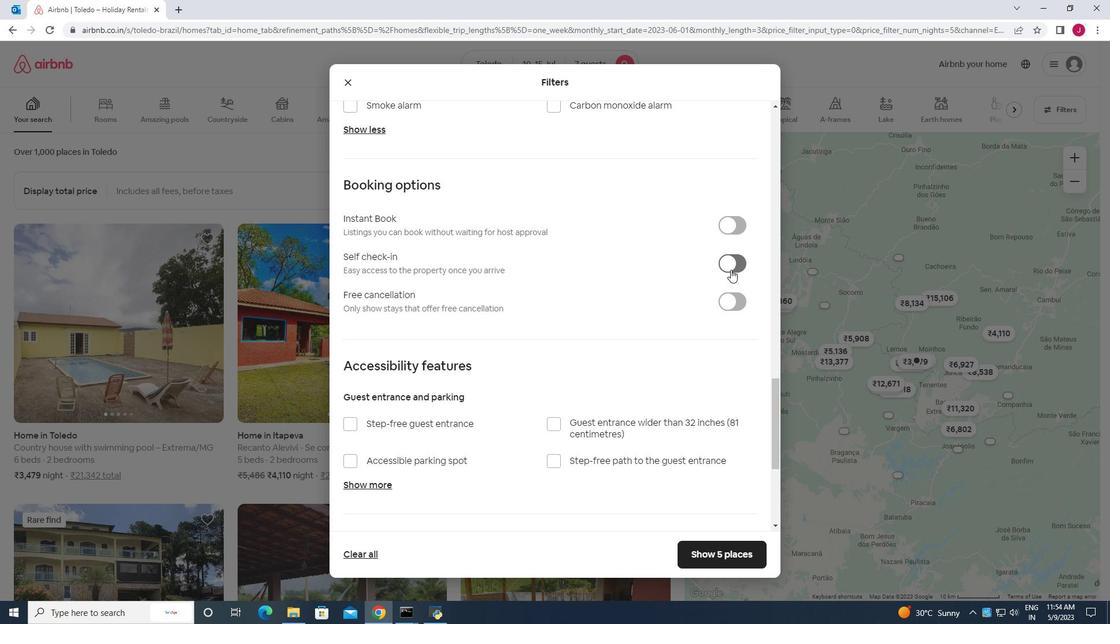 
Action: Mouse pressed left at (731, 266)
Screenshot: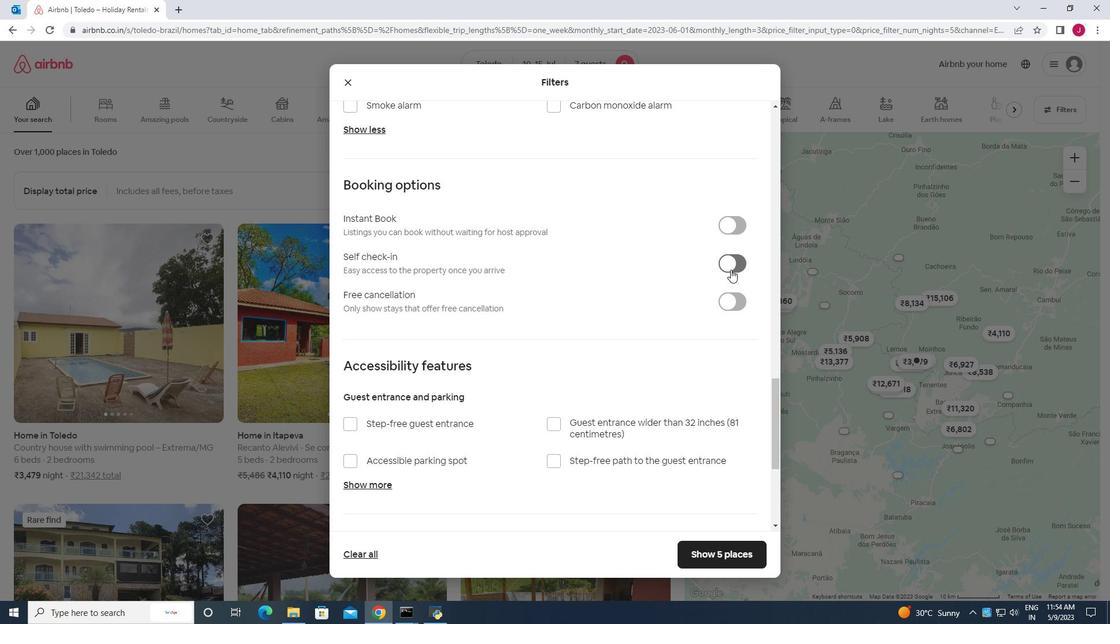 
Action: Mouse moved to (533, 353)
Screenshot: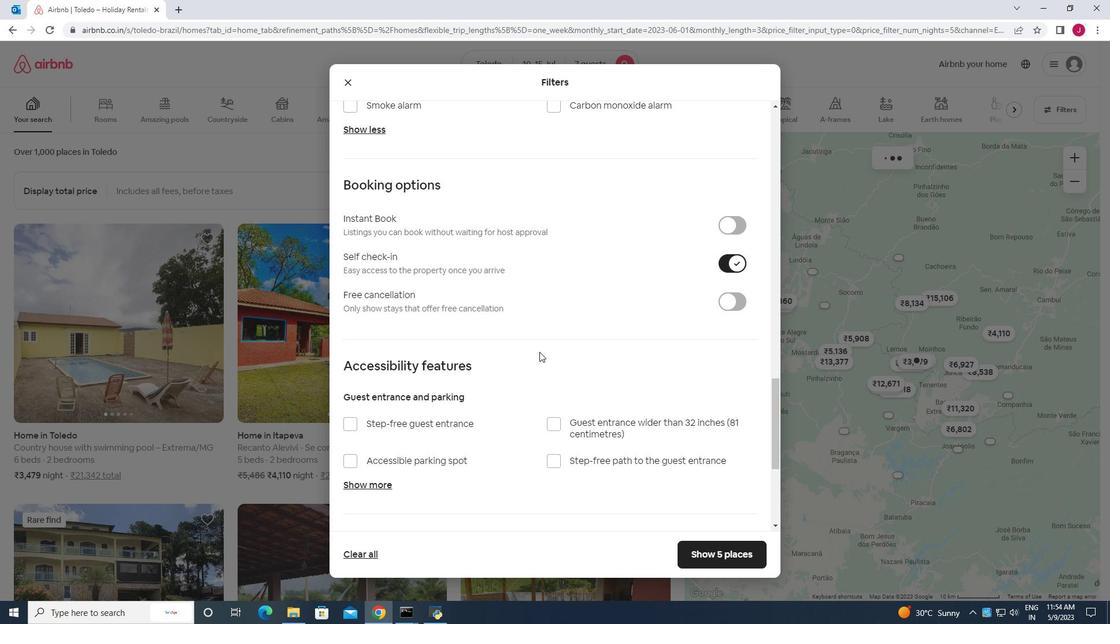 
Action: Mouse scrolled (533, 352) with delta (0, 0)
Screenshot: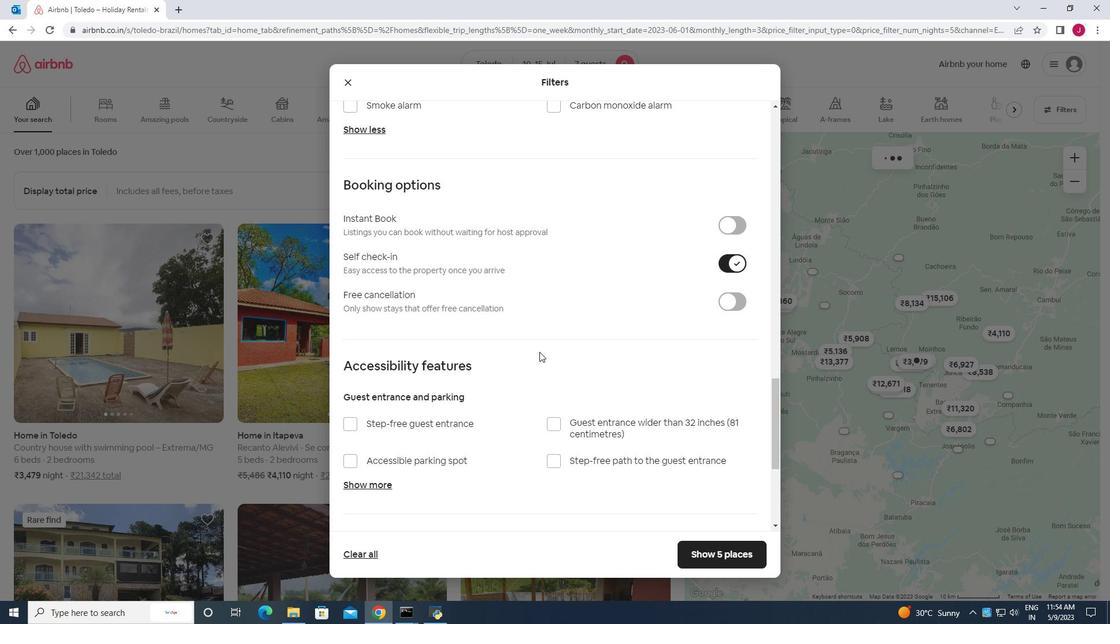 
Action: Mouse scrolled (533, 352) with delta (0, 0)
Screenshot: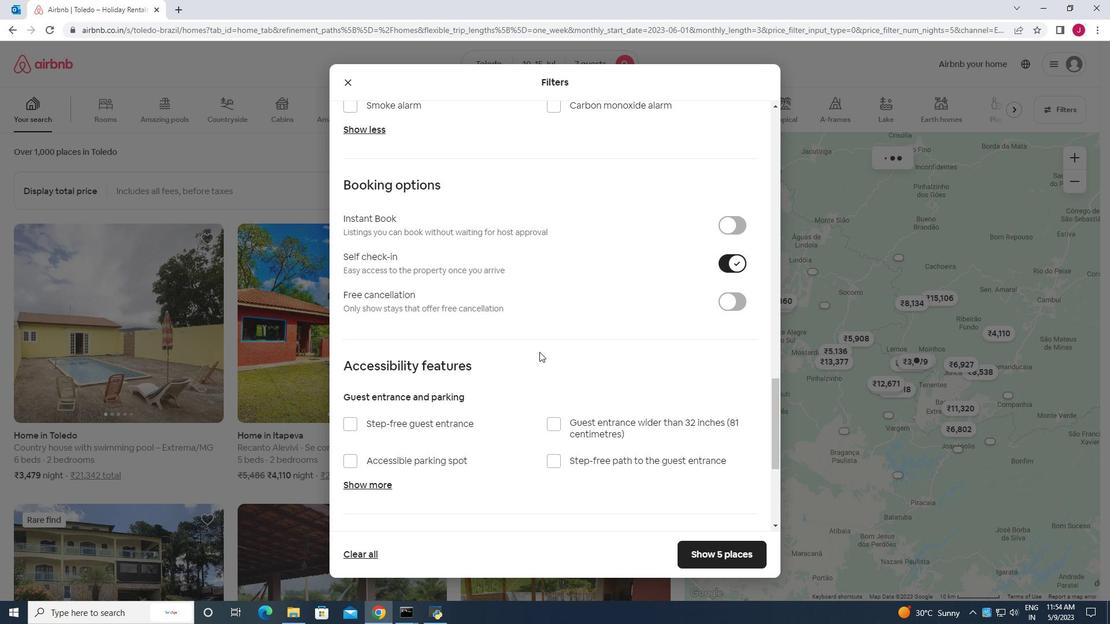 
Action: Mouse scrolled (533, 352) with delta (0, 0)
Screenshot: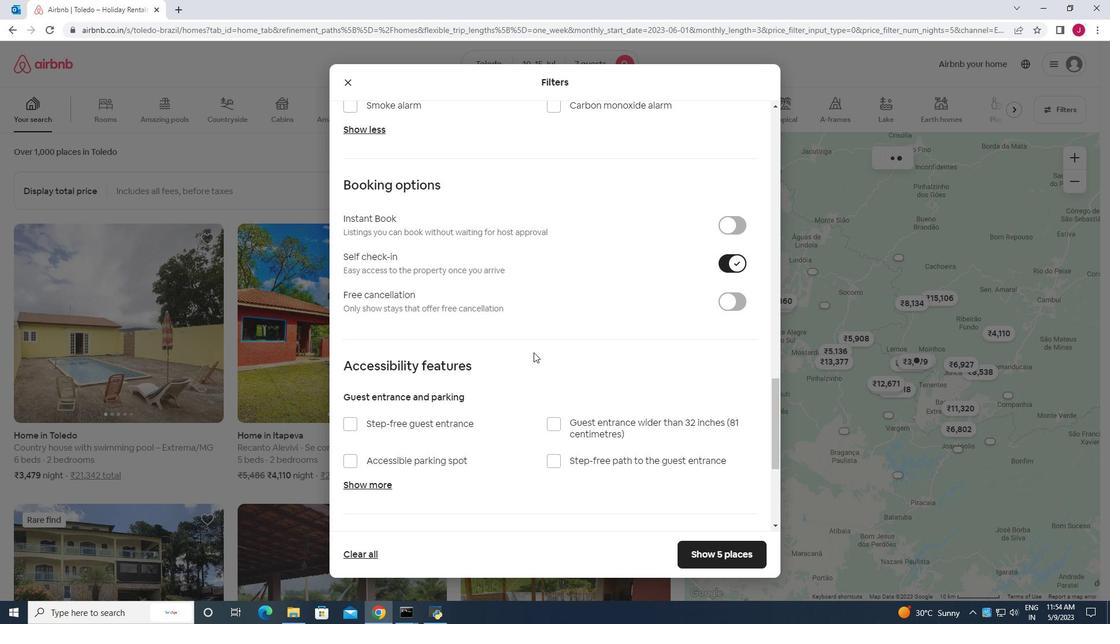 
Action: Mouse scrolled (533, 352) with delta (0, 0)
Screenshot: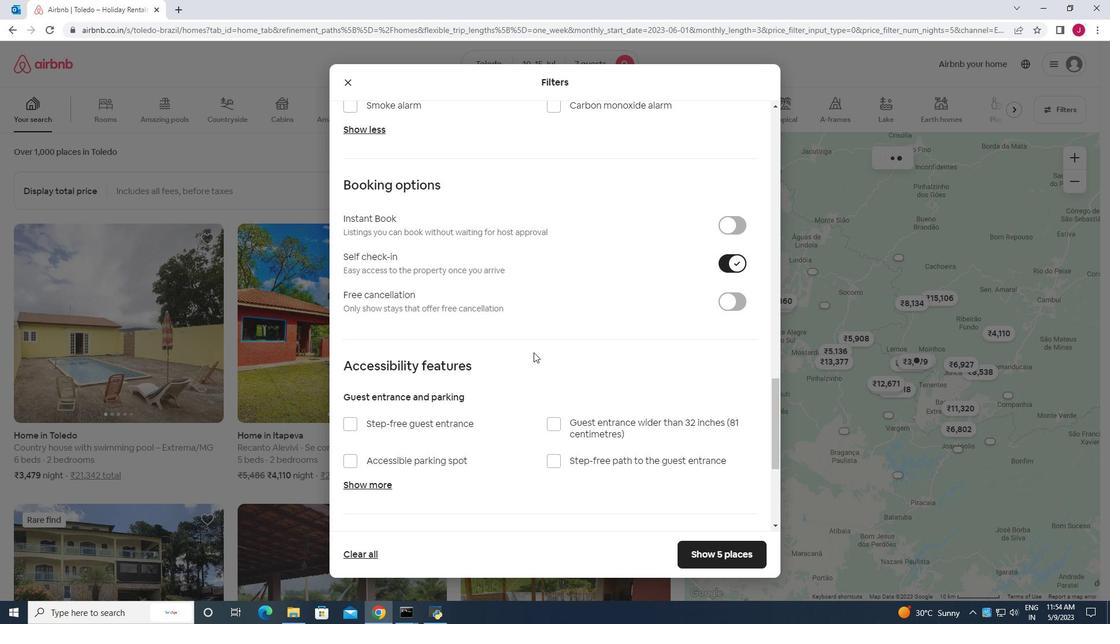 
Action: Mouse scrolled (533, 352) with delta (0, 0)
Screenshot: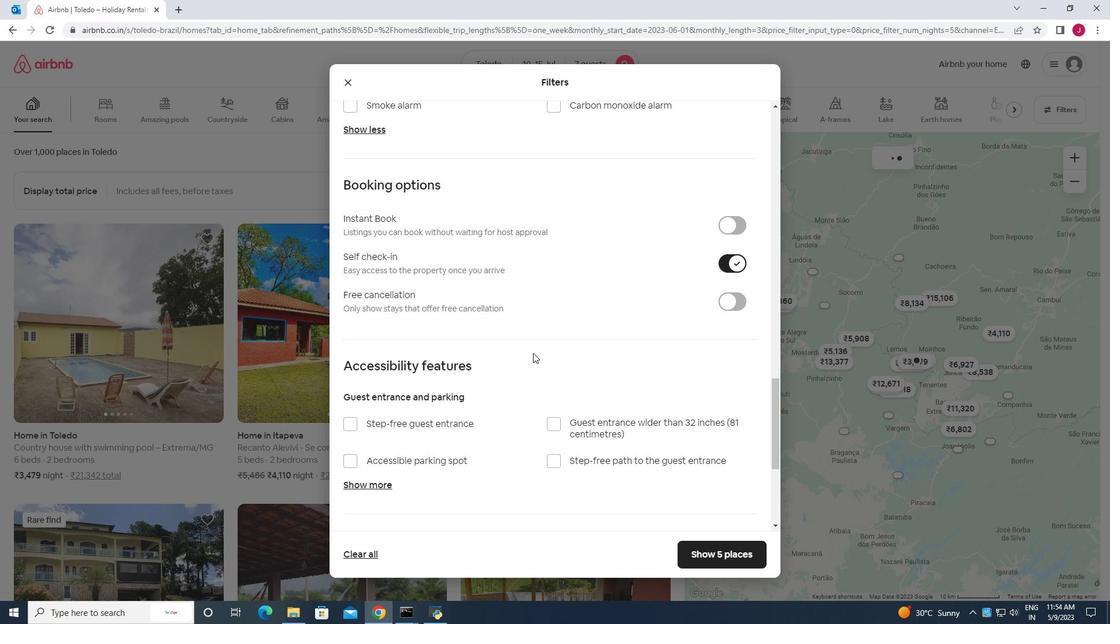 
Action: Mouse scrolled (533, 352) with delta (0, 0)
Screenshot: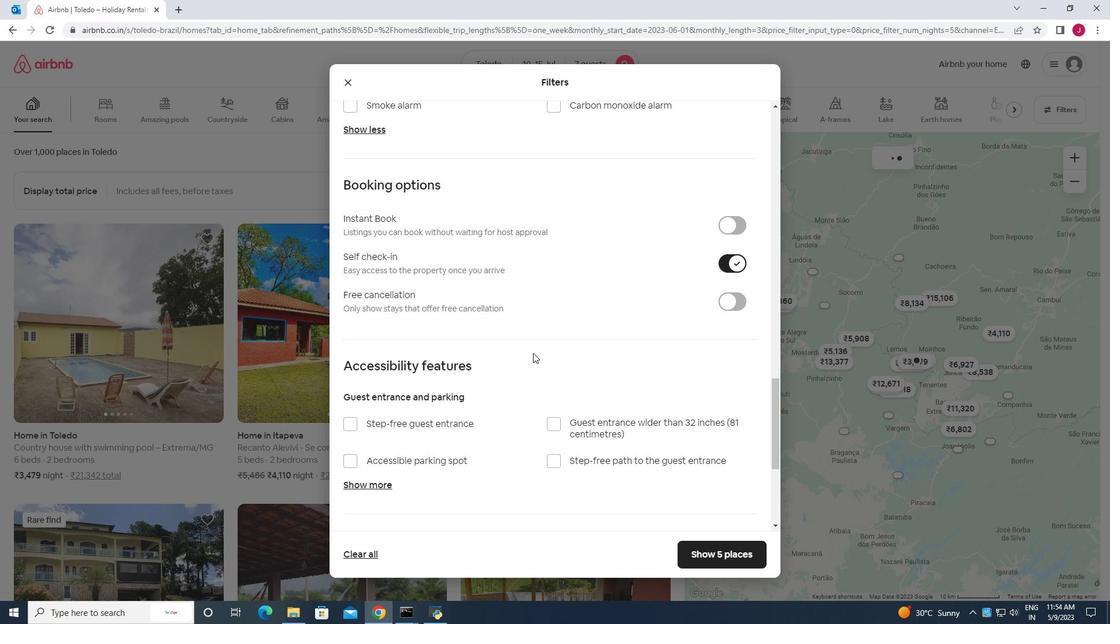 
Action: Mouse scrolled (533, 352) with delta (0, 0)
Screenshot: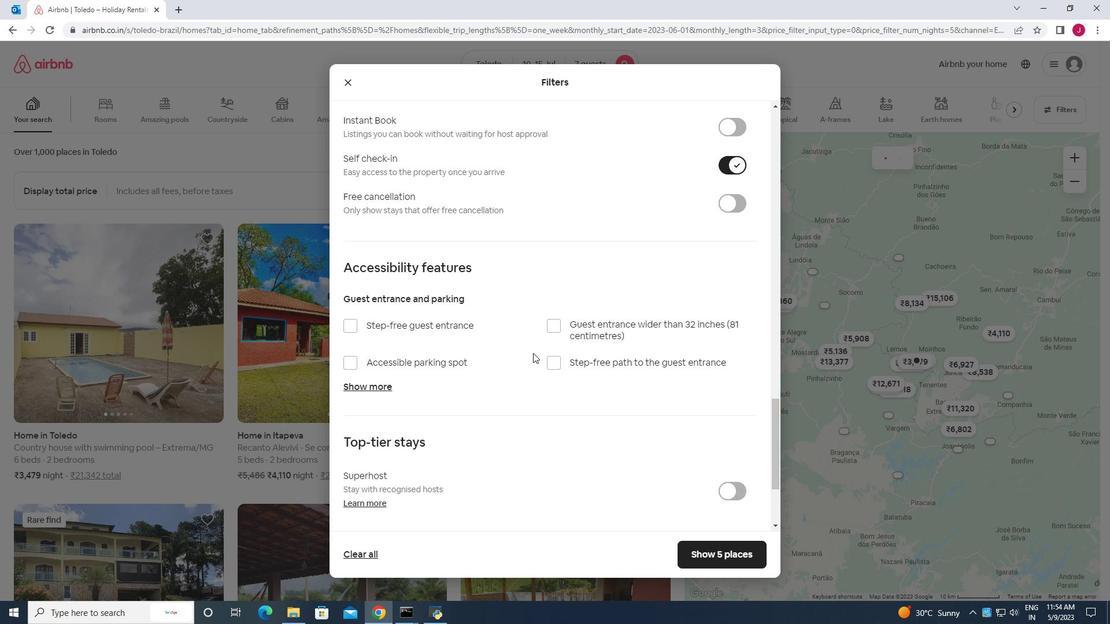 
Action: Mouse scrolled (533, 352) with delta (0, 0)
Screenshot: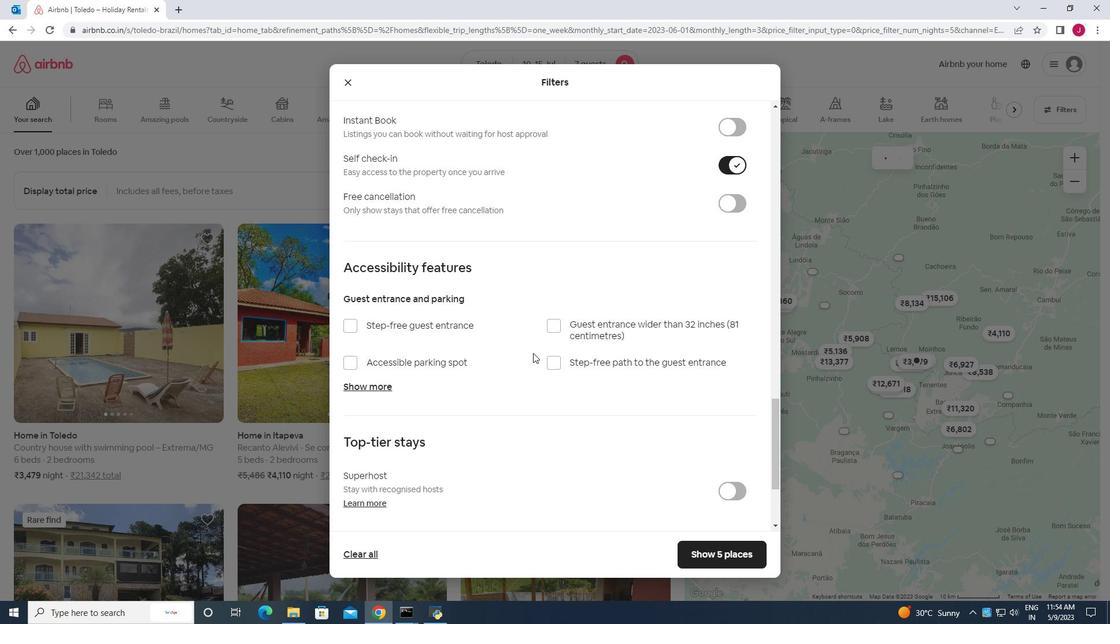
Action: Mouse moved to (531, 355)
Screenshot: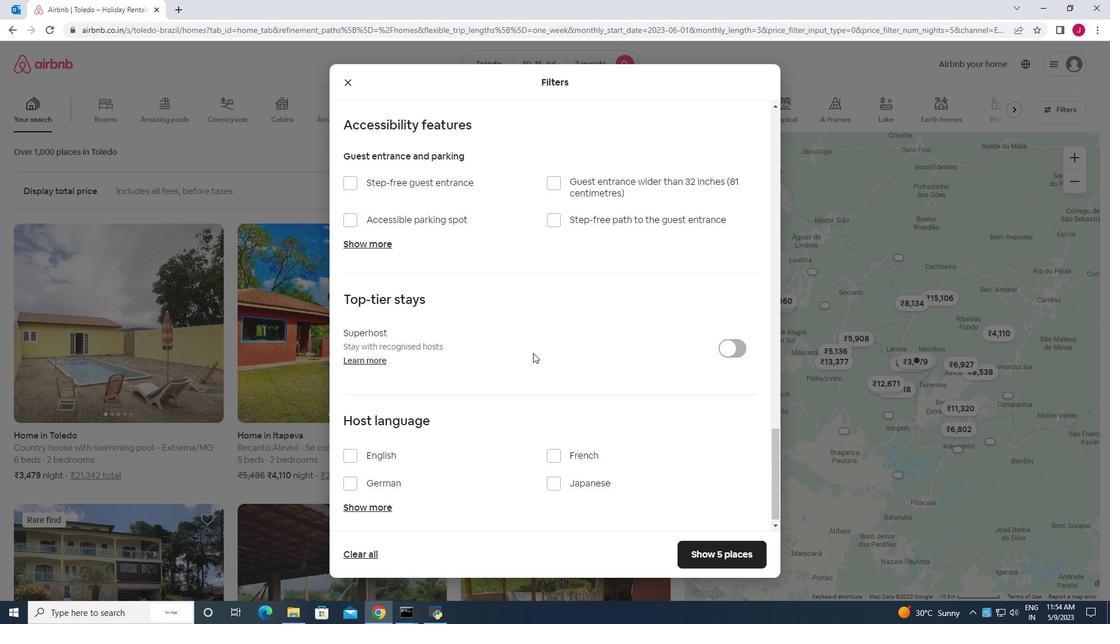 
Action: Mouse scrolled (531, 354) with delta (0, 0)
Screenshot: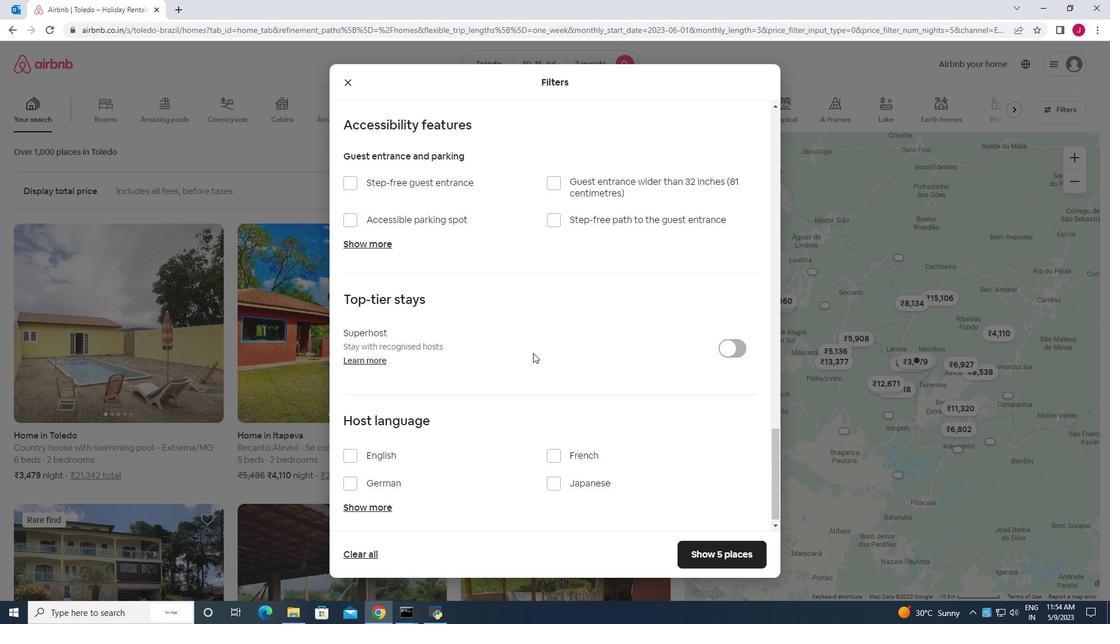 
Action: Mouse moved to (526, 359)
Screenshot: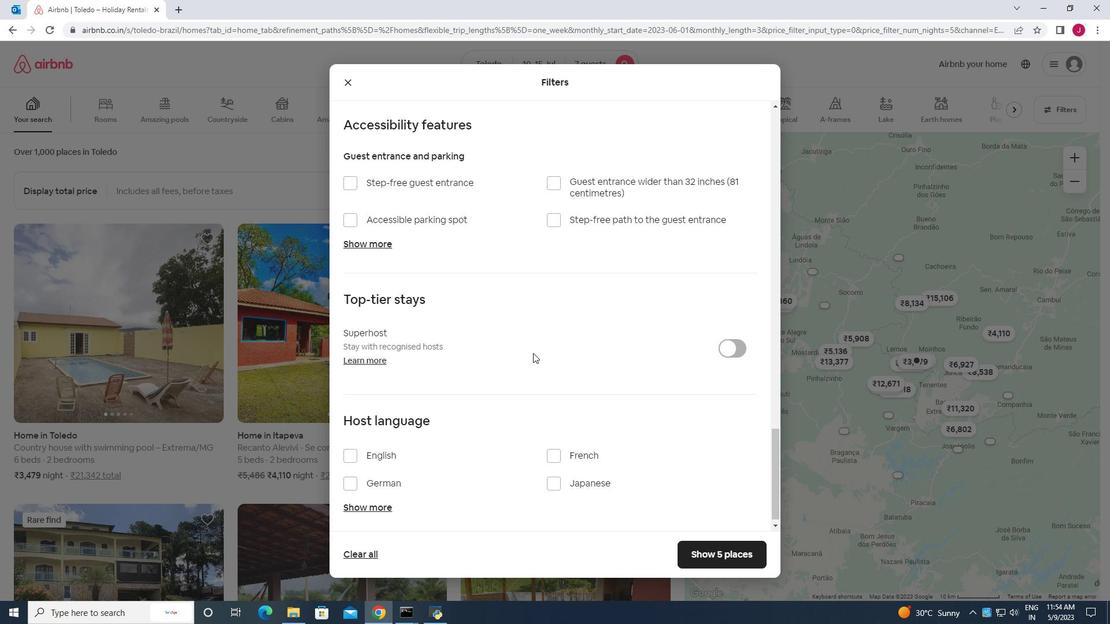 
Action: Mouse scrolled (529, 356) with delta (0, 0)
Screenshot: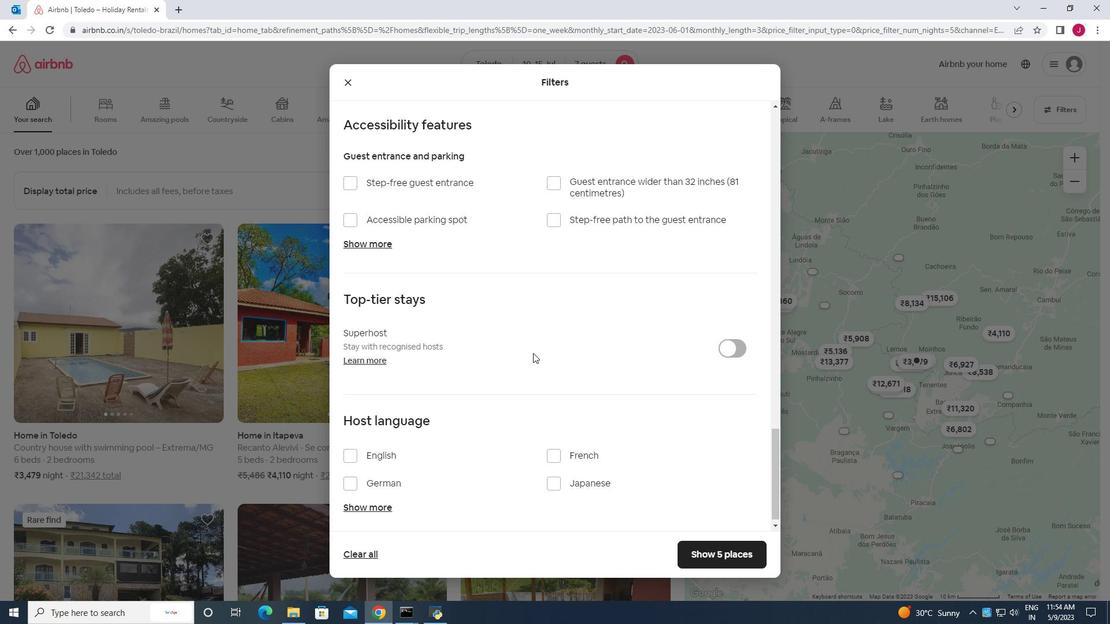 
Action: Mouse moved to (519, 363)
Screenshot: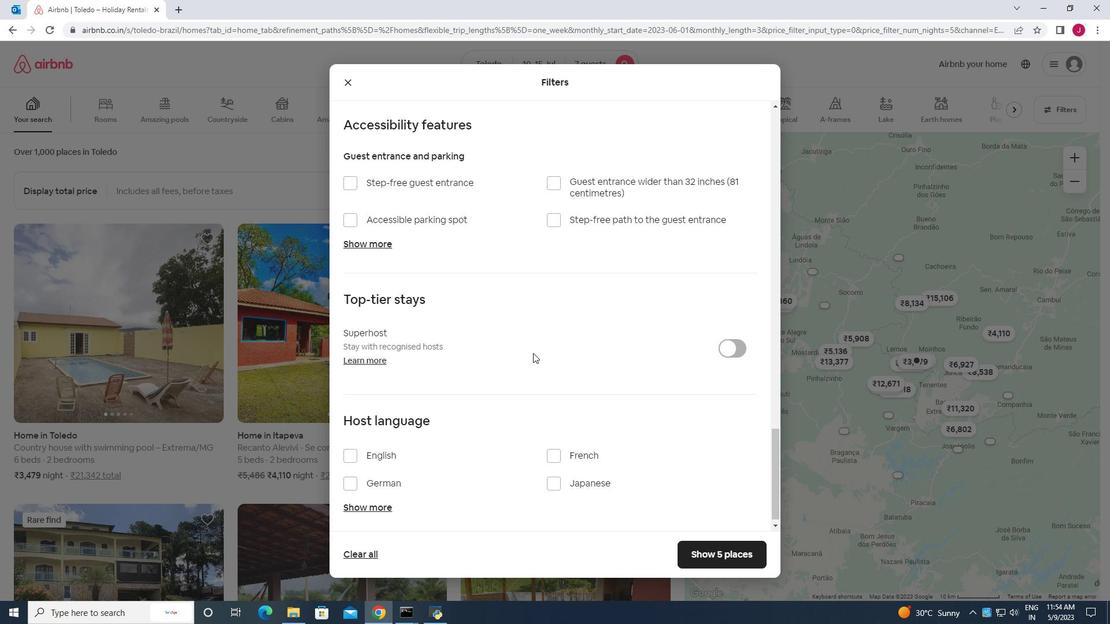 
Action: Mouse scrolled (519, 363) with delta (0, 0)
Screenshot: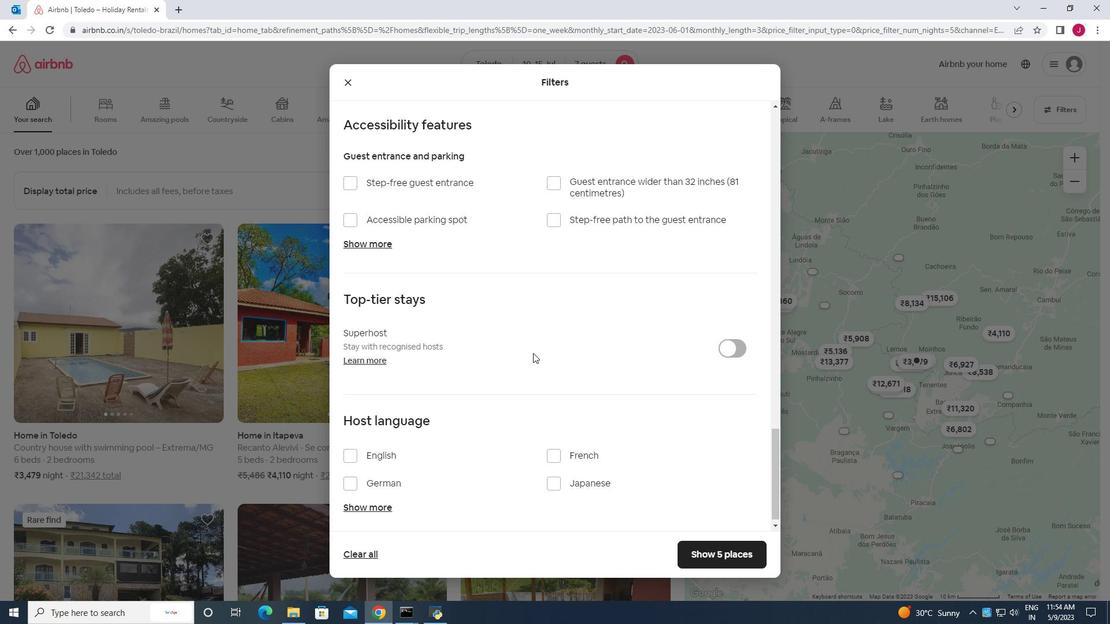 
Action: Mouse moved to (353, 453)
Screenshot: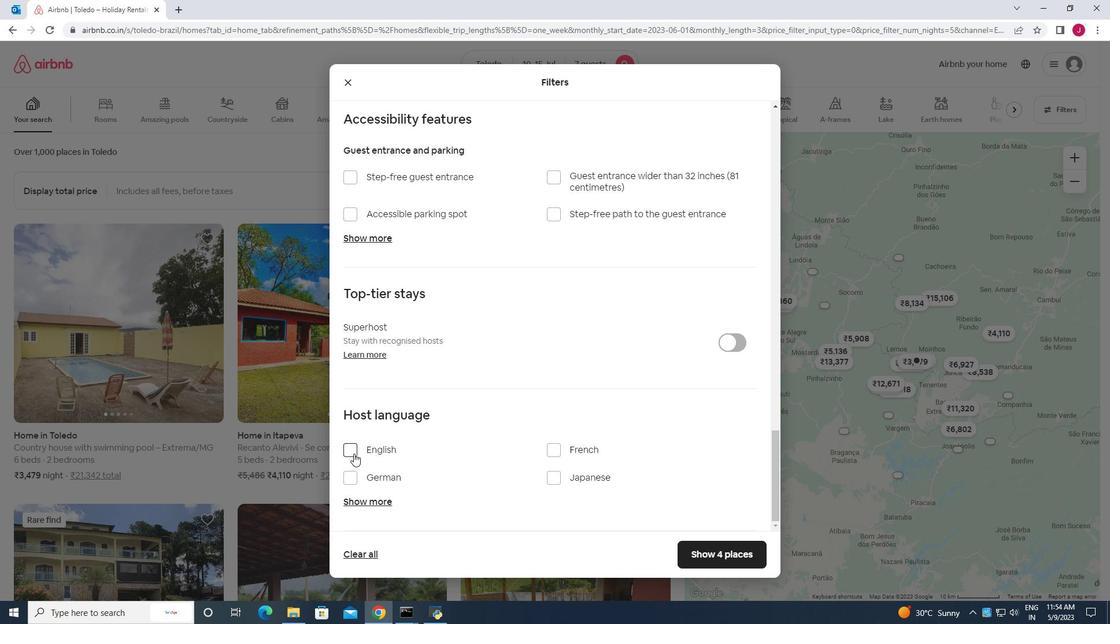 
Action: Mouse pressed left at (353, 453)
Screenshot: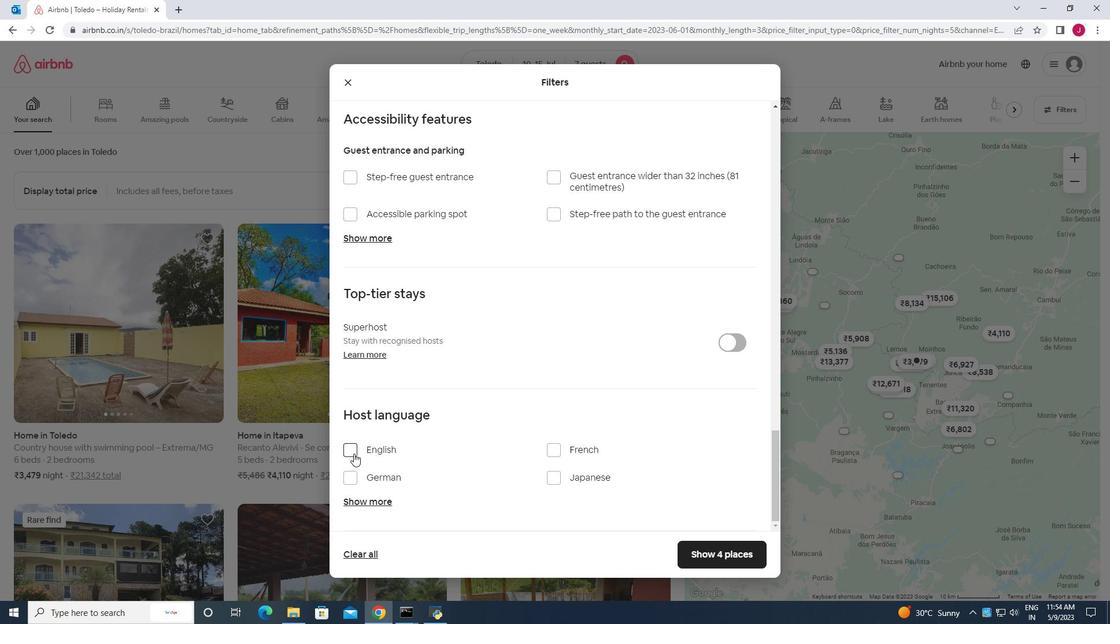 
Action: Mouse moved to (715, 556)
Screenshot: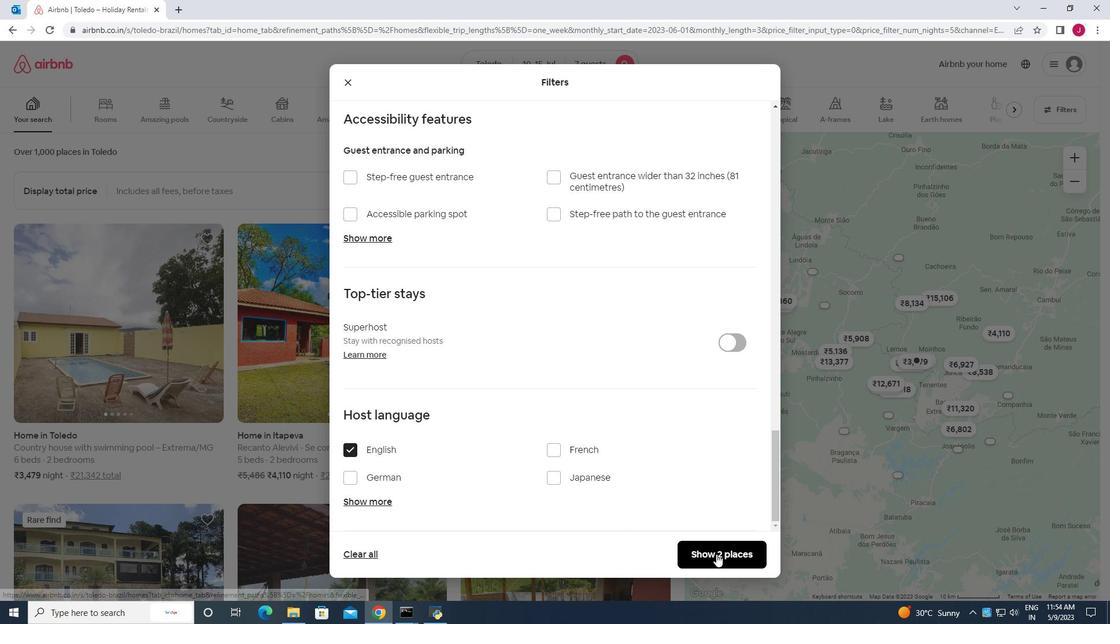 
Action: Mouse pressed left at (715, 556)
Screenshot: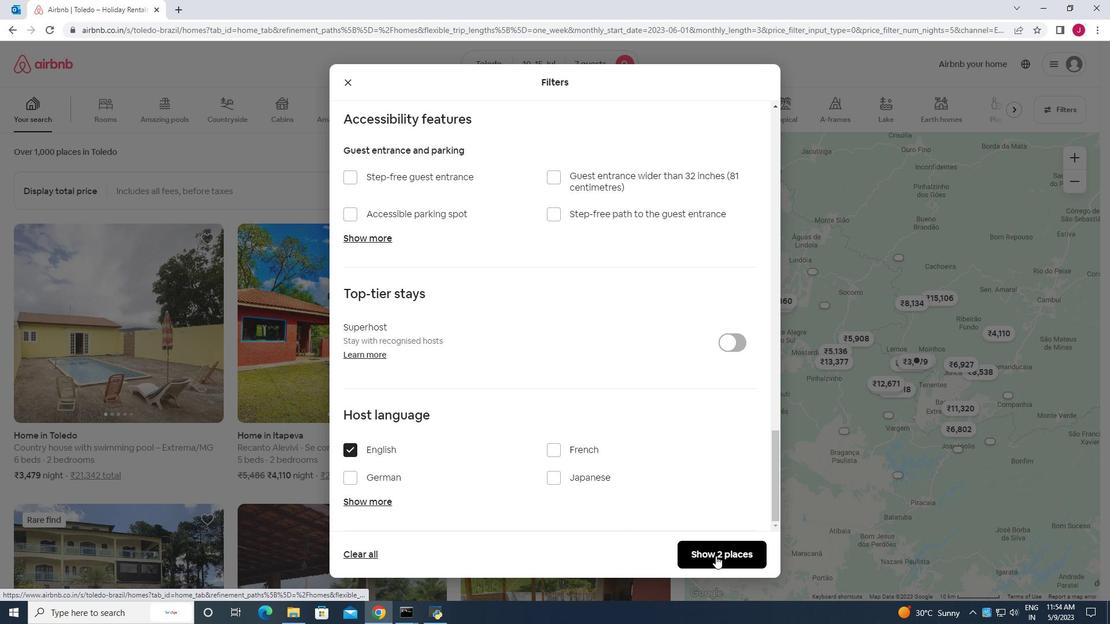 
Action: Mouse moved to (711, 543)
Screenshot: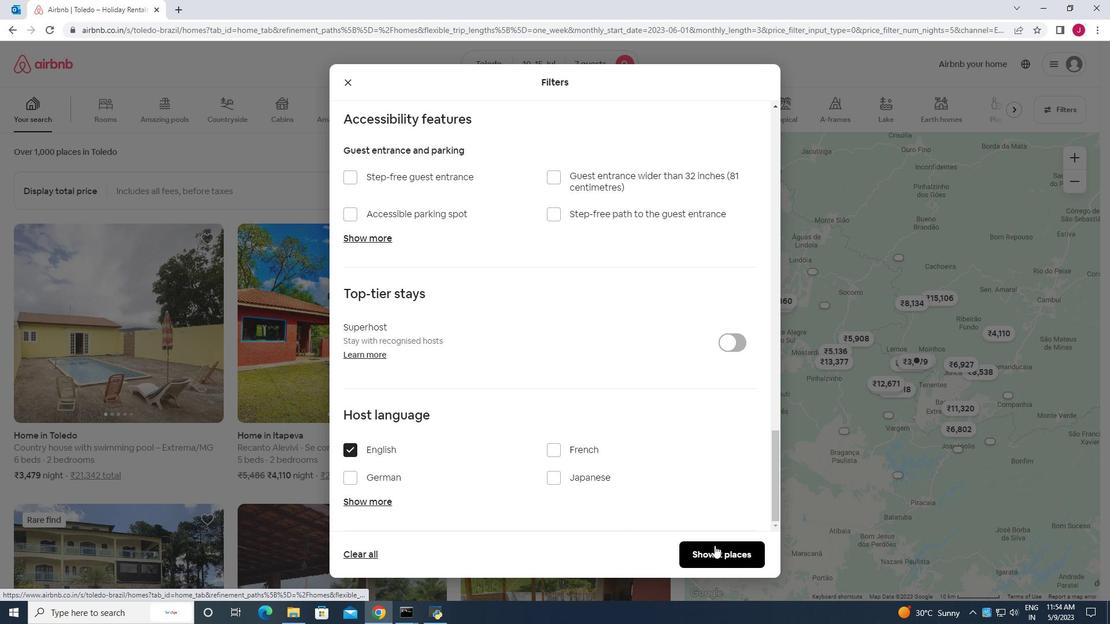
